 Task: Search one way flight ticket for 3 adults, 3 children in business from Mcallen: Mcallen Miller International Airport to Greensboro: Piedmont Triad International Airport on 5-1-2023. Choice of flights is Delta. Number of bags: 1 checked bag. Price is upto 108000. Outbound departure time preference is 20:15.
Action: Mouse moved to (253, 187)
Screenshot: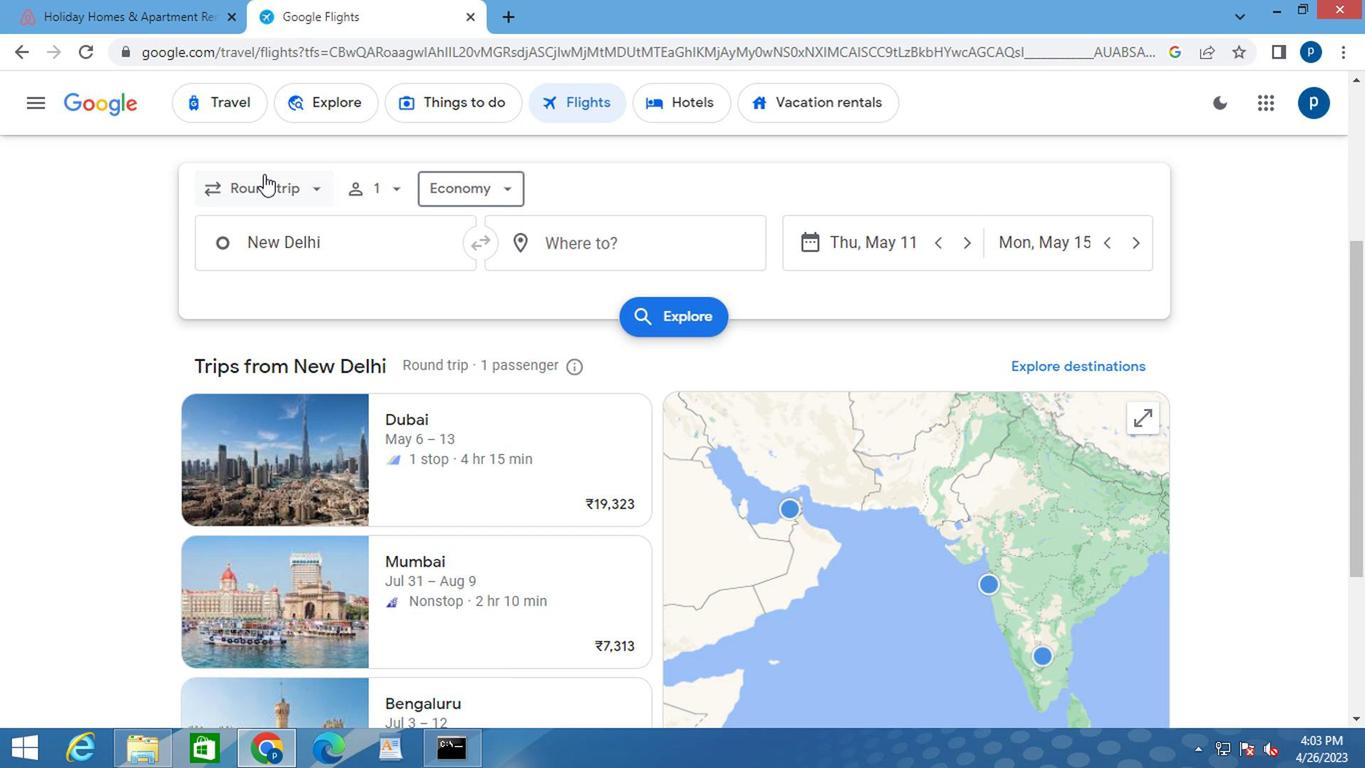 
Action: Mouse pressed left at (253, 187)
Screenshot: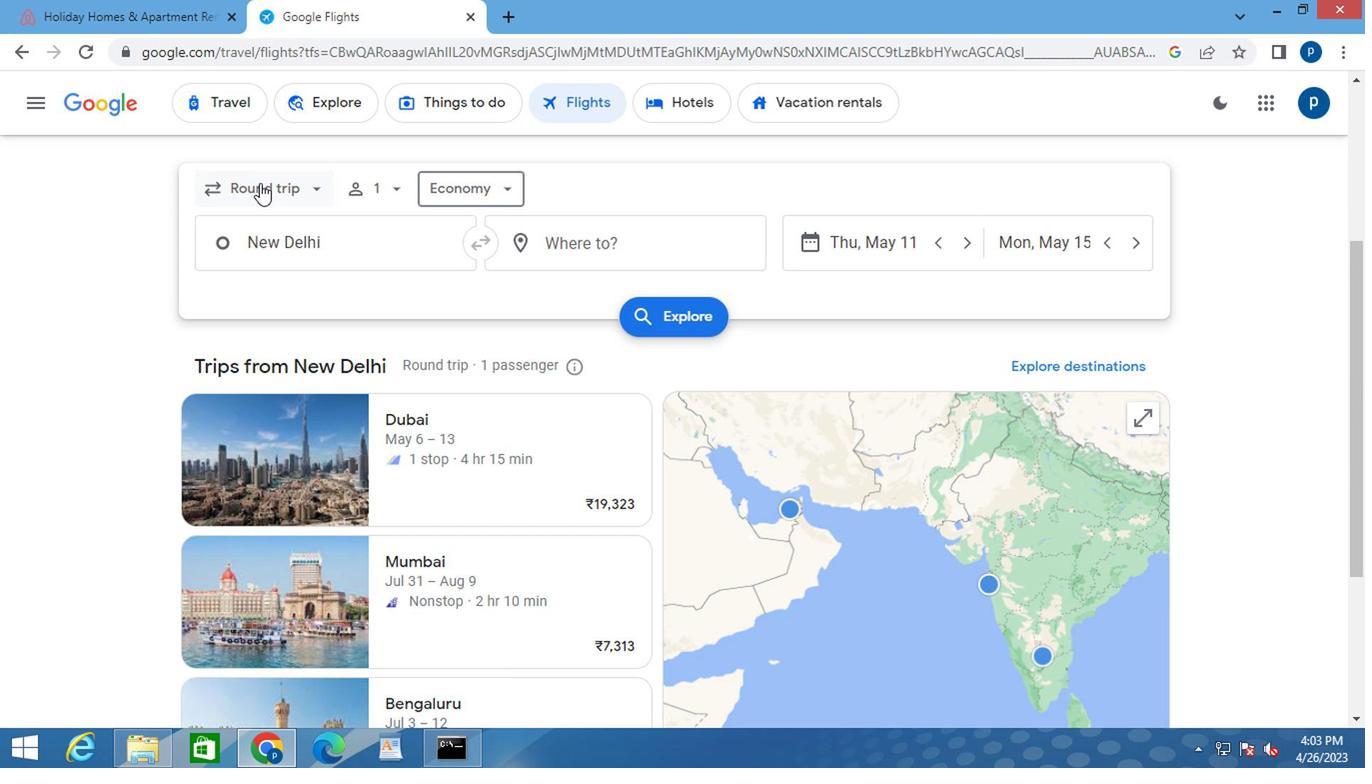 
Action: Mouse moved to (292, 281)
Screenshot: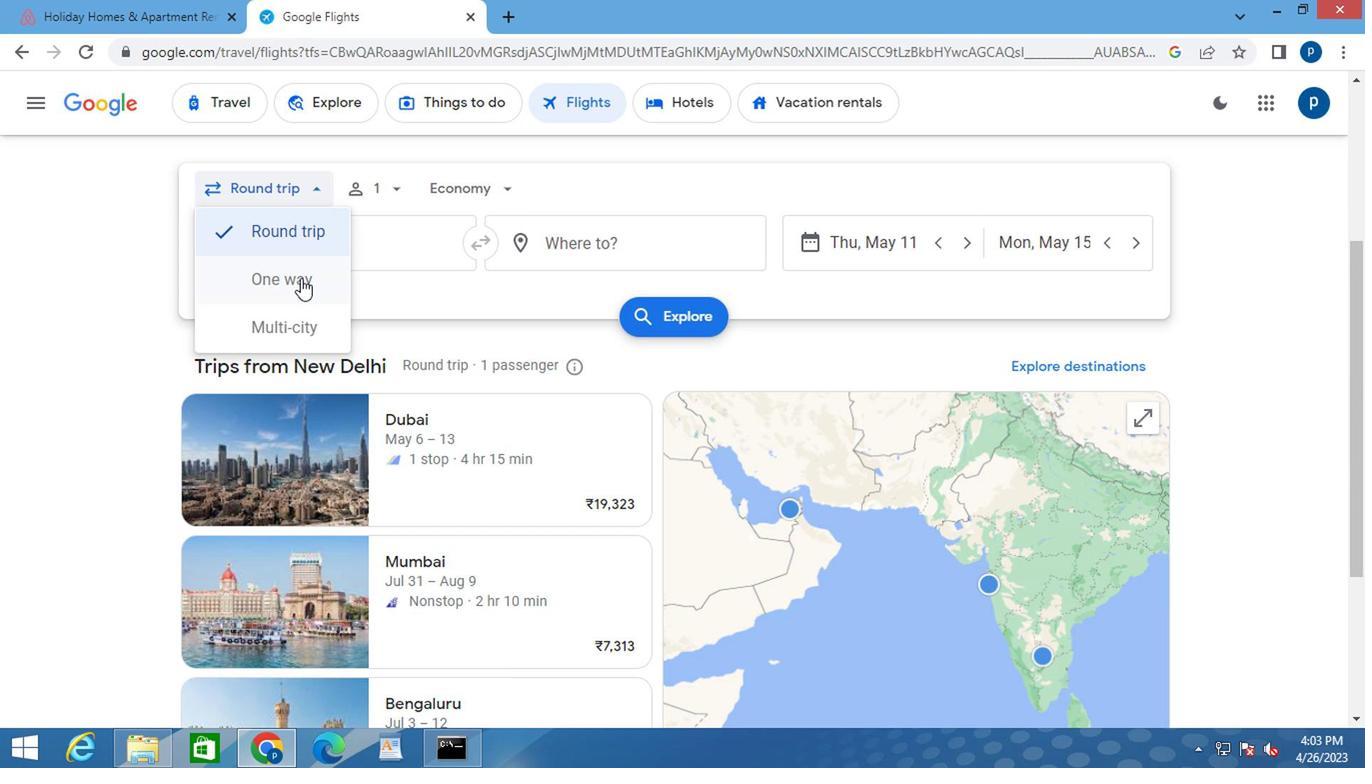 
Action: Mouse pressed left at (292, 281)
Screenshot: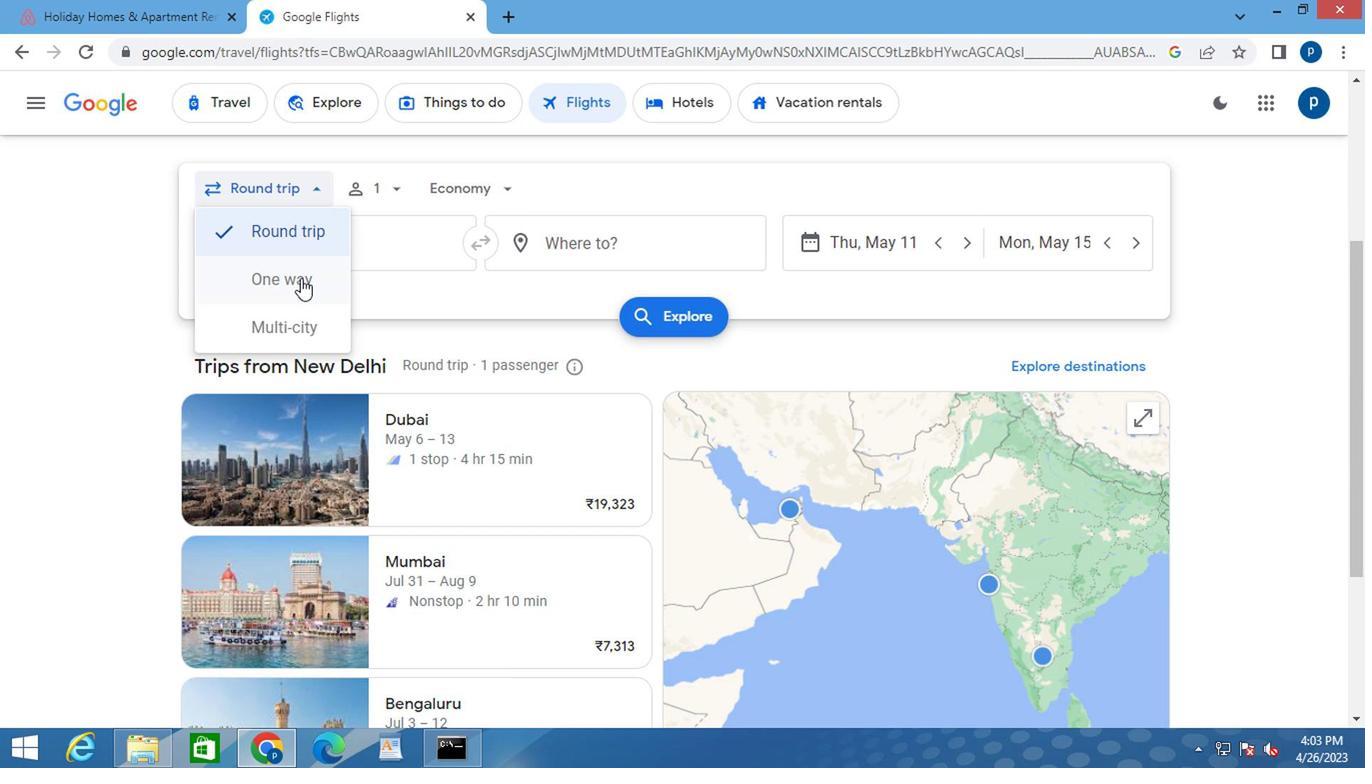 
Action: Mouse moved to (389, 187)
Screenshot: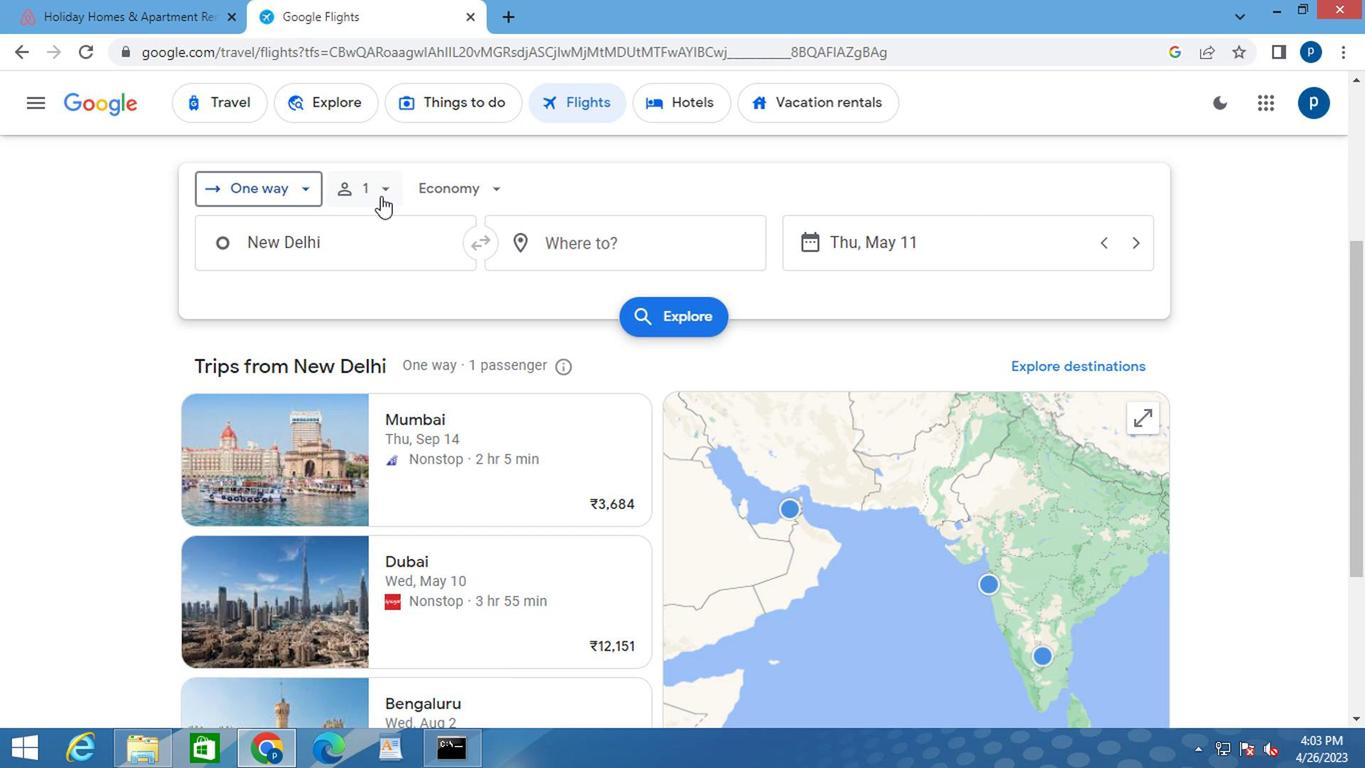 
Action: Mouse pressed left at (389, 187)
Screenshot: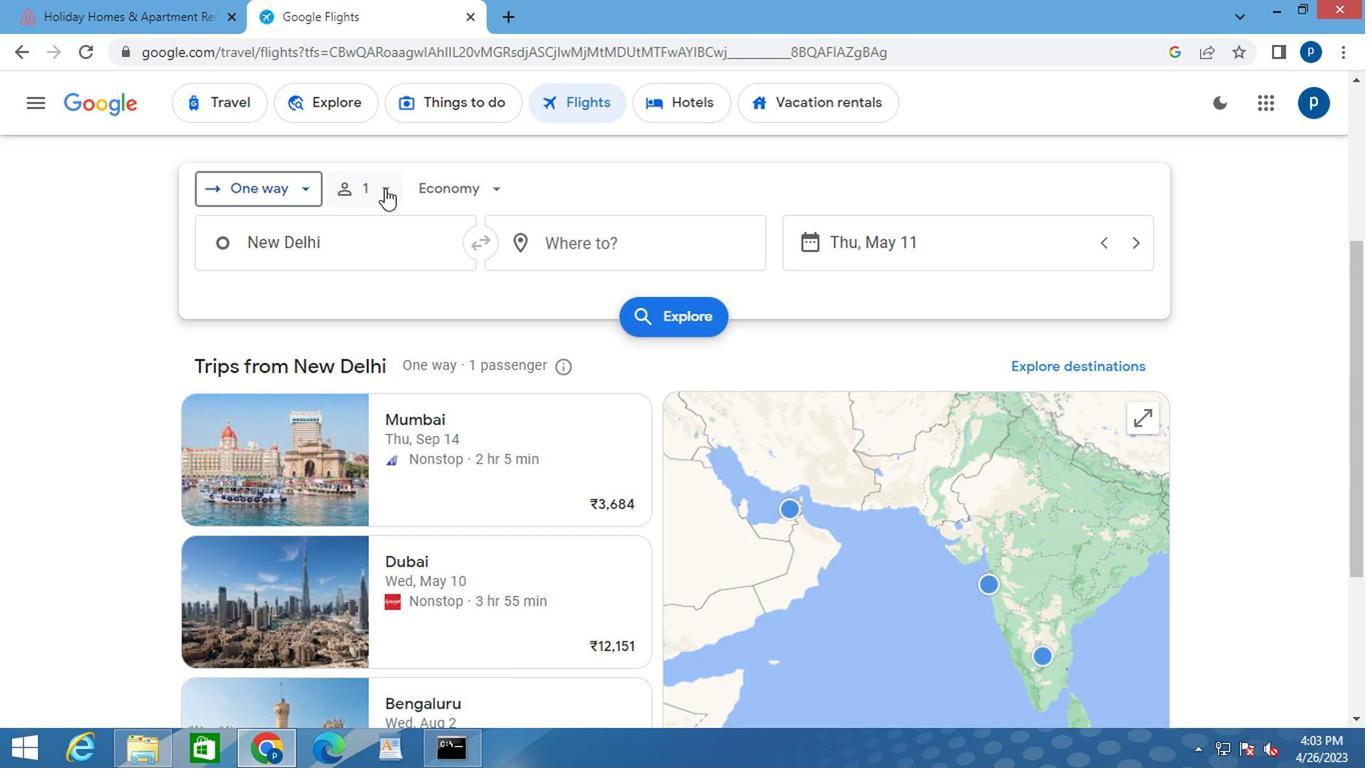 
Action: Mouse moved to (542, 248)
Screenshot: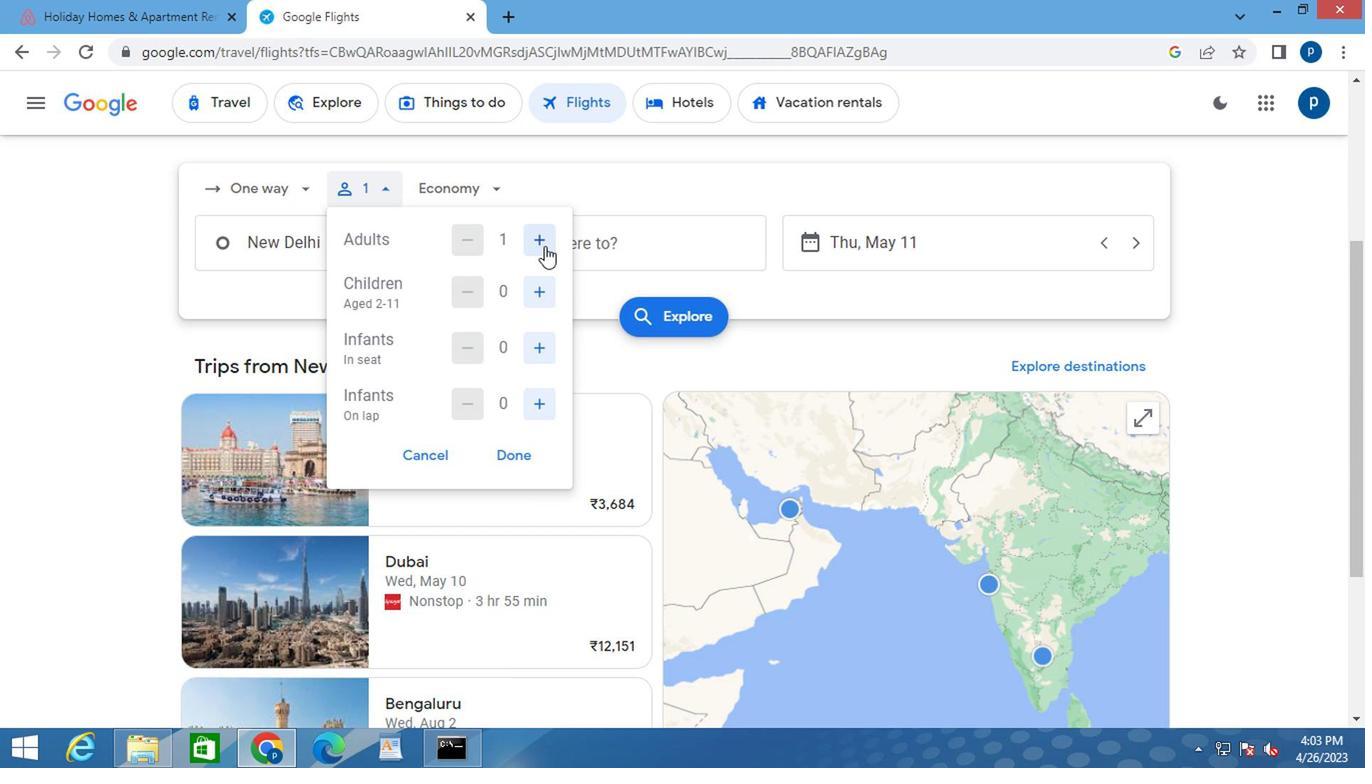 
Action: Mouse pressed left at (542, 248)
Screenshot: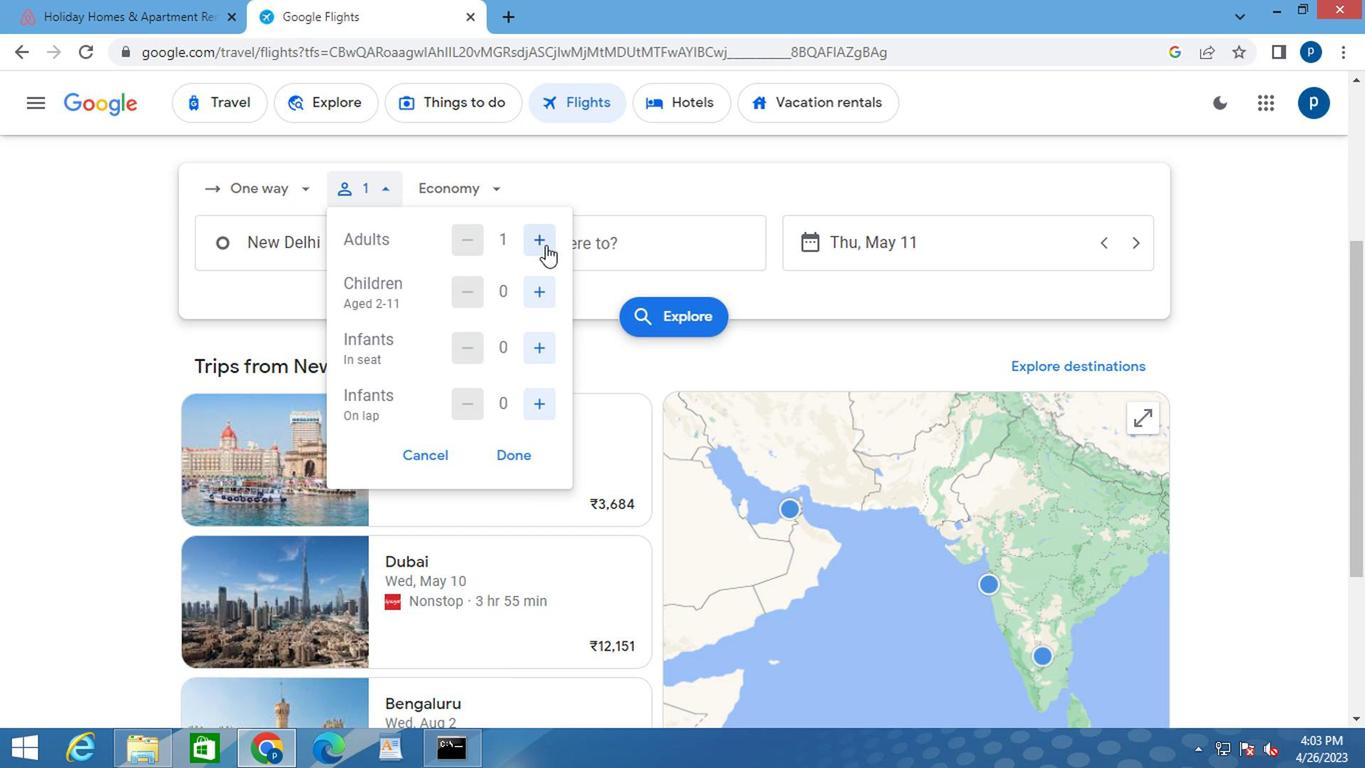 
Action: Mouse pressed left at (542, 248)
Screenshot: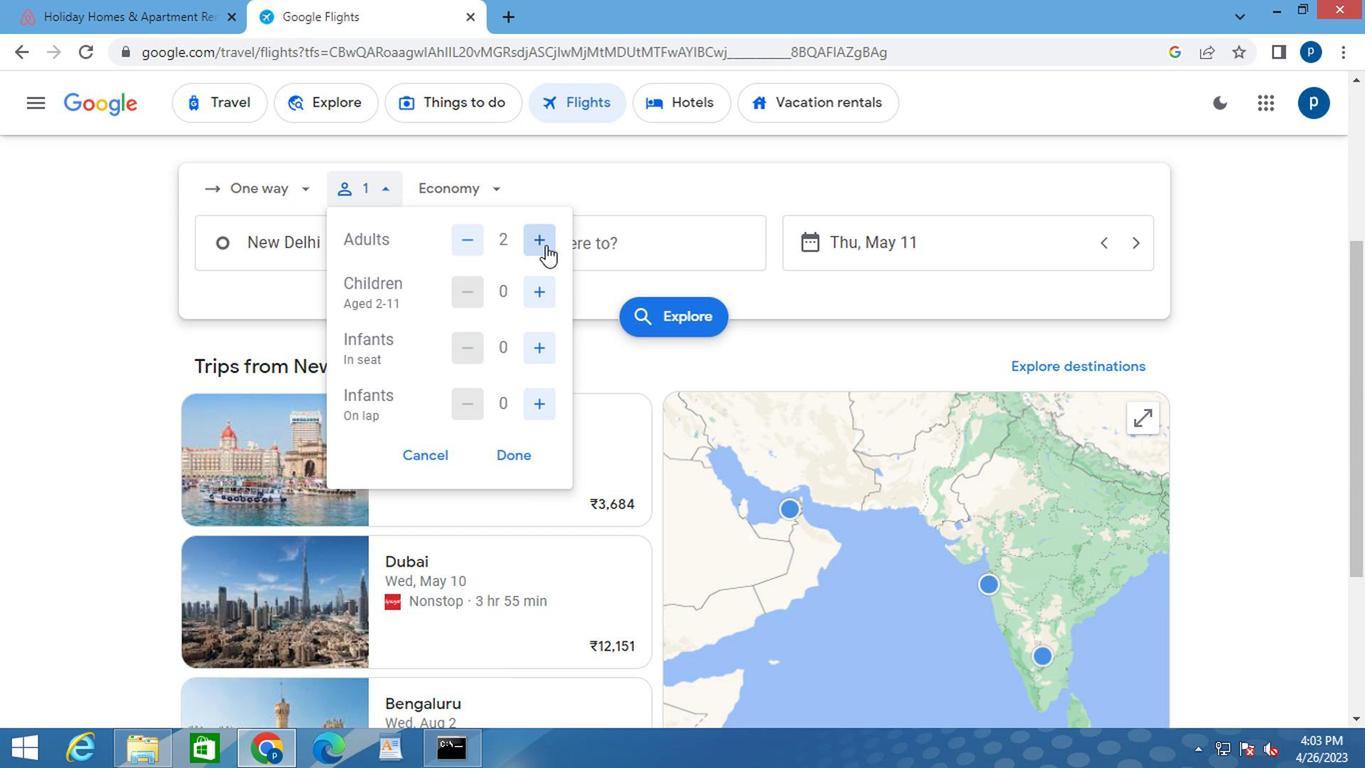 
Action: Mouse moved to (532, 290)
Screenshot: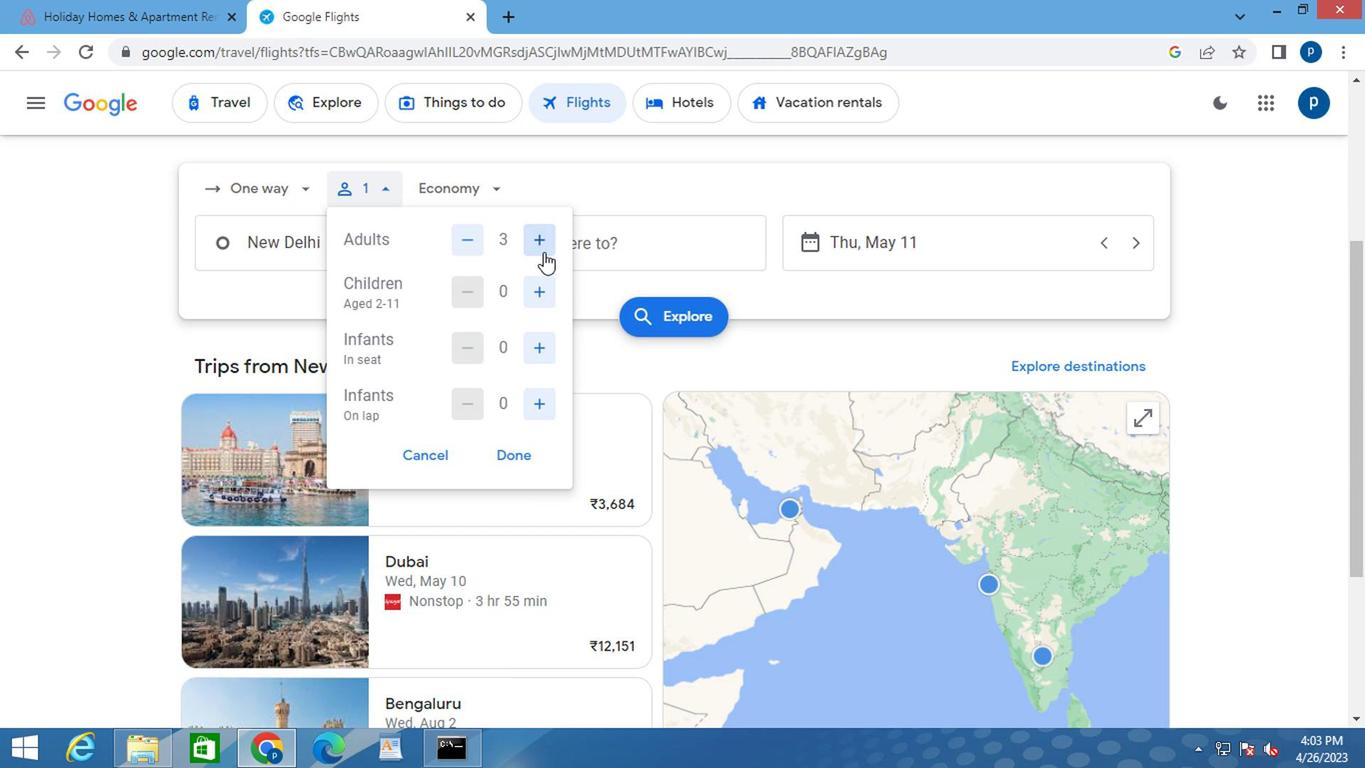
Action: Mouse pressed left at (532, 290)
Screenshot: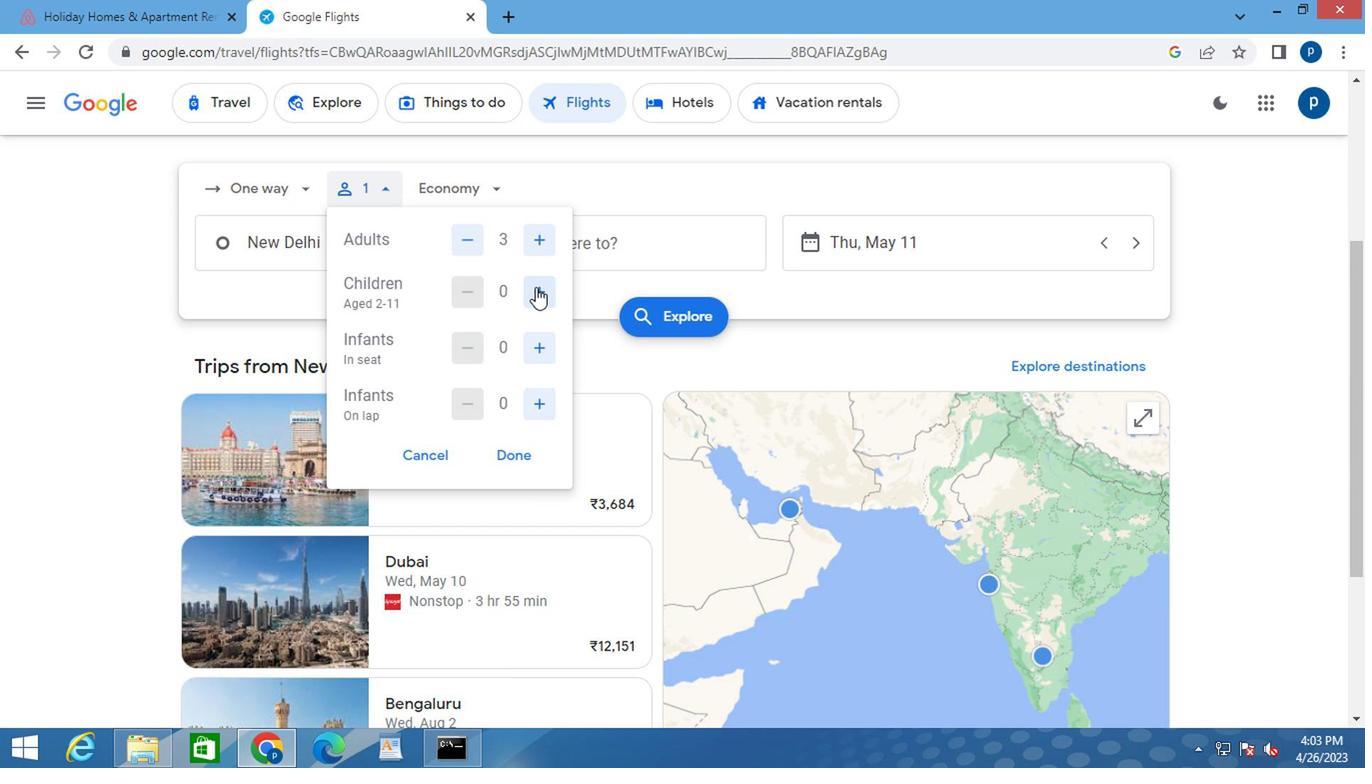 
Action: Mouse pressed left at (532, 290)
Screenshot: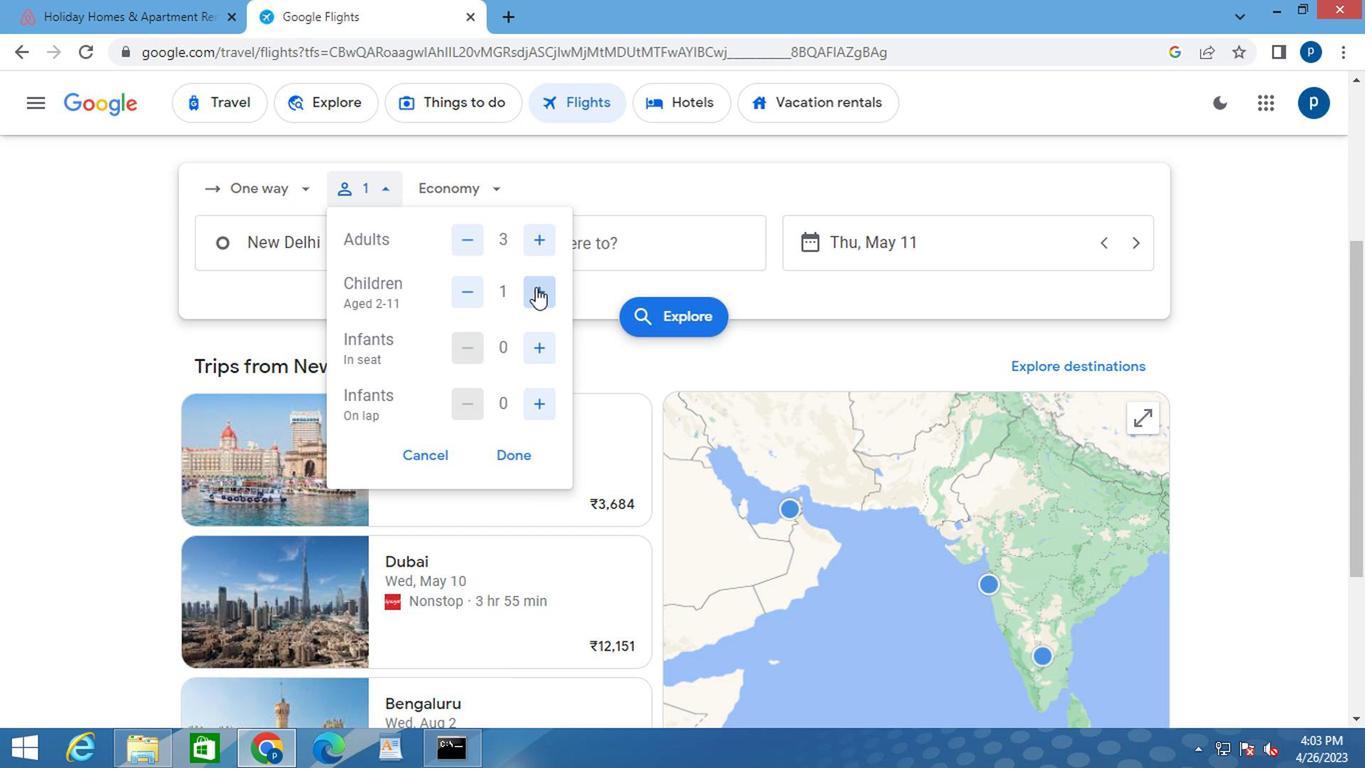
Action: Mouse pressed left at (532, 290)
Screenshot: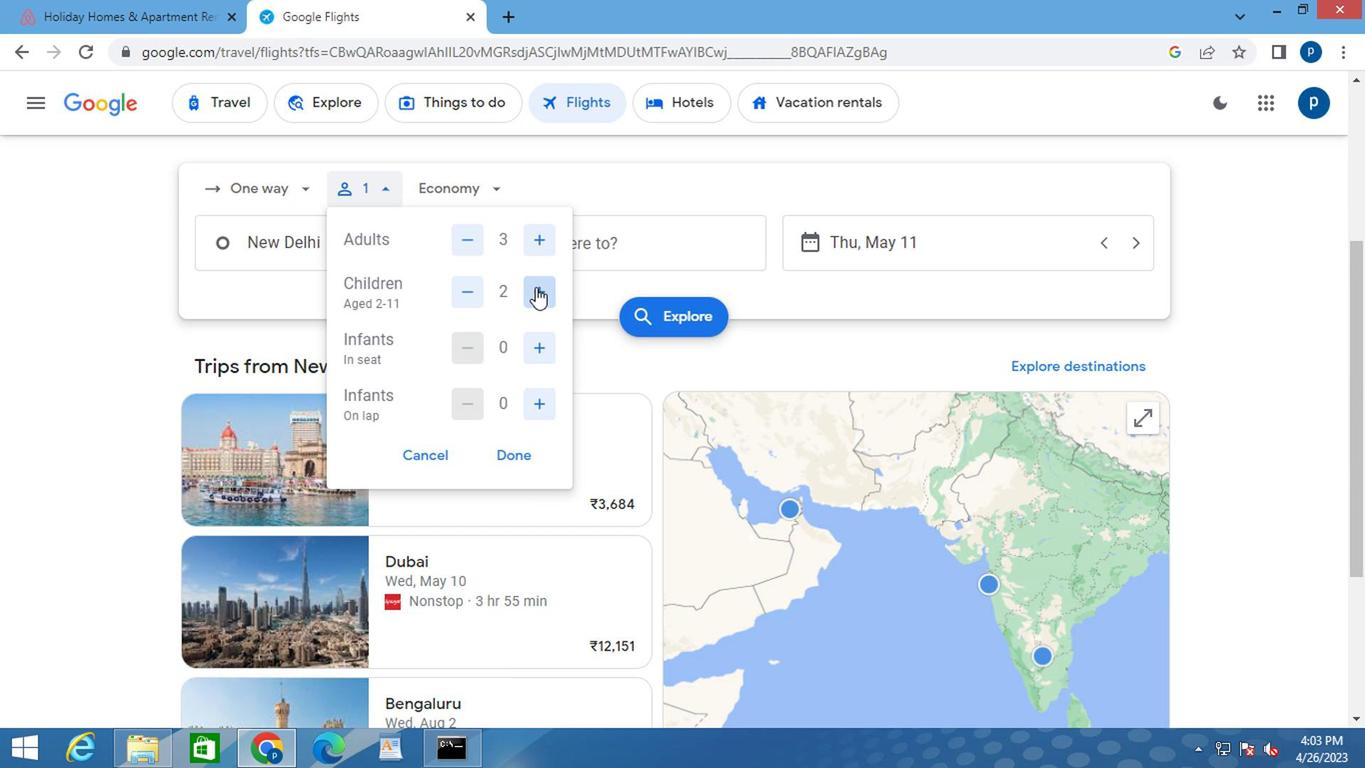 
Action: Mouse moved to (508, 456)
Screenshot: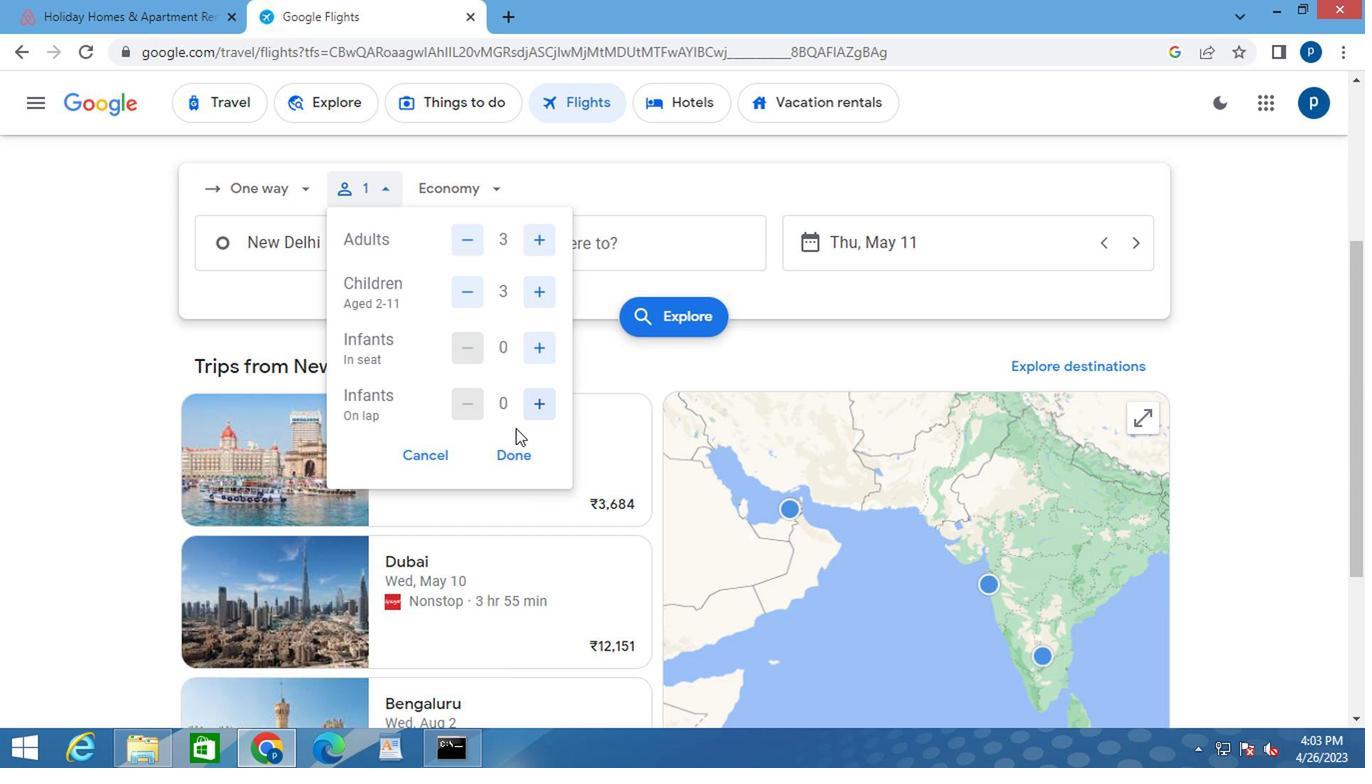 
Action: Mouse pressed left at (508, 456)
Screenshot: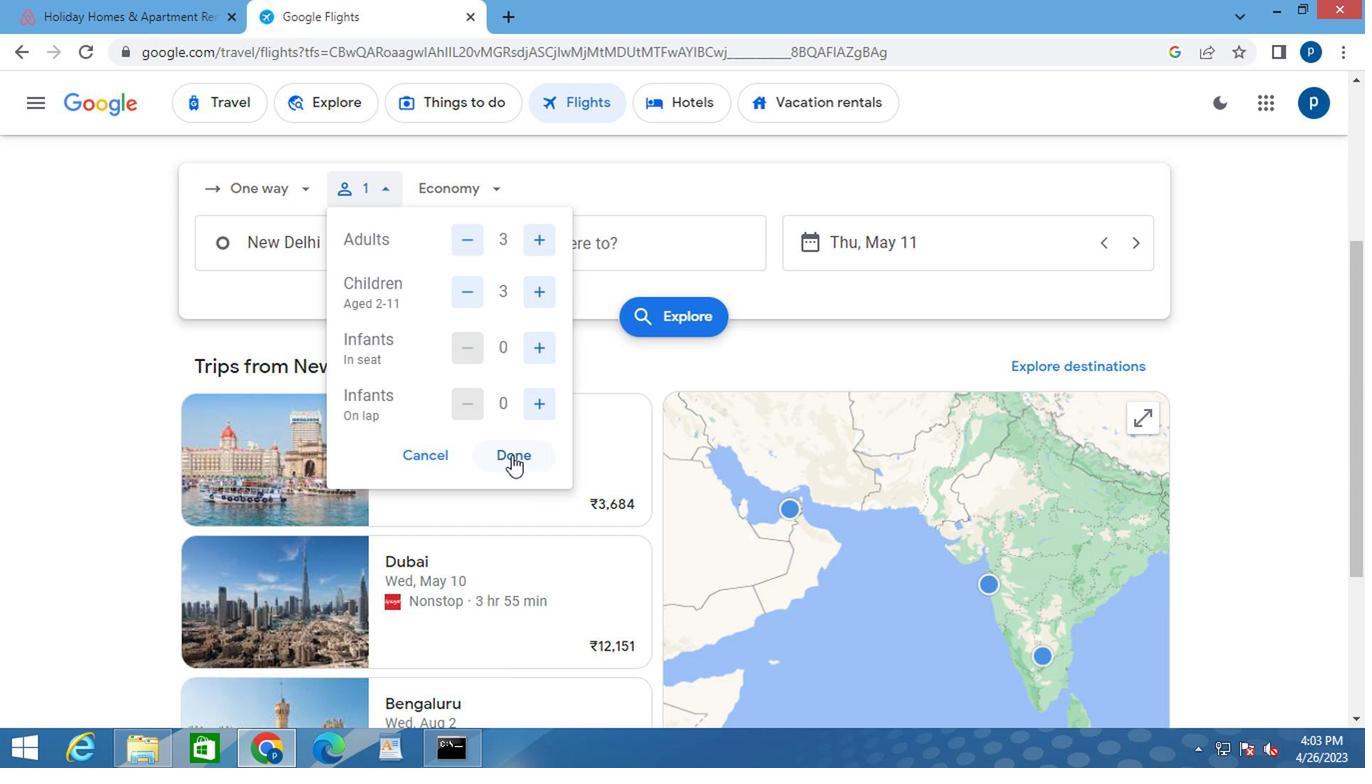 
Action: Mouse moved to (445, 192)
Screenshot: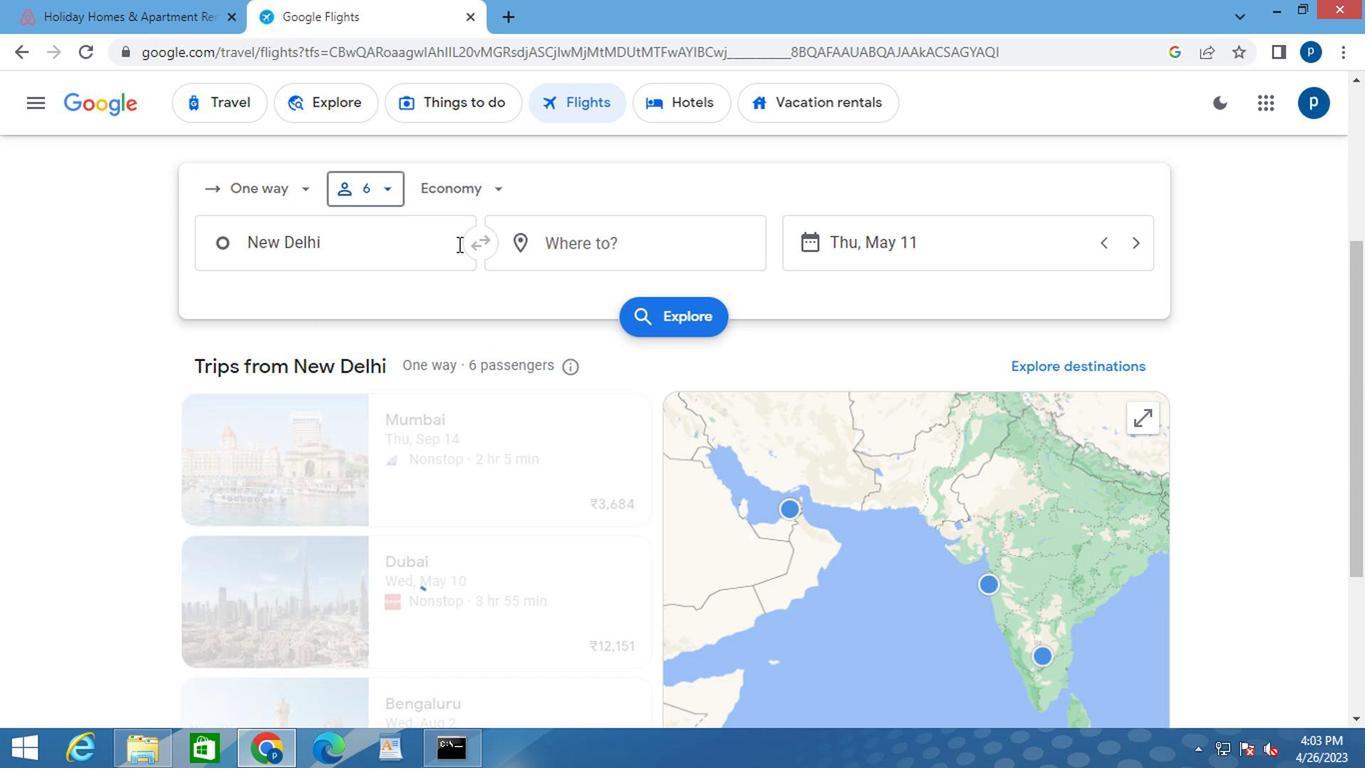 
Action: Mouse pressed left at (445, 192)
Screenshot: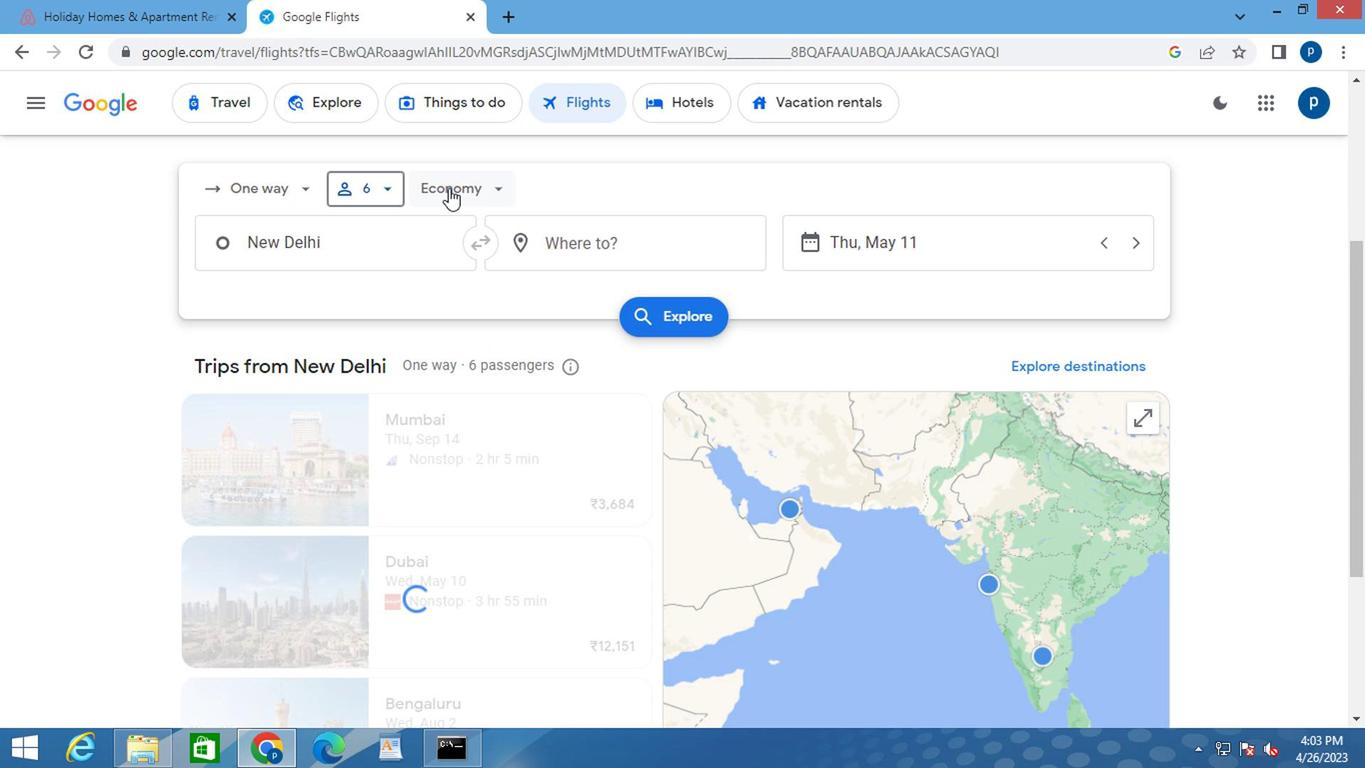 
Action: Mouse moved to (492, 332)
Screenshot: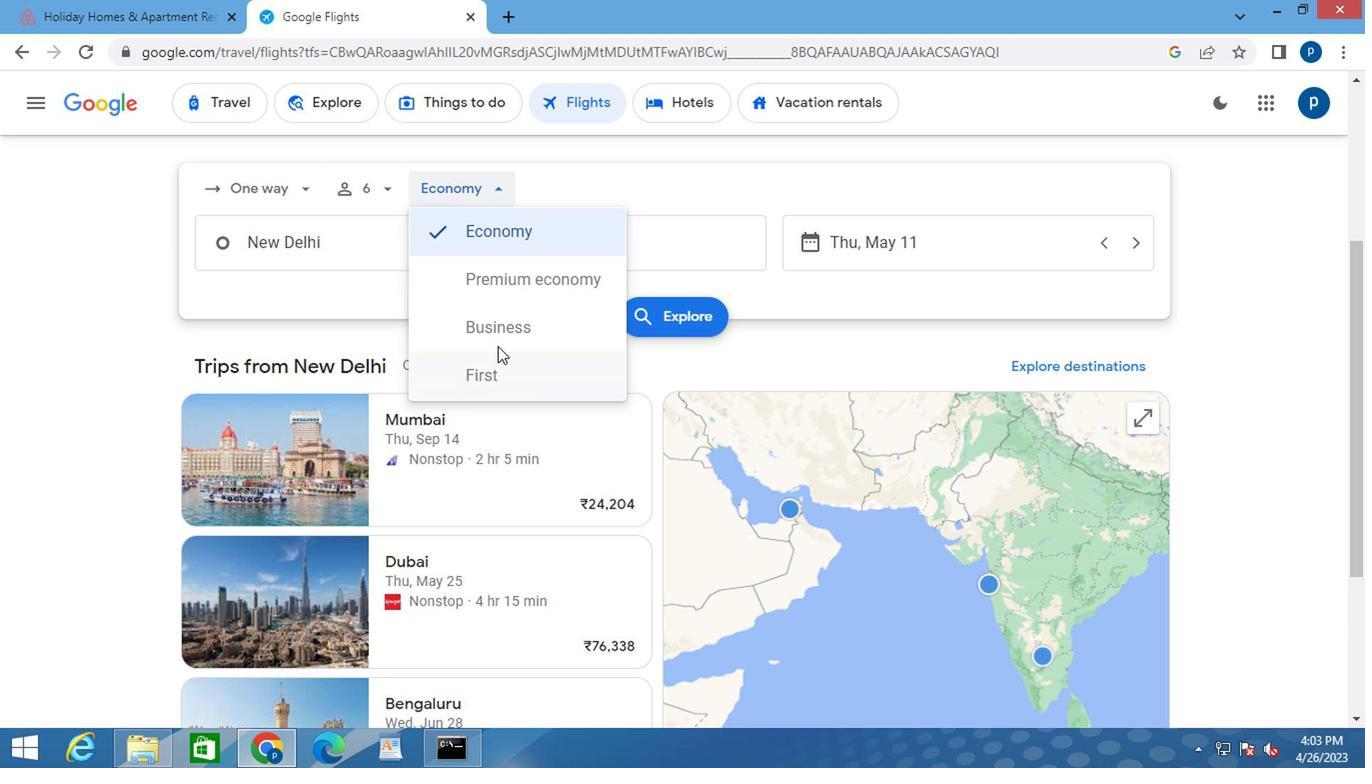 
Action: Mouse pressed left at (492, 332)
Screenshot: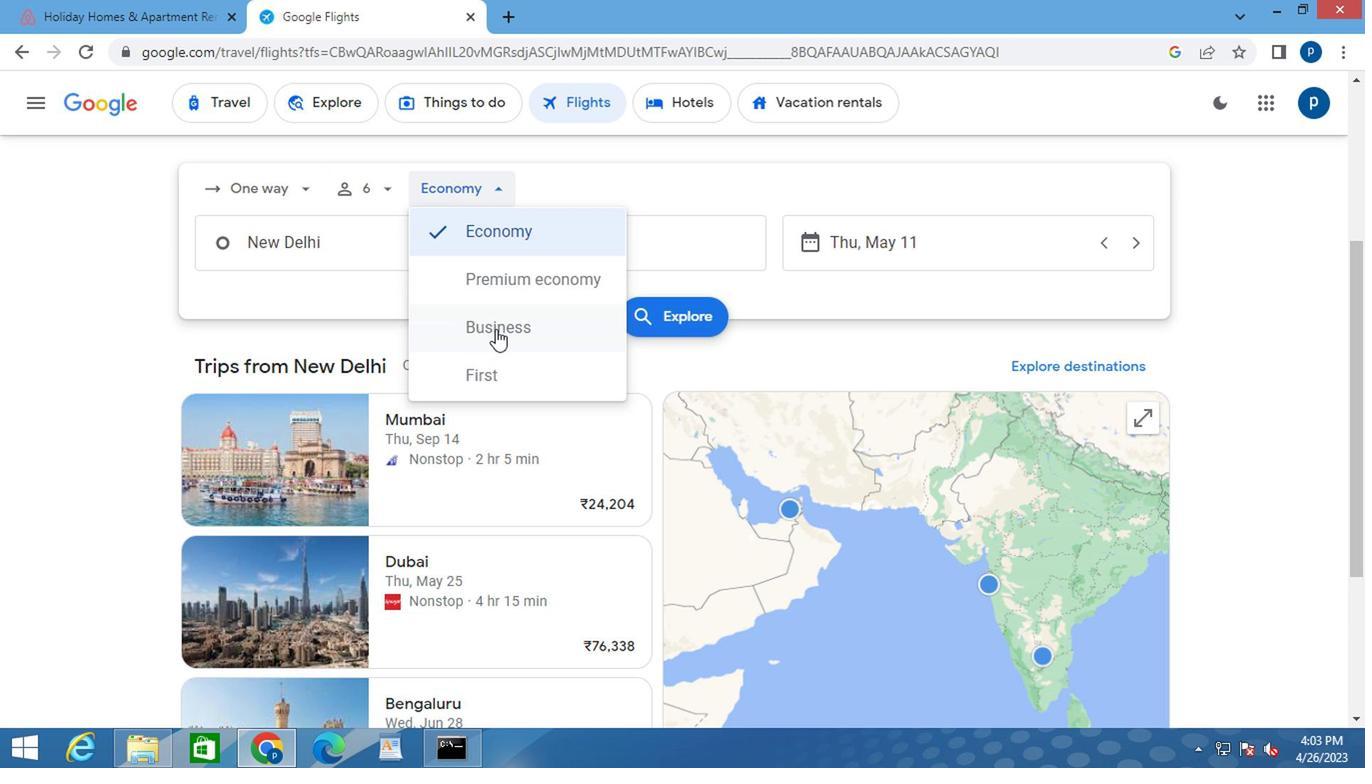 
Action: Mouse moved to (273, 234)
Screenshot: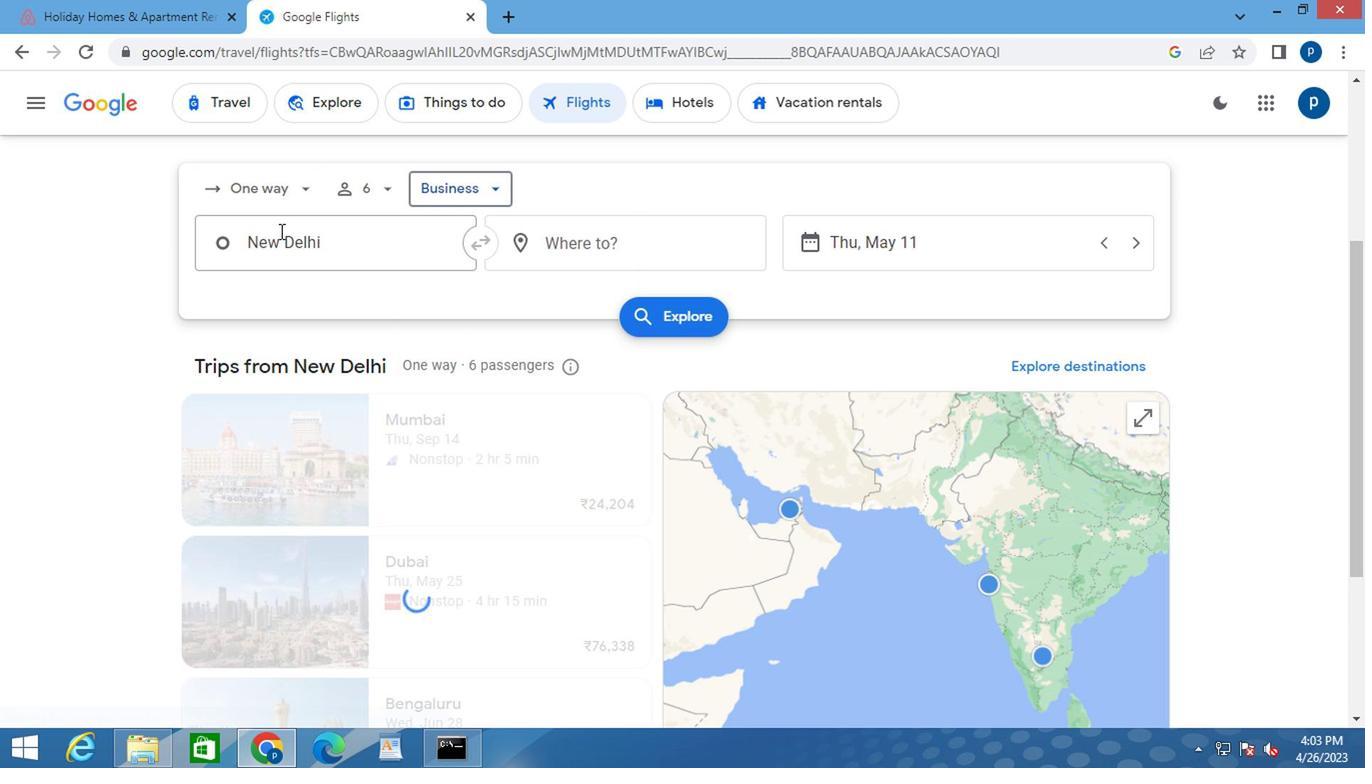 
Action: Mouse pressed left at (273, 234)
Screenshot: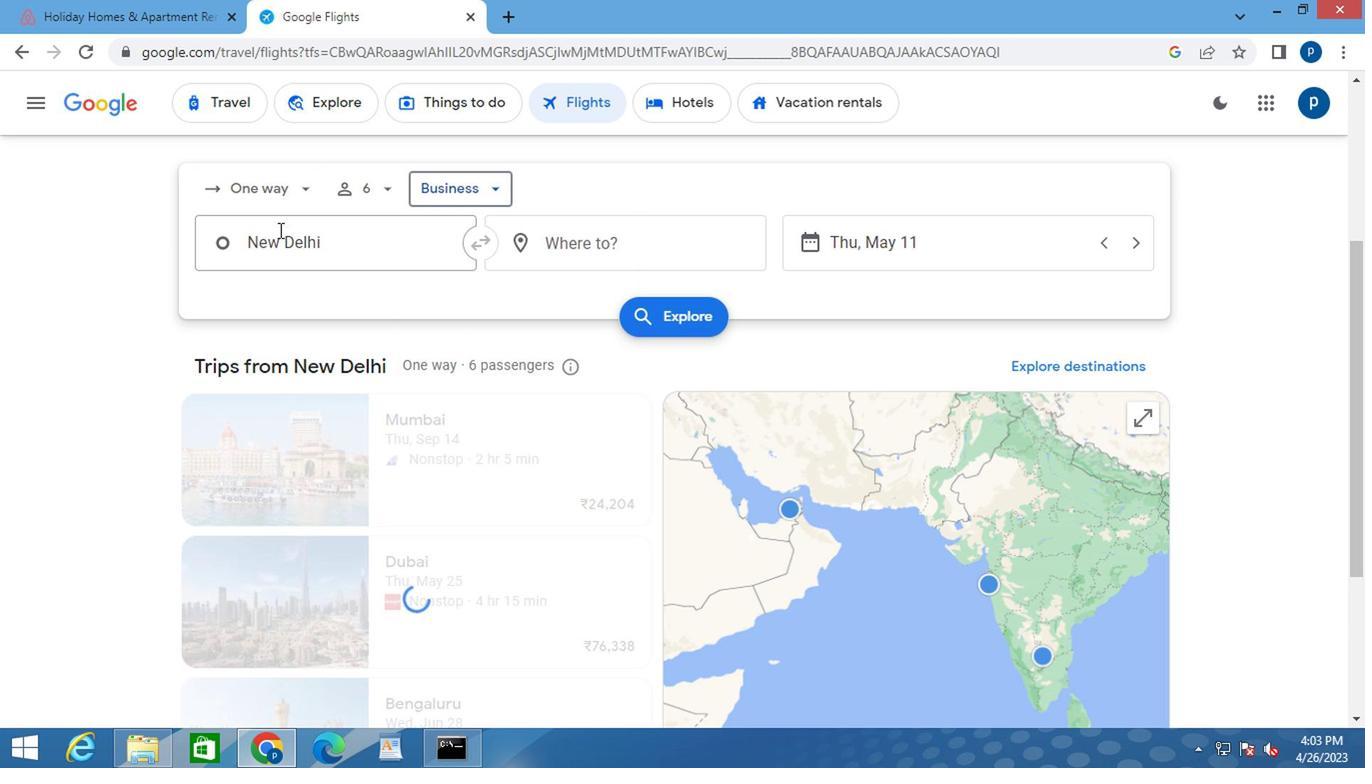 
Action: Key pressed <Key.delete>m<Key.caps_lock>called<Key.backspace>n<Key.space><Key.backspace><Key.backspace>n<Key.space><Key.caps_lock>m<Key.caps_lock><Key.backspace>
Screenshot: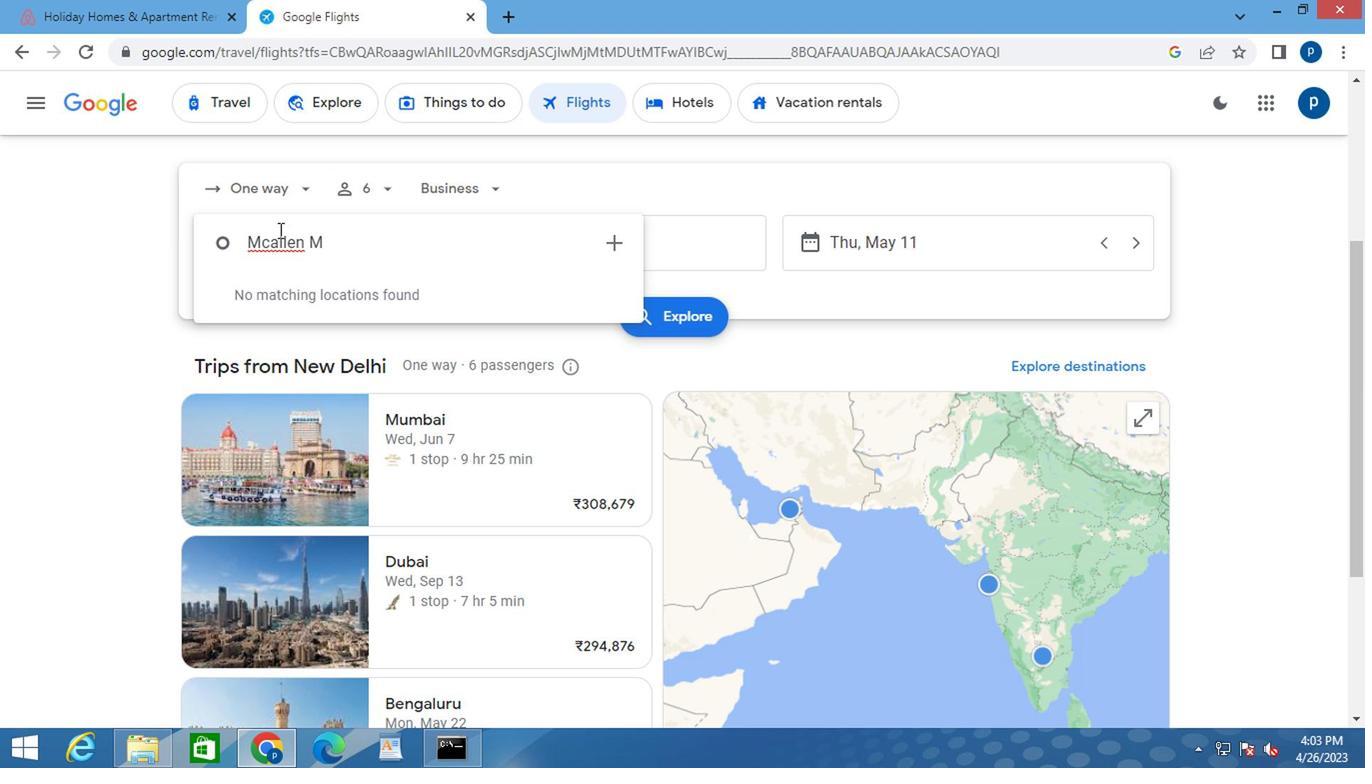 
Action: Mouse moved to (342, 352)
Screenshot: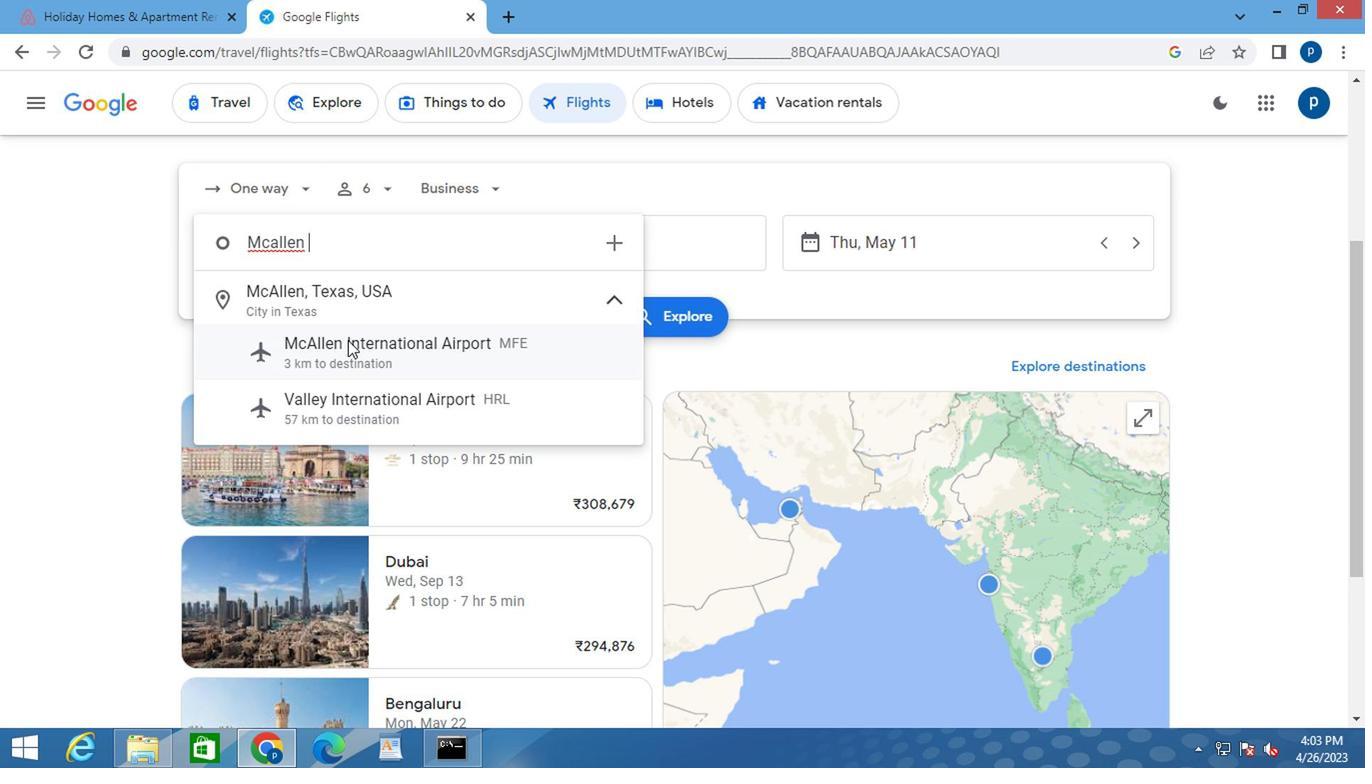 
Action: Mouse pressed left at (342, 352)
Screenshot: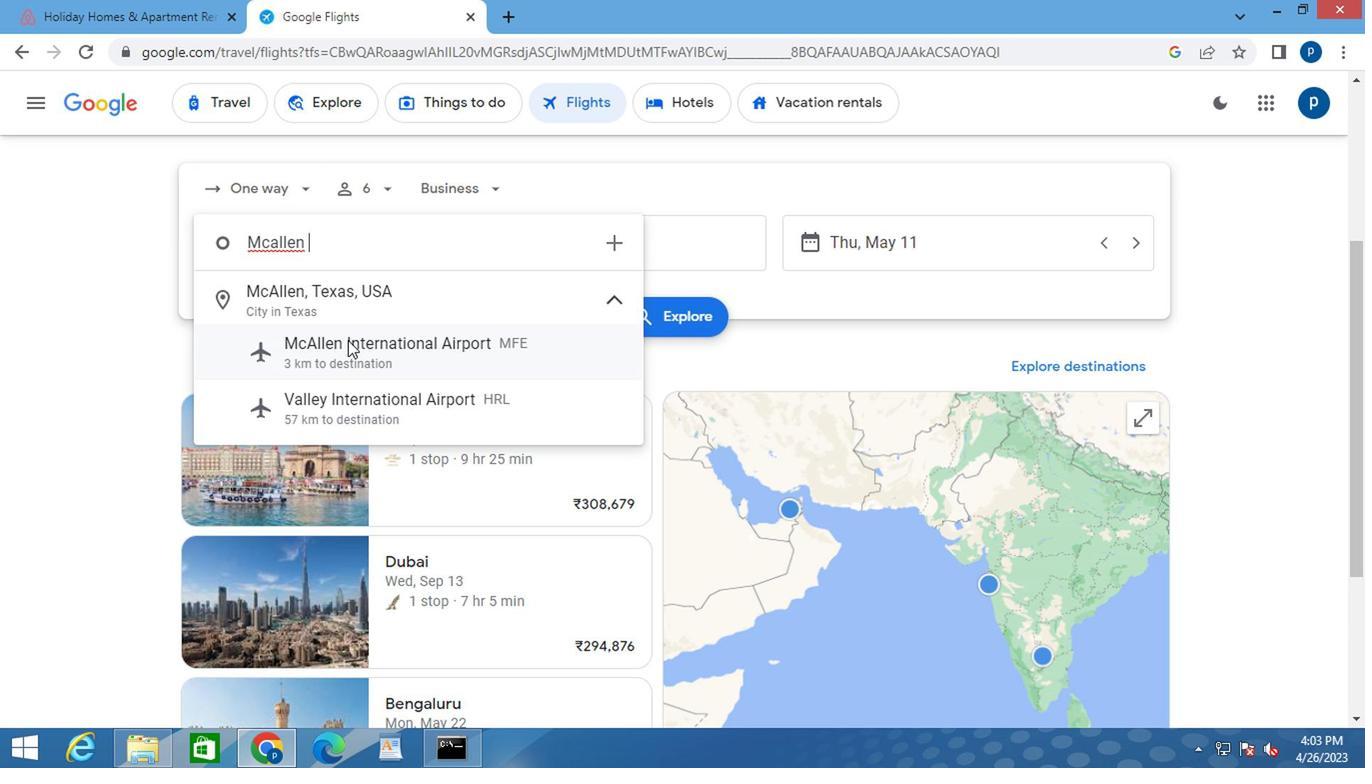 
Action: Mouse moved to (590, 253)
Screenshot: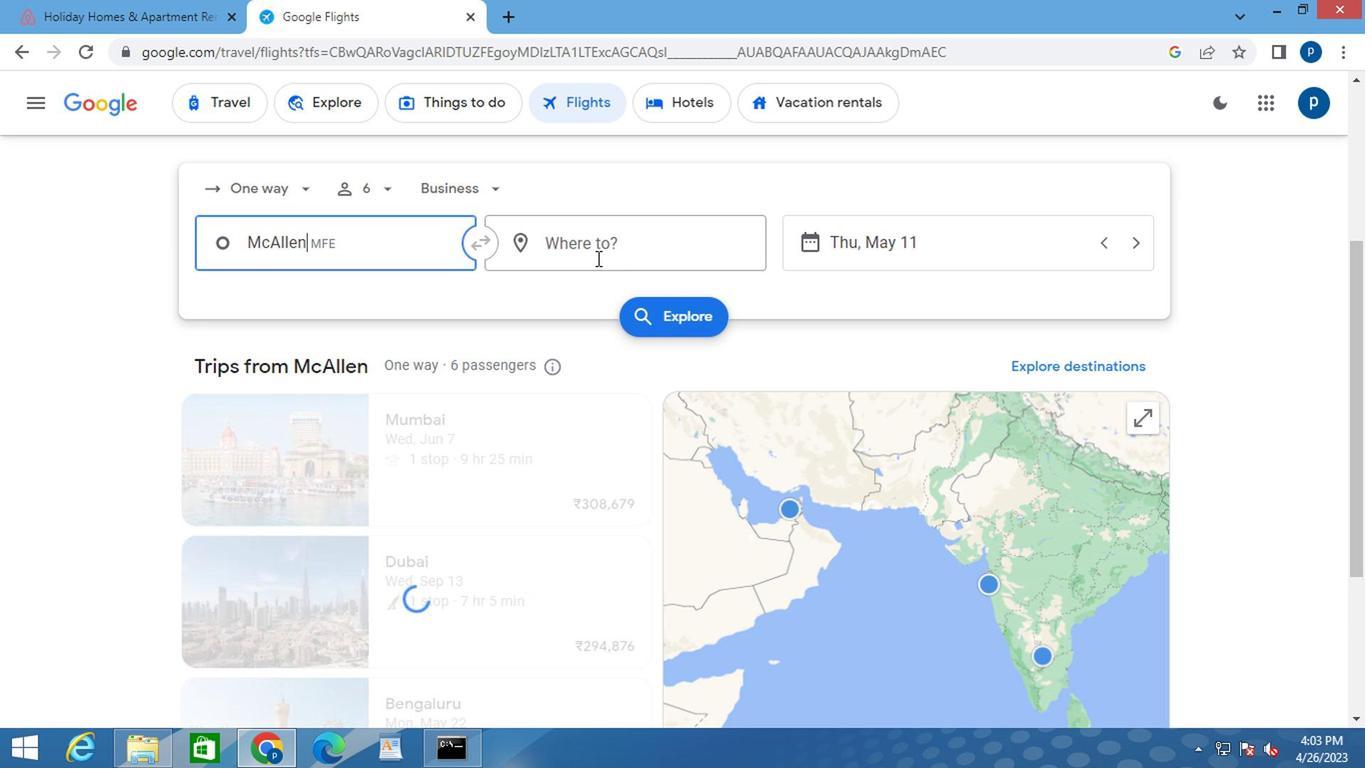 
Action: Mouse pressed left at (590, 253)
Screenshot: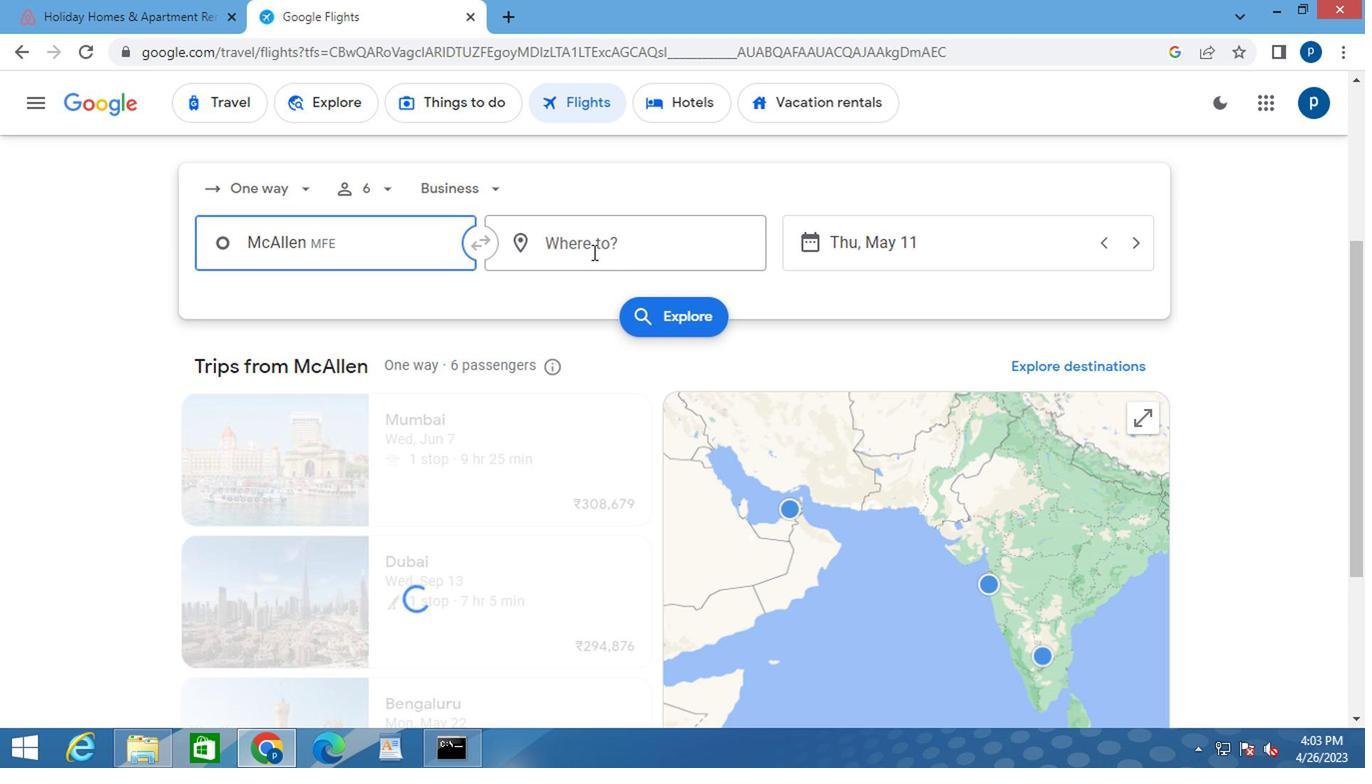 
Action: Key pressed <Key.caps_lock>p<Key.caps_lock>i
Screenshot: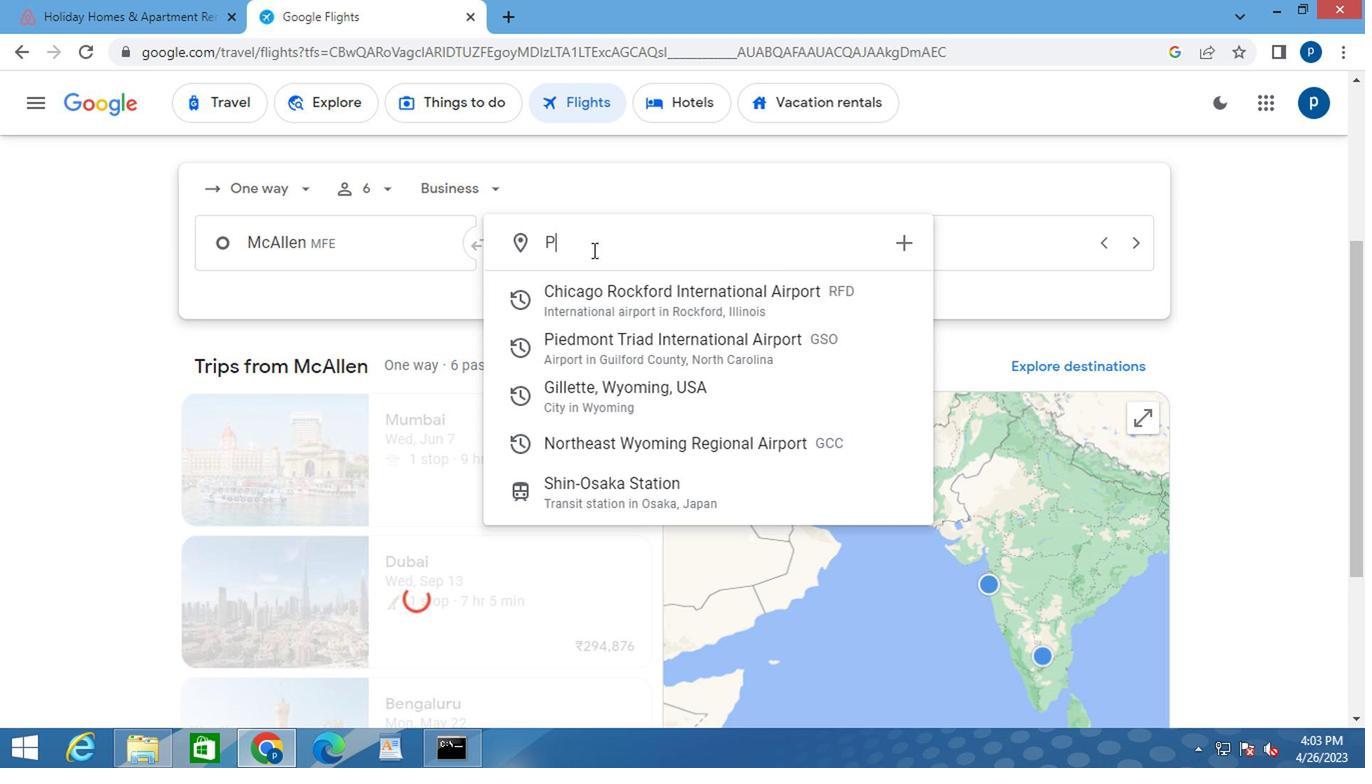 
Action: Mouse moved to (589, 252)
Screenshot: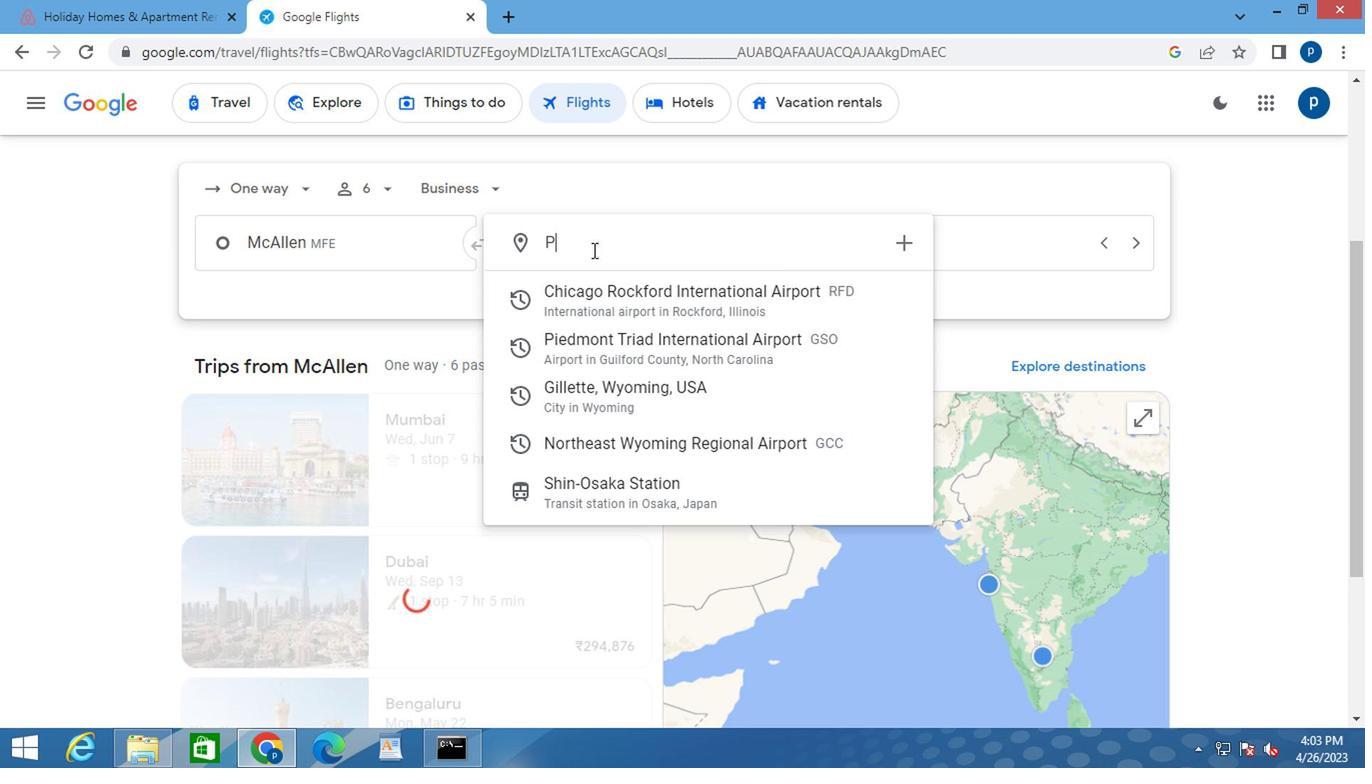 
Action: Key pressed ed
Screenshot: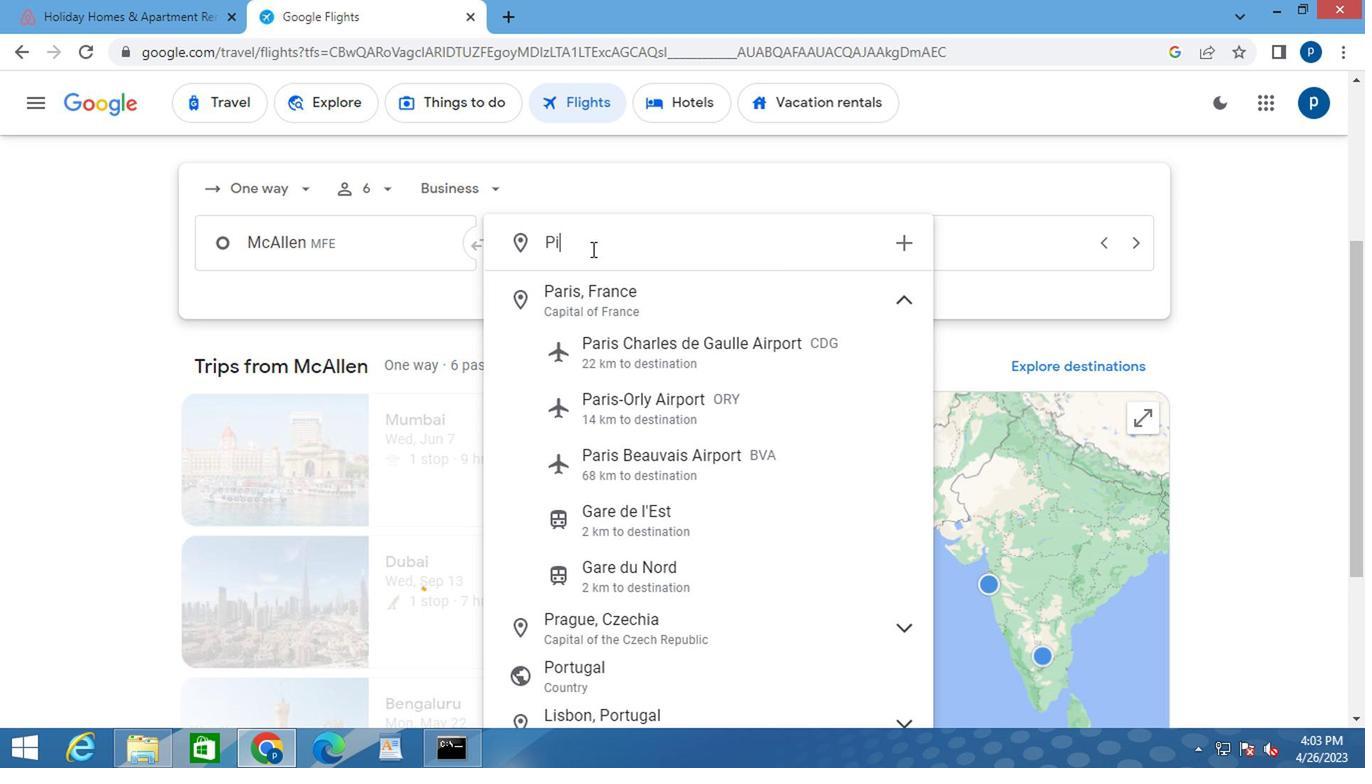 
Action: Mouse moved to (630, 447)
Screenshot: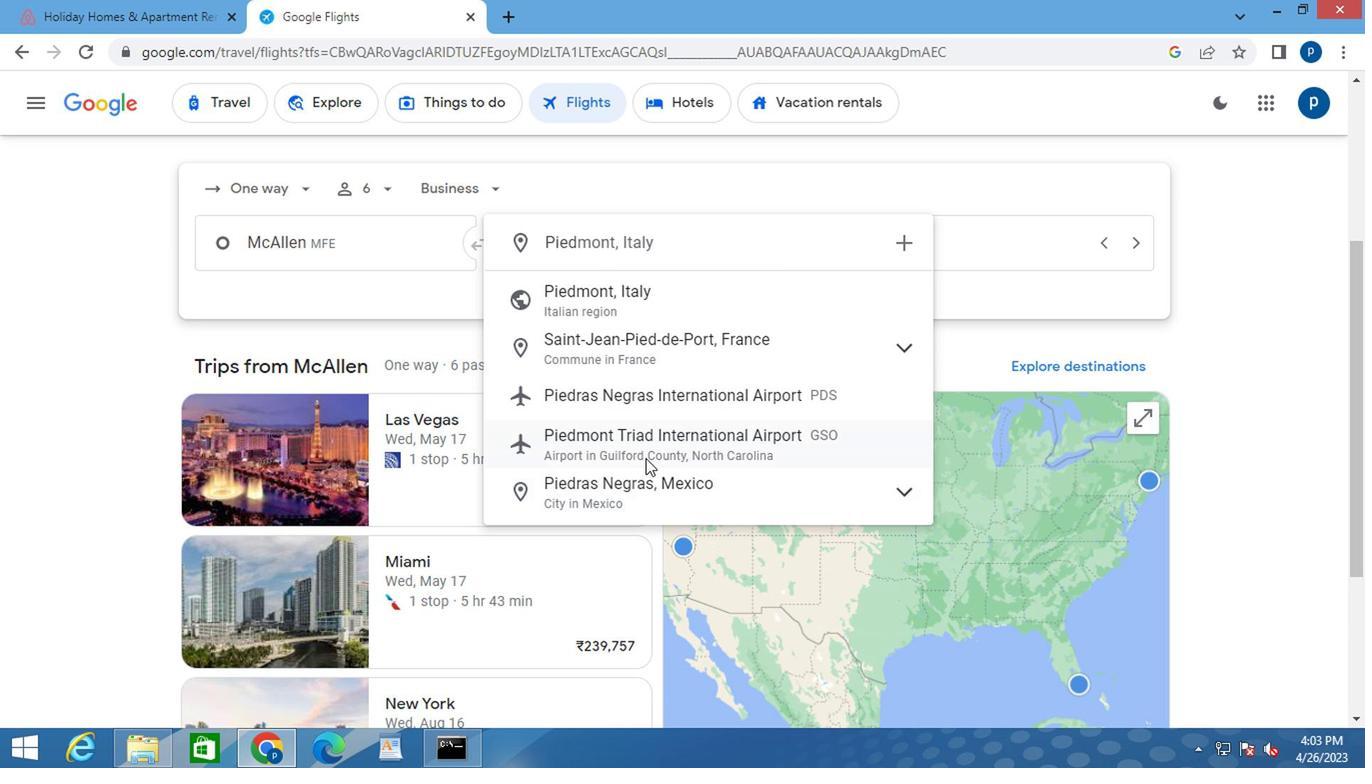 
Action: Mouse pressed left at (630, 447)
Screenshot: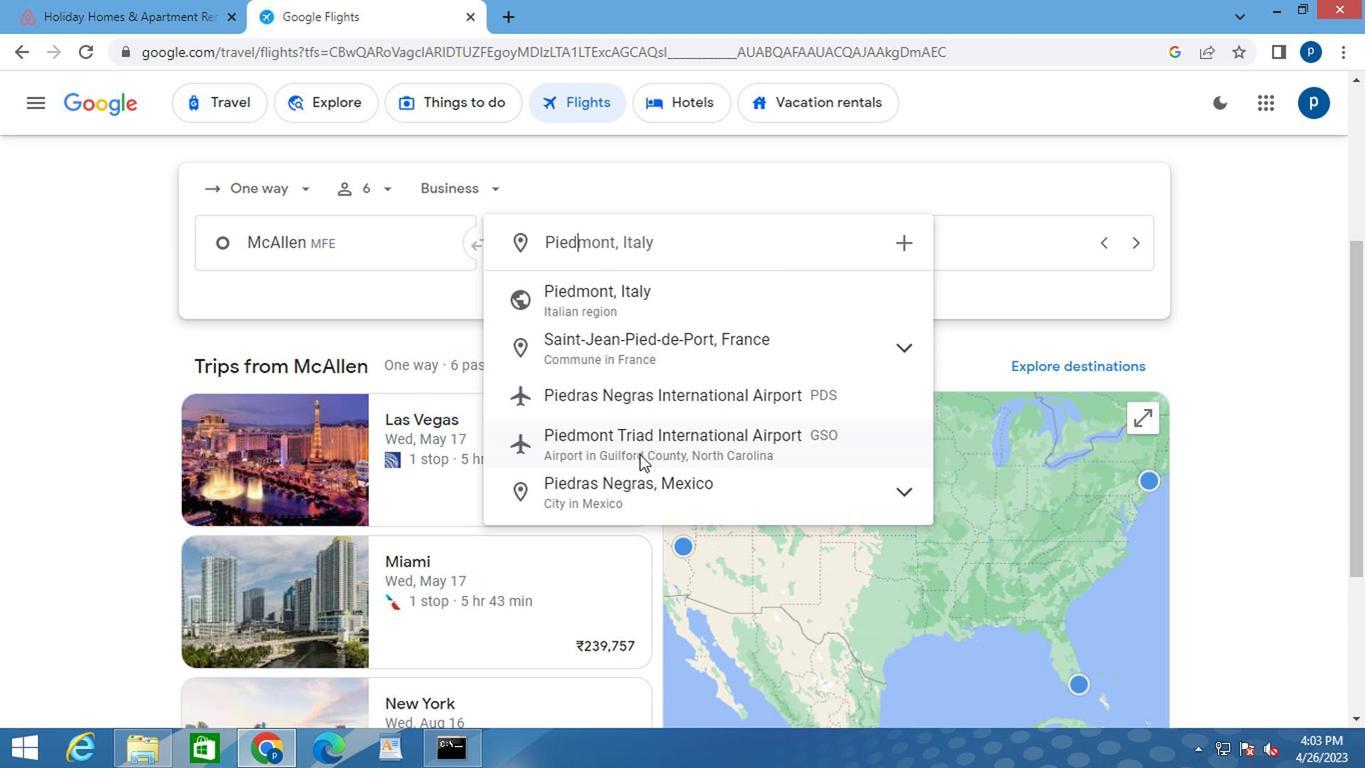 
Action: Mouse moved to (809, 248)
Screenshot: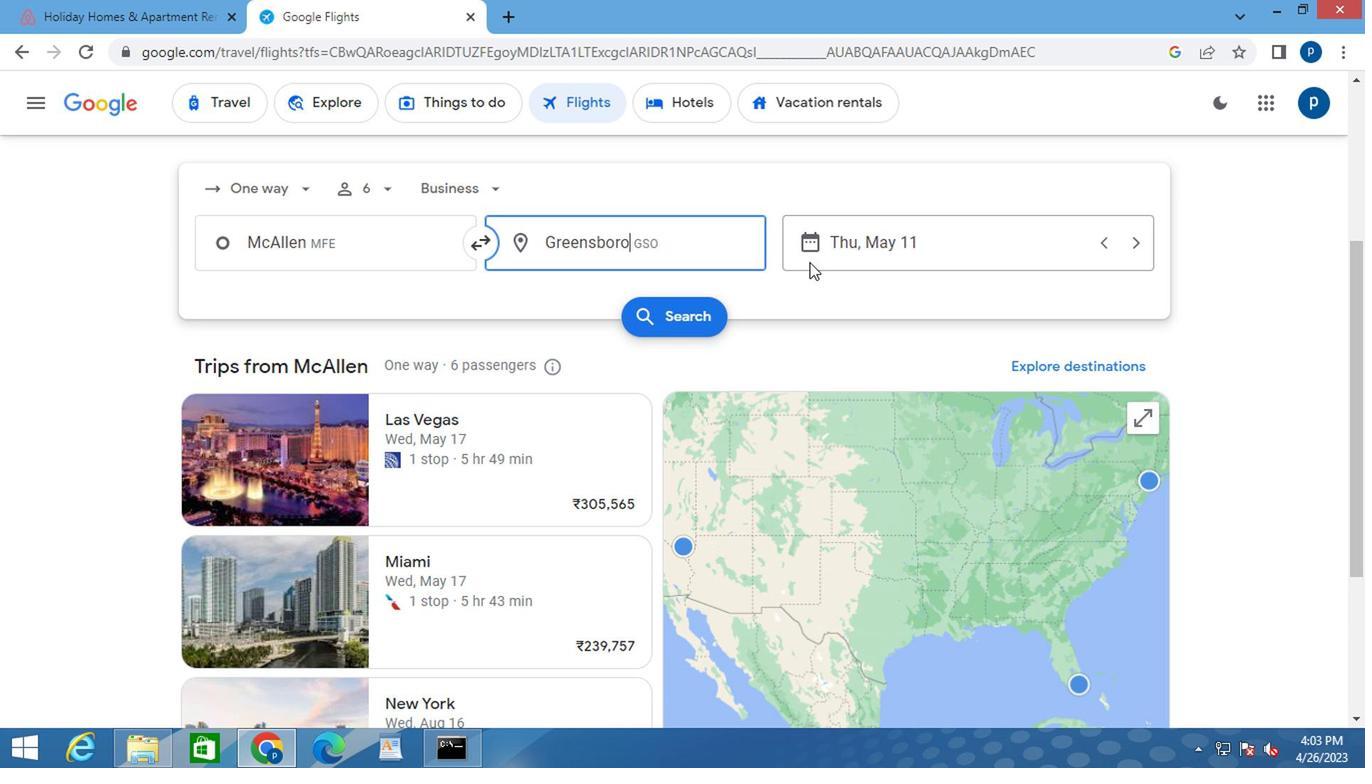 
Action: Mouse pressed left at (809, 248)
Screenshot: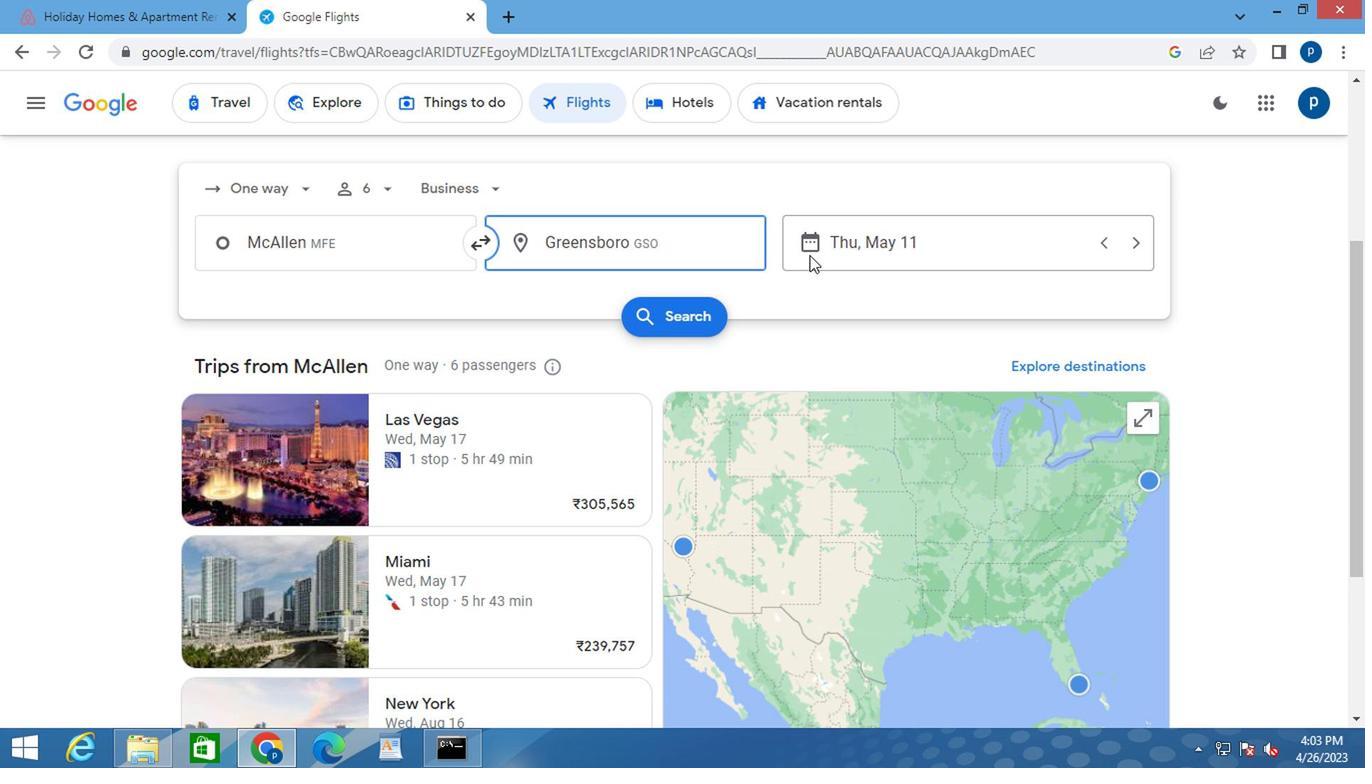 
Action: Mouse moved to (870, 340)
Screenshot: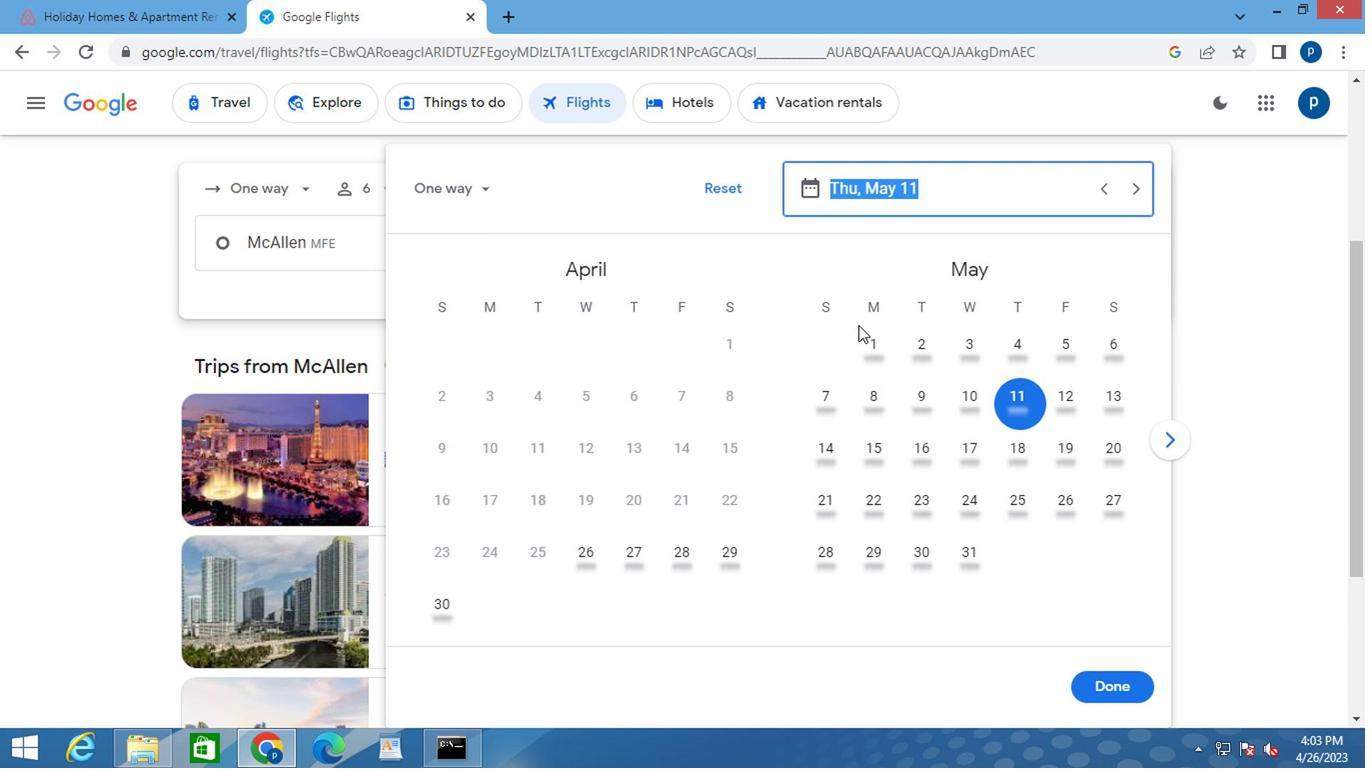 
Action: Mouse pressed left at (870, 340)
Screenshot: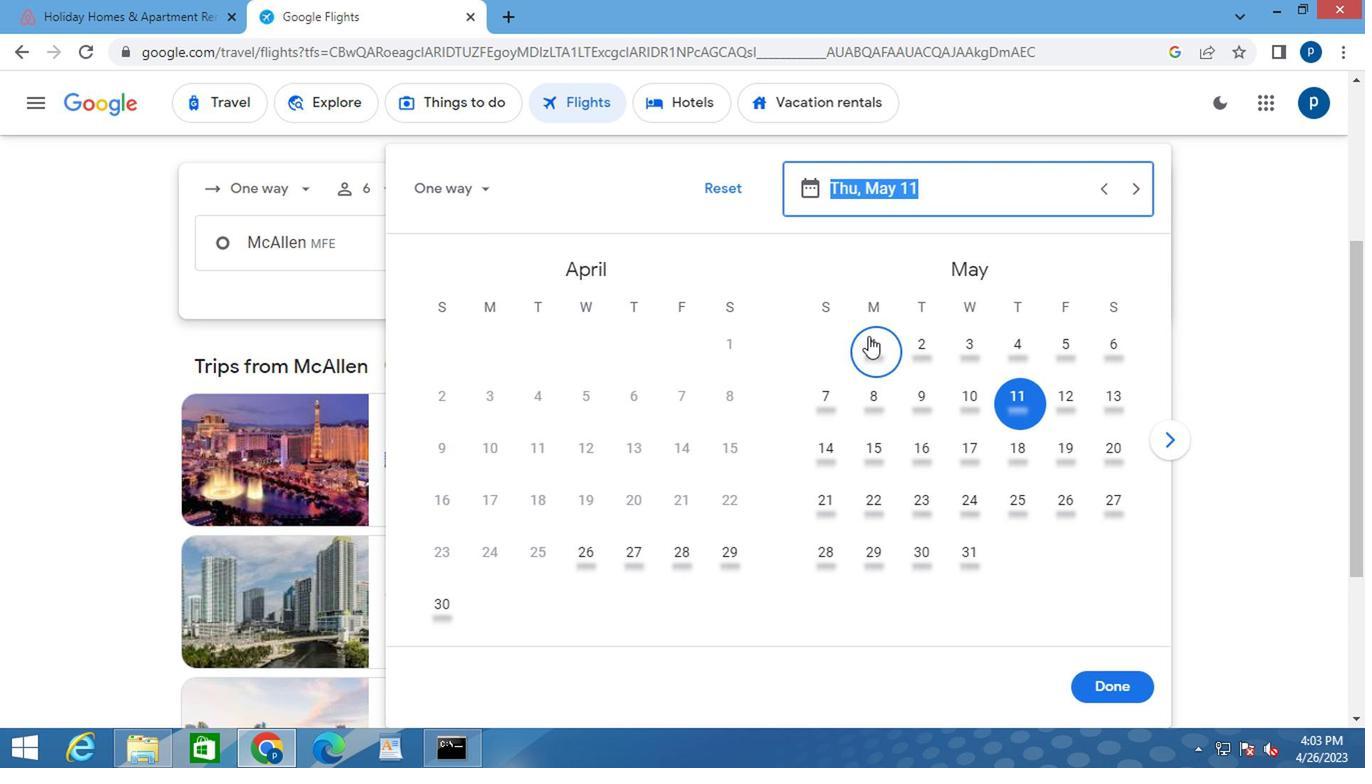 
Action: Mouse moved to (1103, 682)
Screenshot: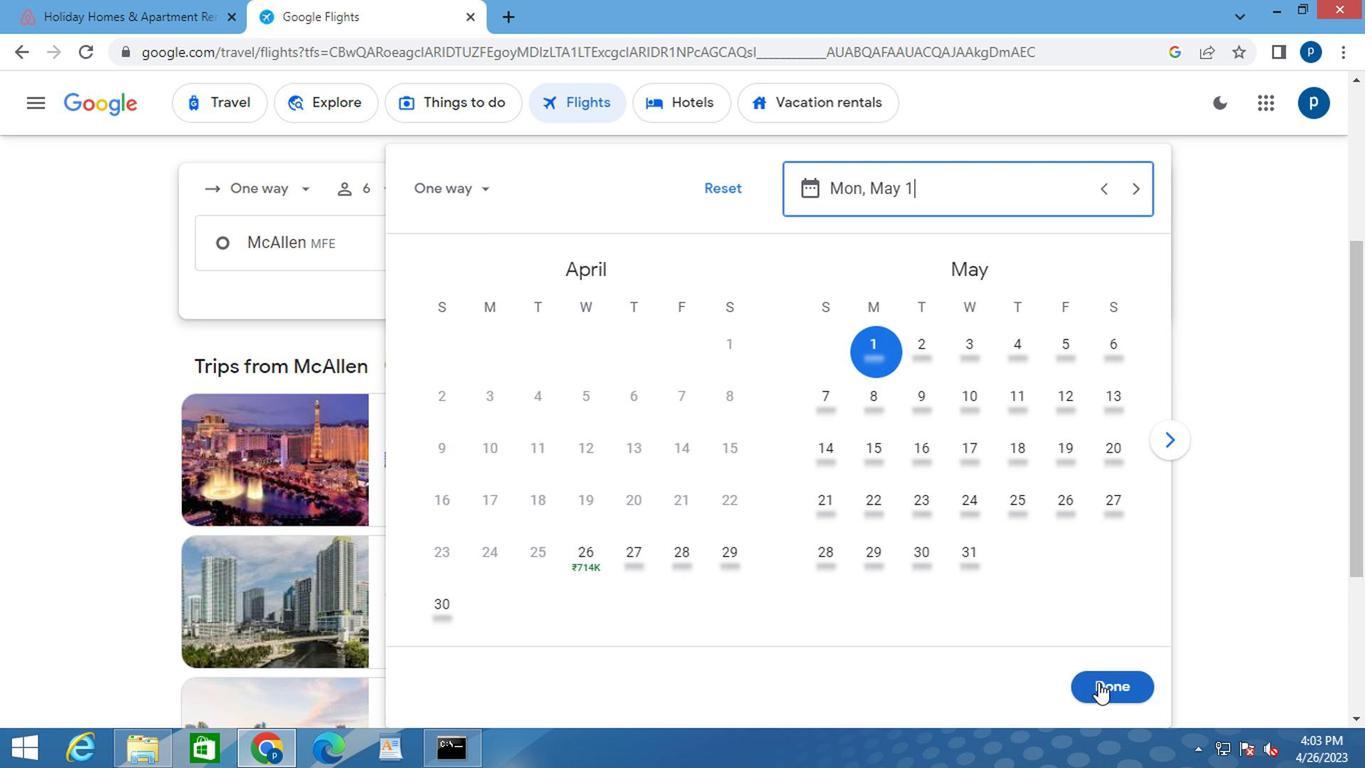 
Action: Mouse pressed left at (1103, 682)
Screenshot: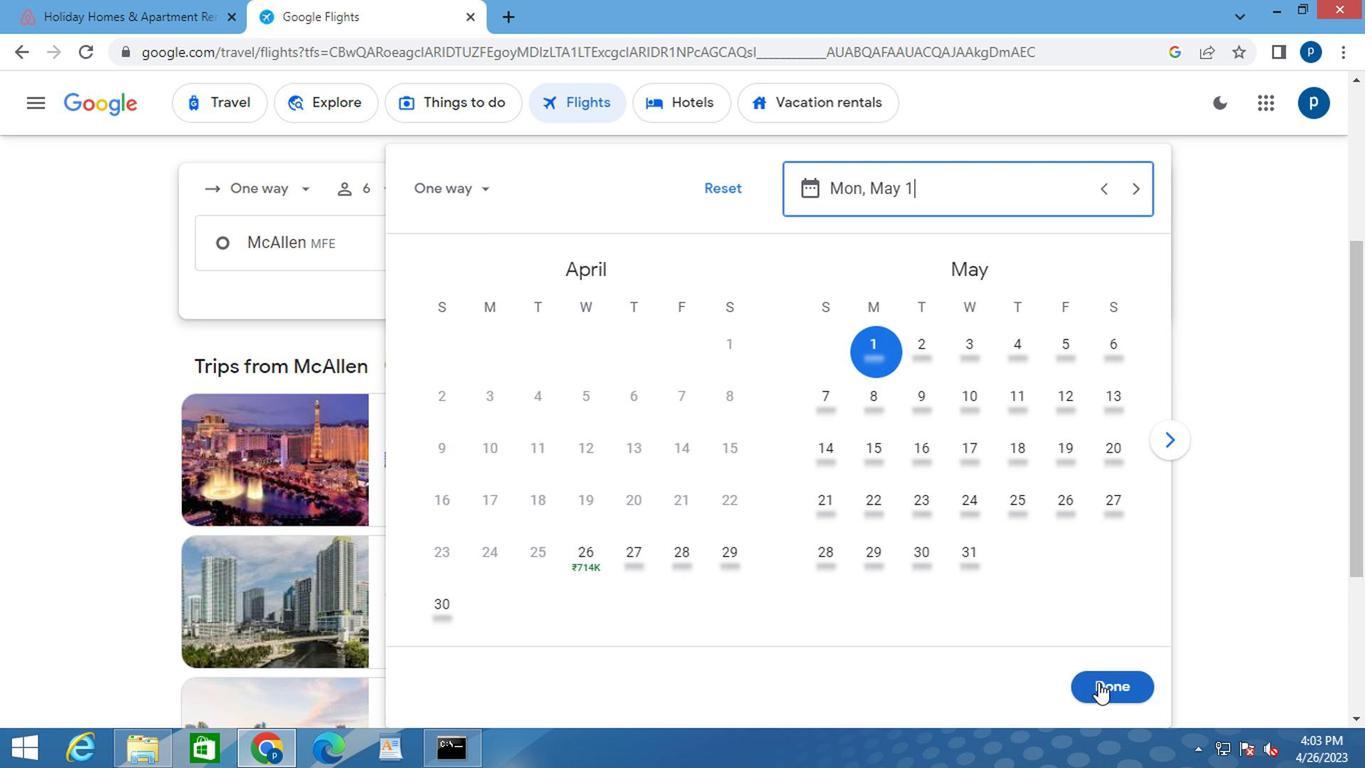 
Action: Mouse moved to (645, 318)
Screenshot: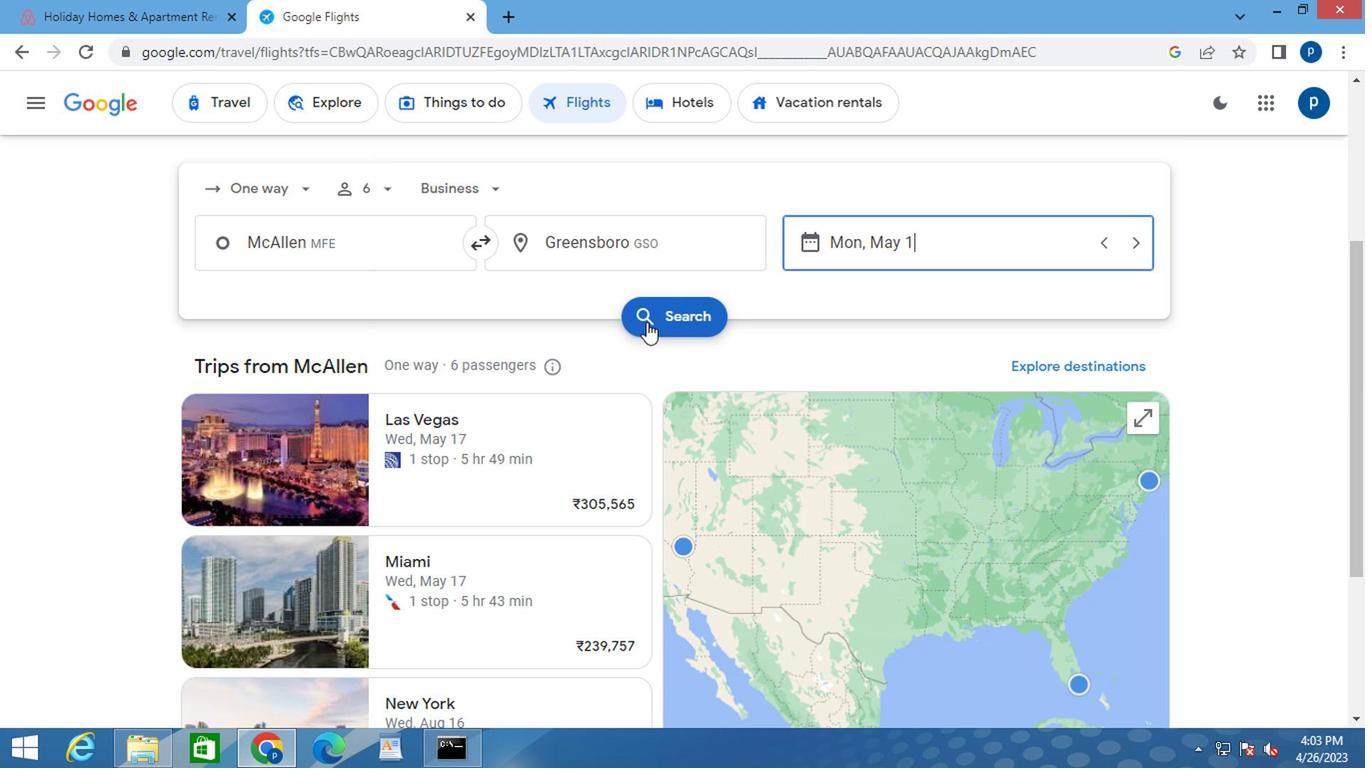 
Action: Mouse pressed left at (645, 318)
Screenshot: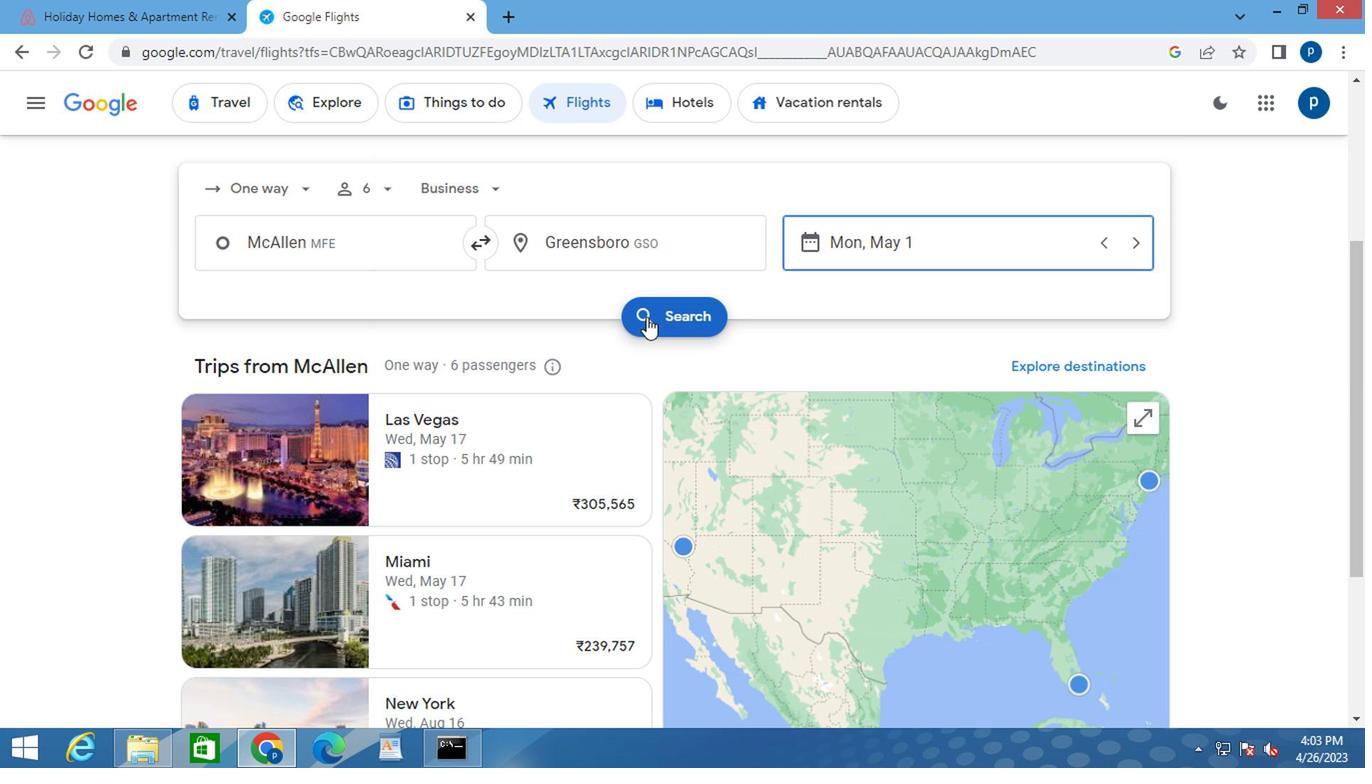 
Action: Mouse moved to (199, 286)
Screenshot: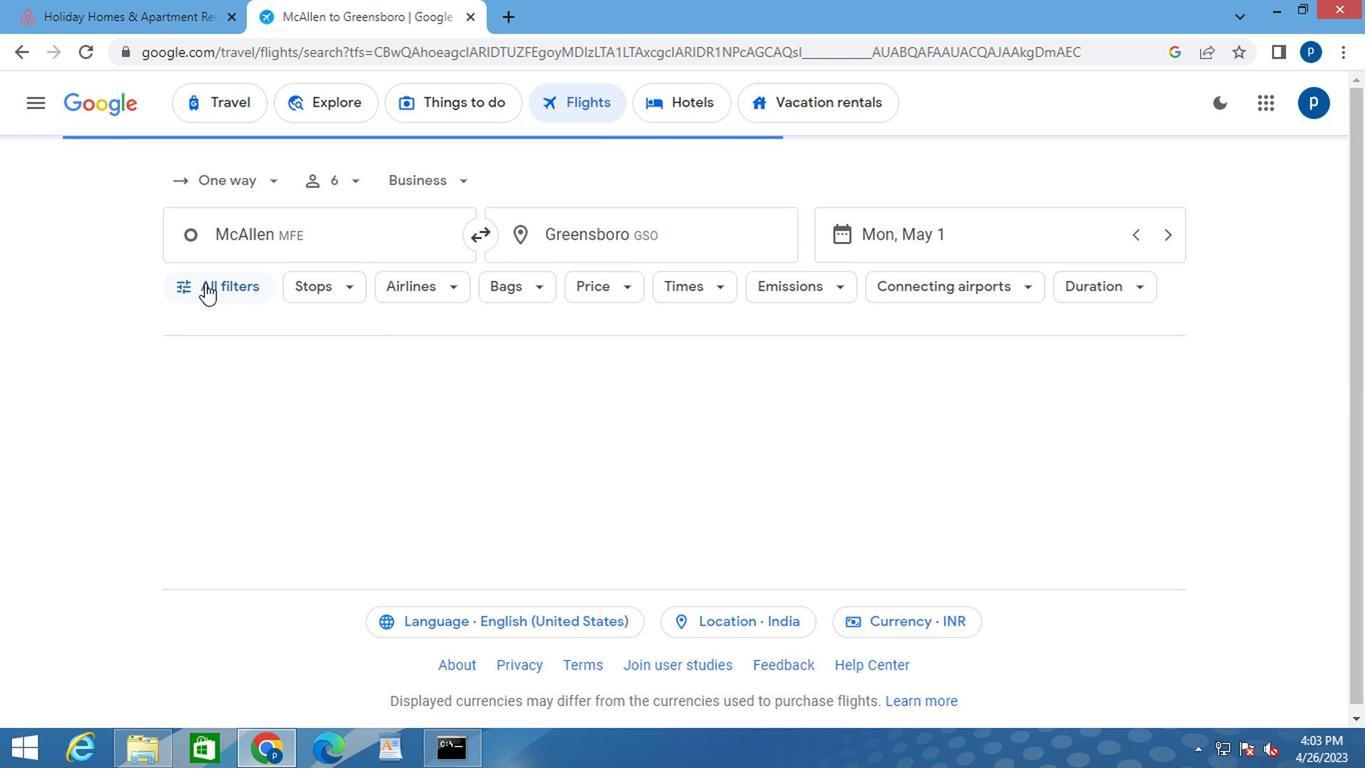 
Action: Mouse pressed left at (199, 286)
Screenshot: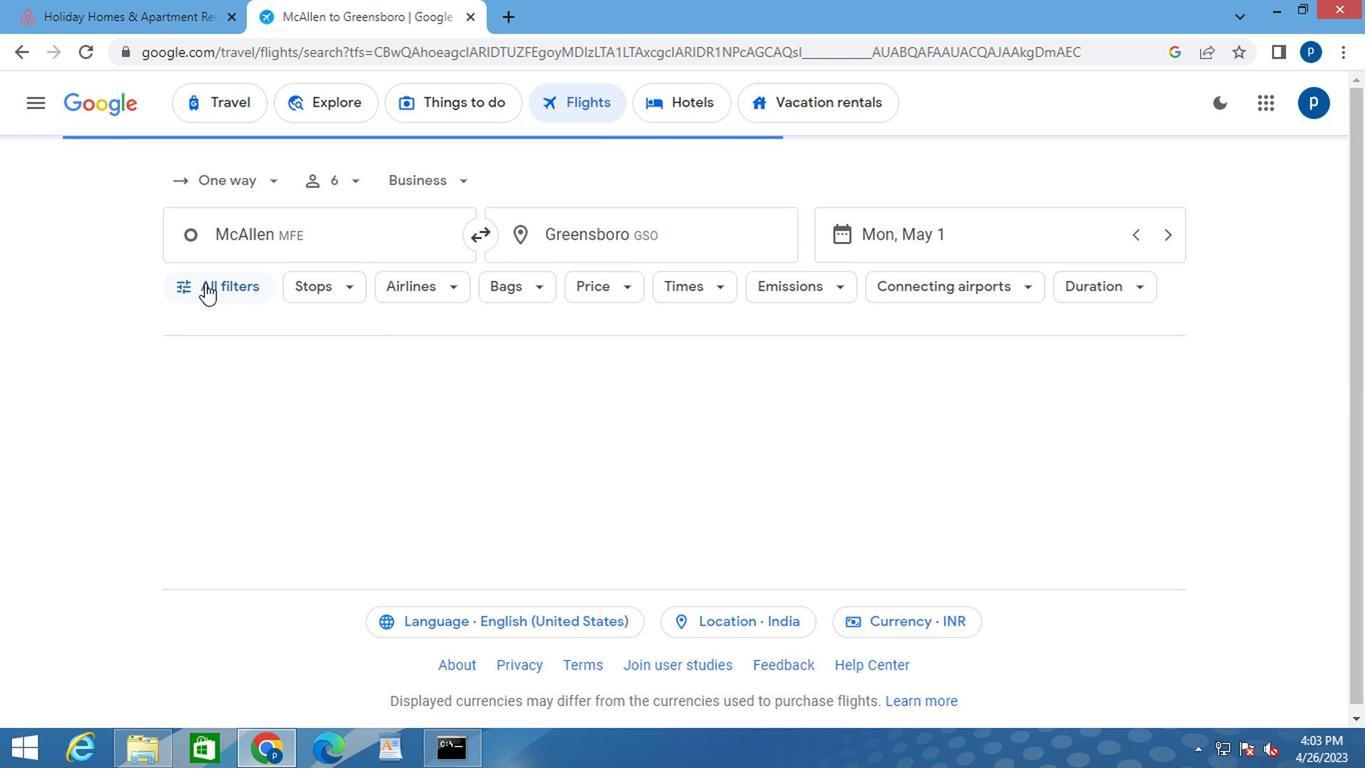 
Action: Mouse moved to (253, 467)
Screenshot: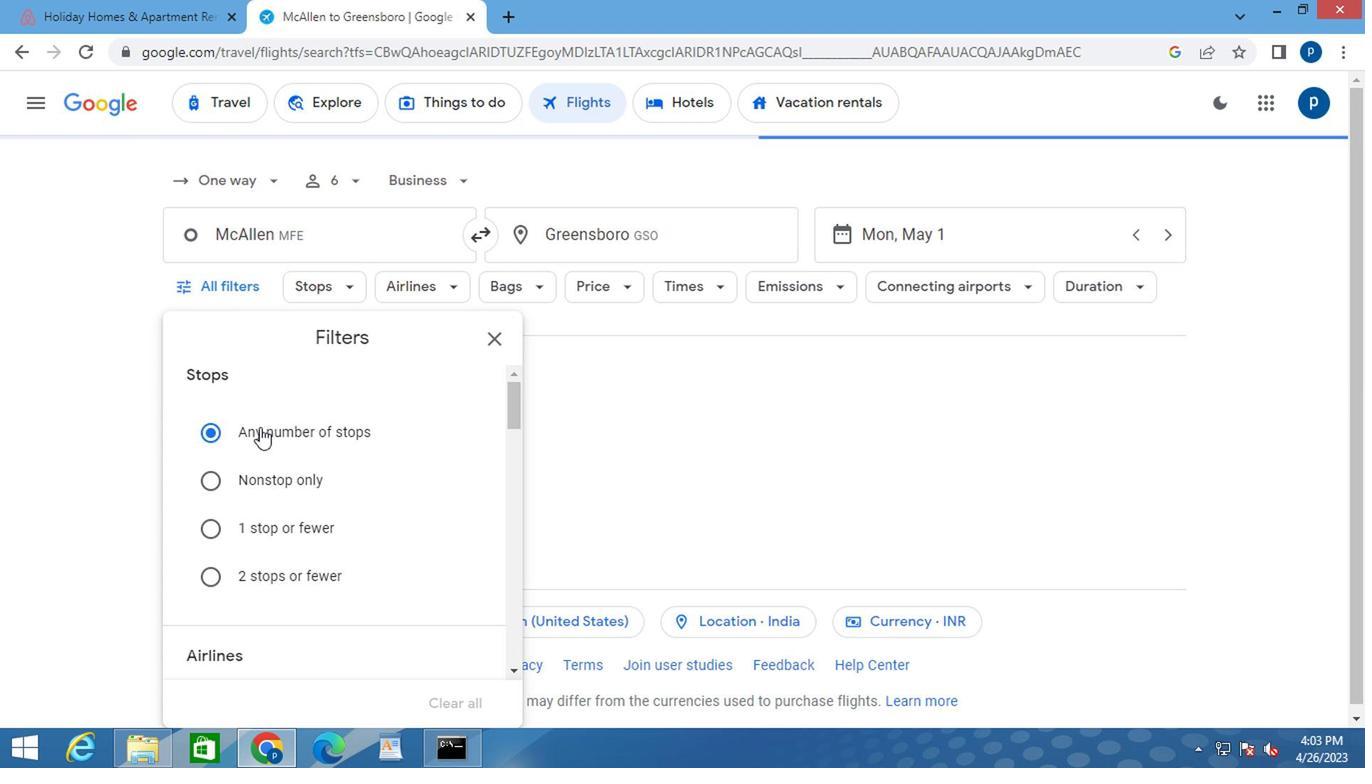 
Action: Mouse scrolled (253, 466) with delta (0, 0)
Screenshot: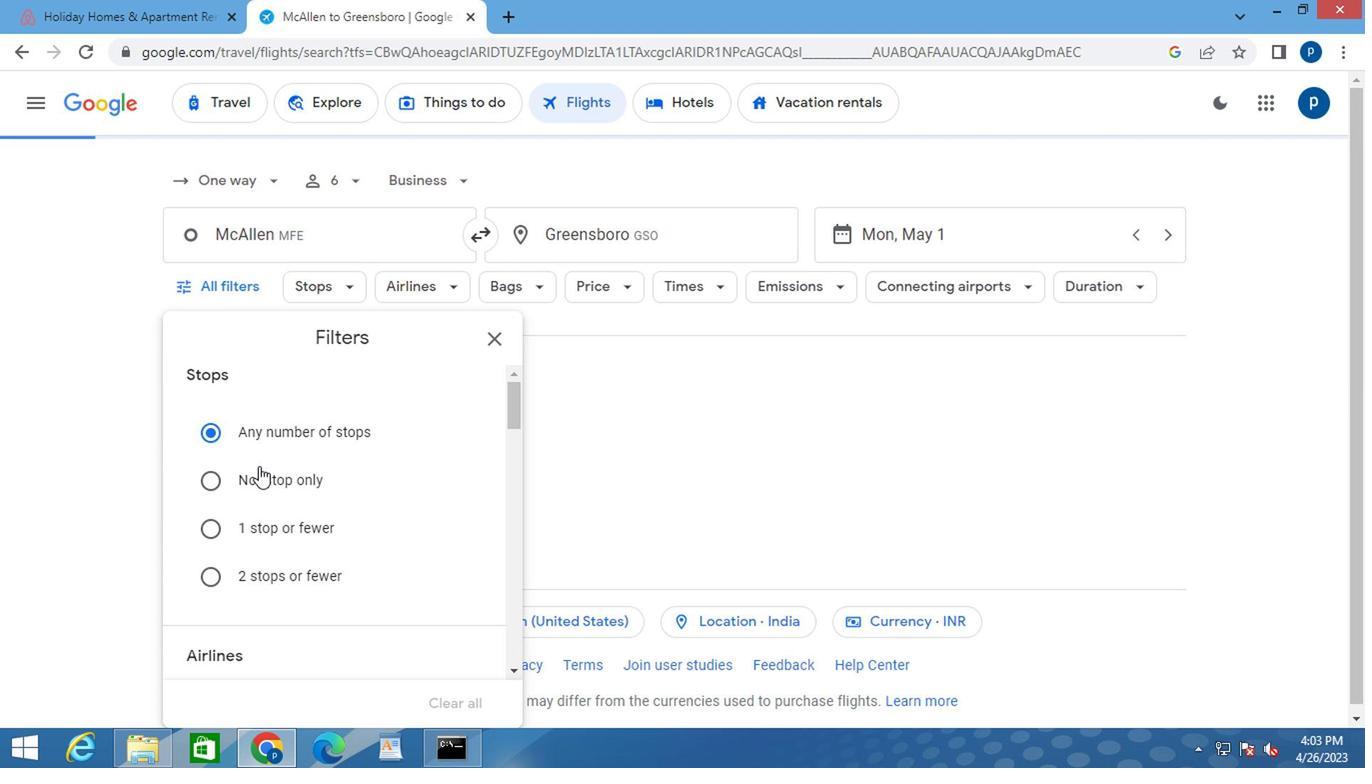 
Action: Mouse scrolled (253, 466) with delta (0, 0)
Screenshot: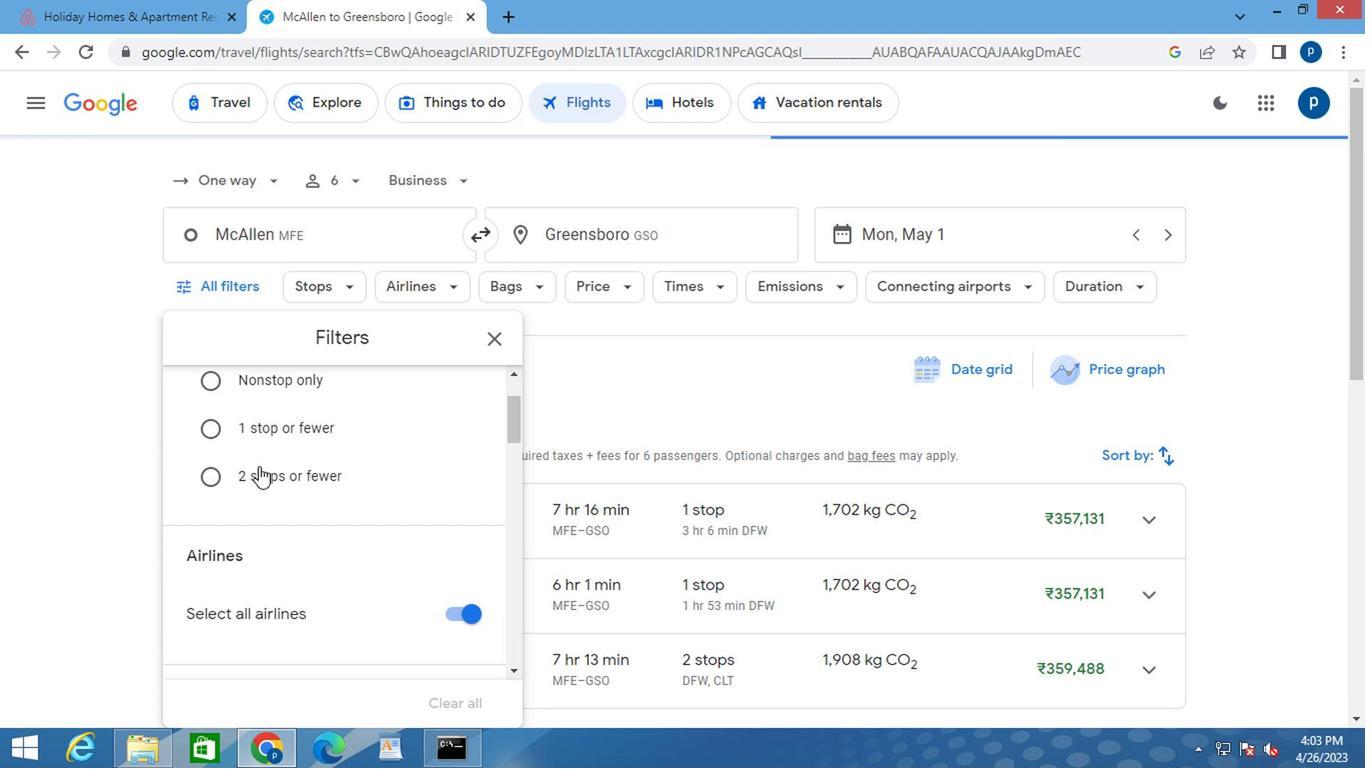 
Action: Mouse moved to (308, 477)
Screenshot: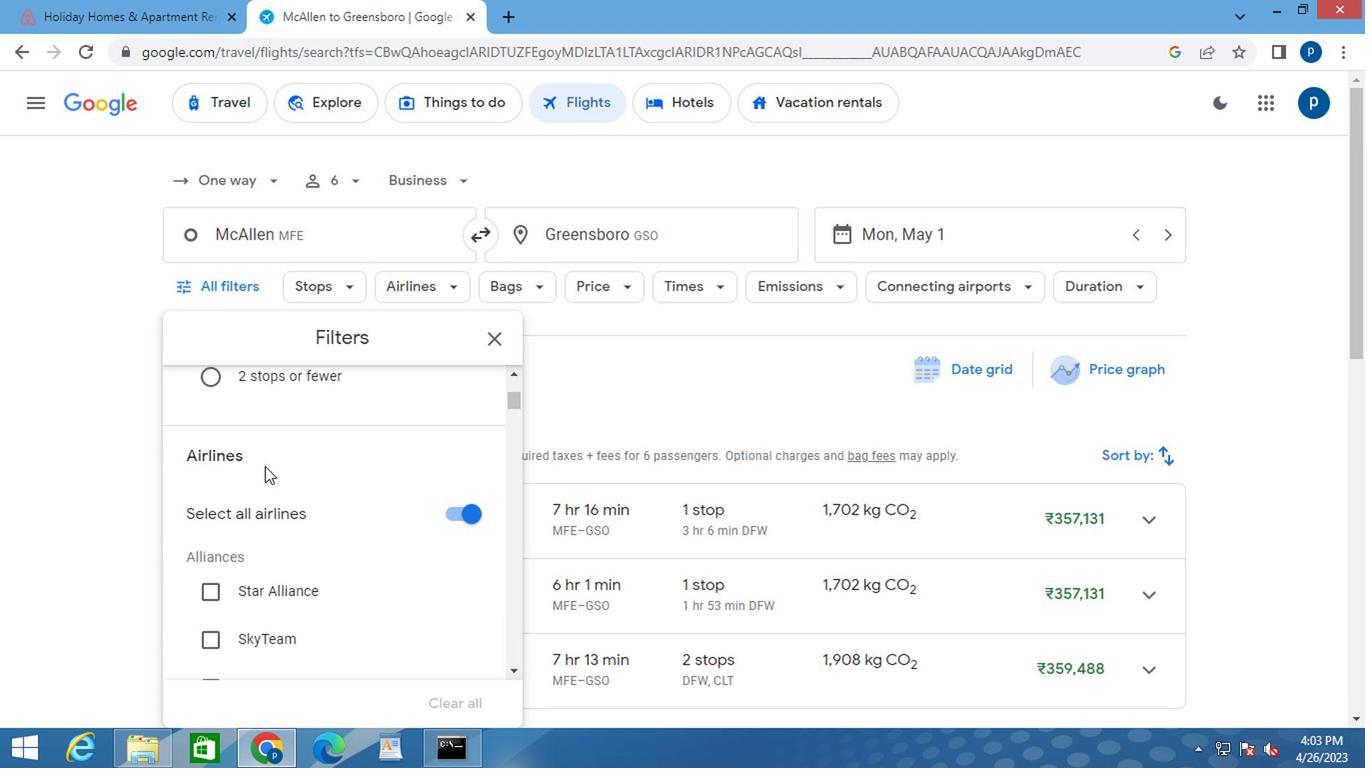
Action: Mouse scrolled (308, 476) with delta (0, 0)
Screenshot: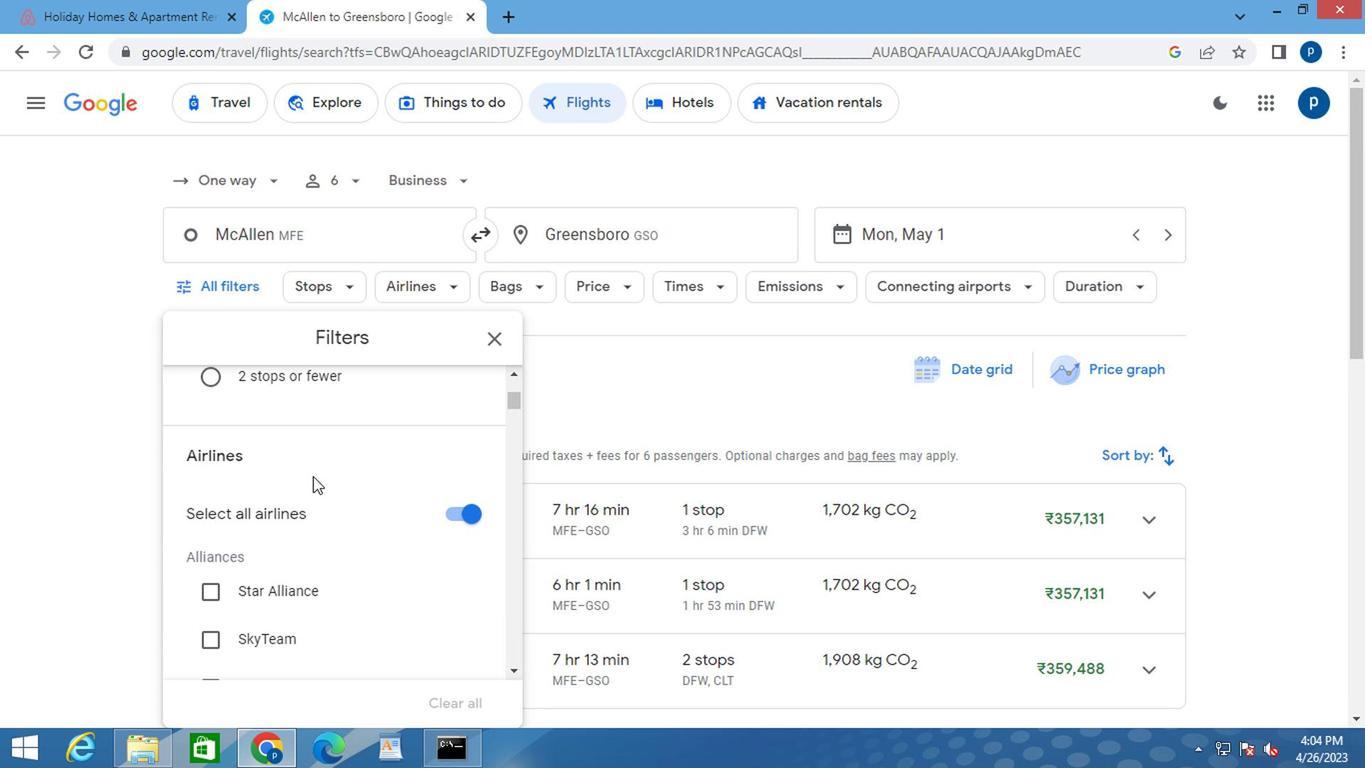 
Action: Mouse scrolled (308, 478) with delta (0, 1)
Screenshot: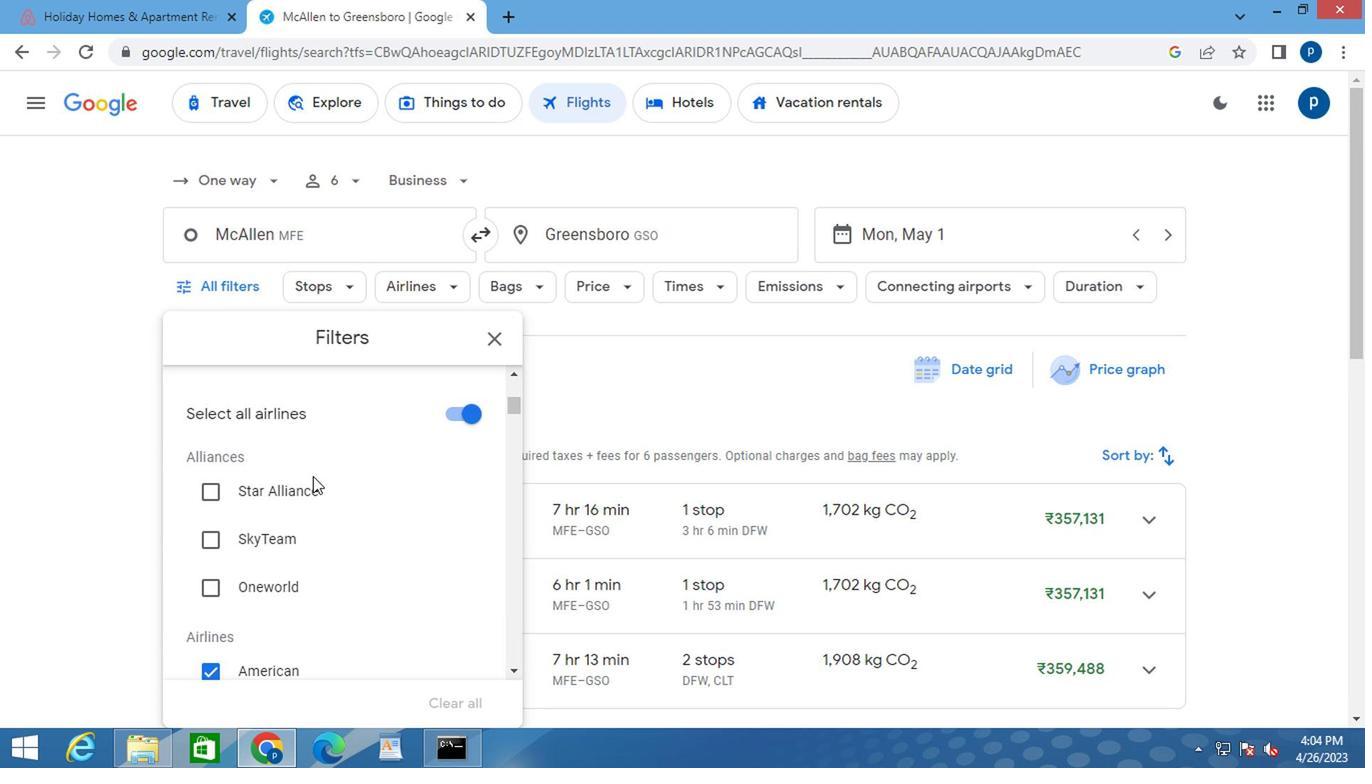
Action: Mouse scrolled (308, 478) with delta (0, 1)
Screenshot: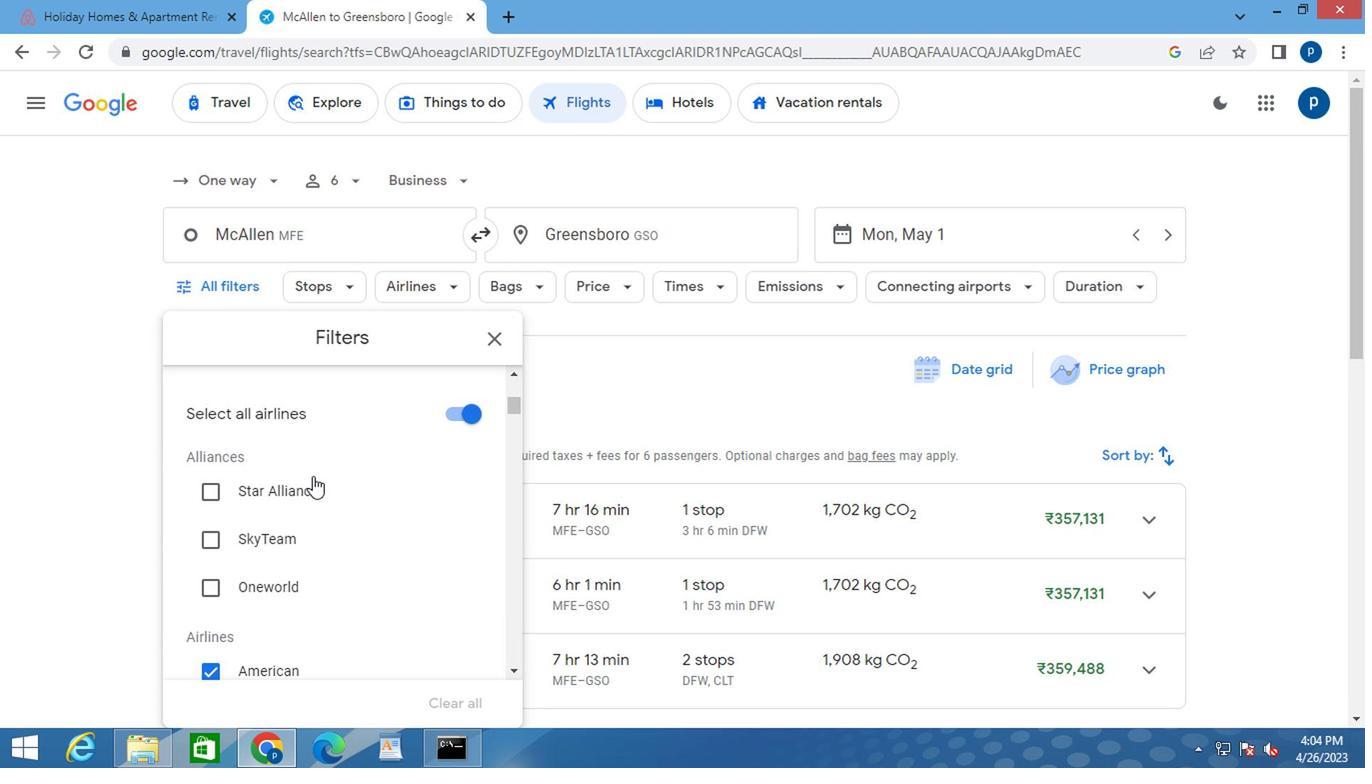 
Action: Mouse moved to (308, 479)
Screenshot: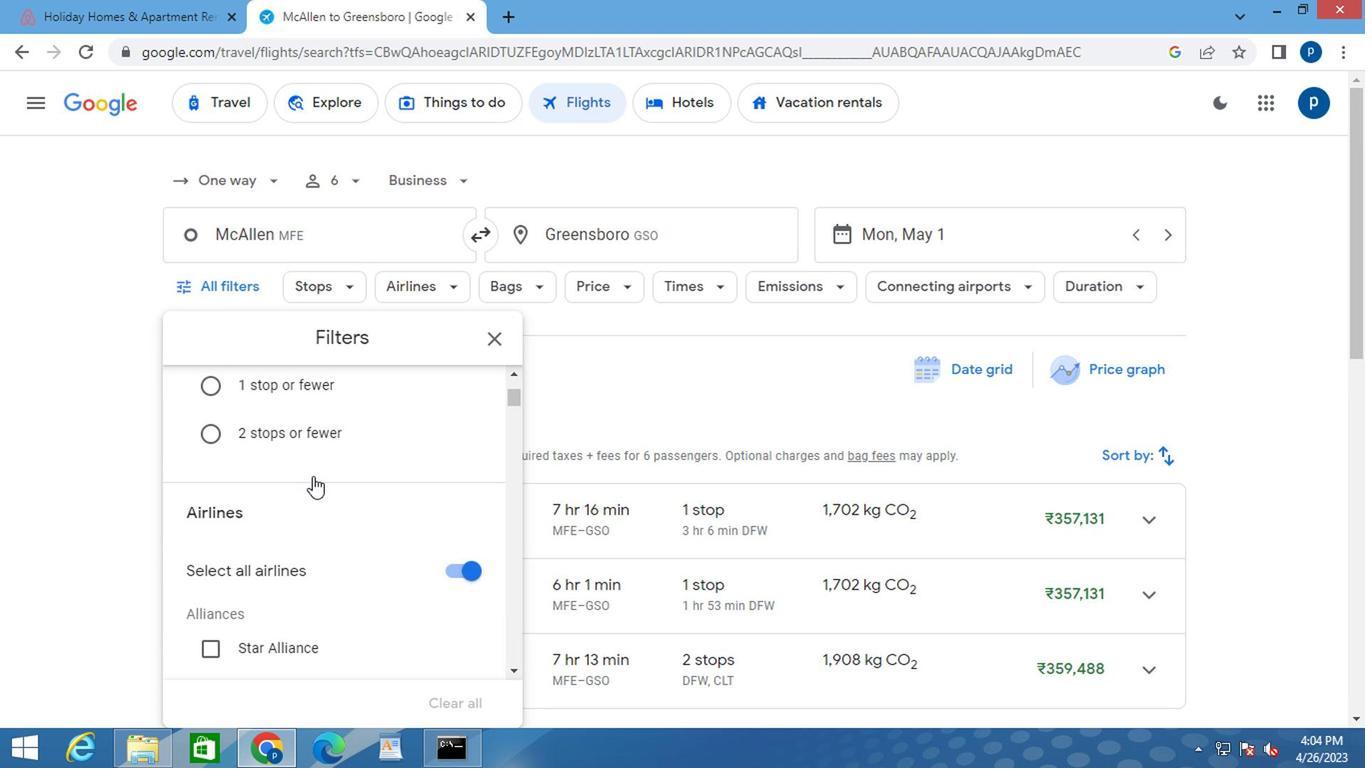 
Action: Mouse scrolled (308, 478) with delta (0, 0)
Screenshot: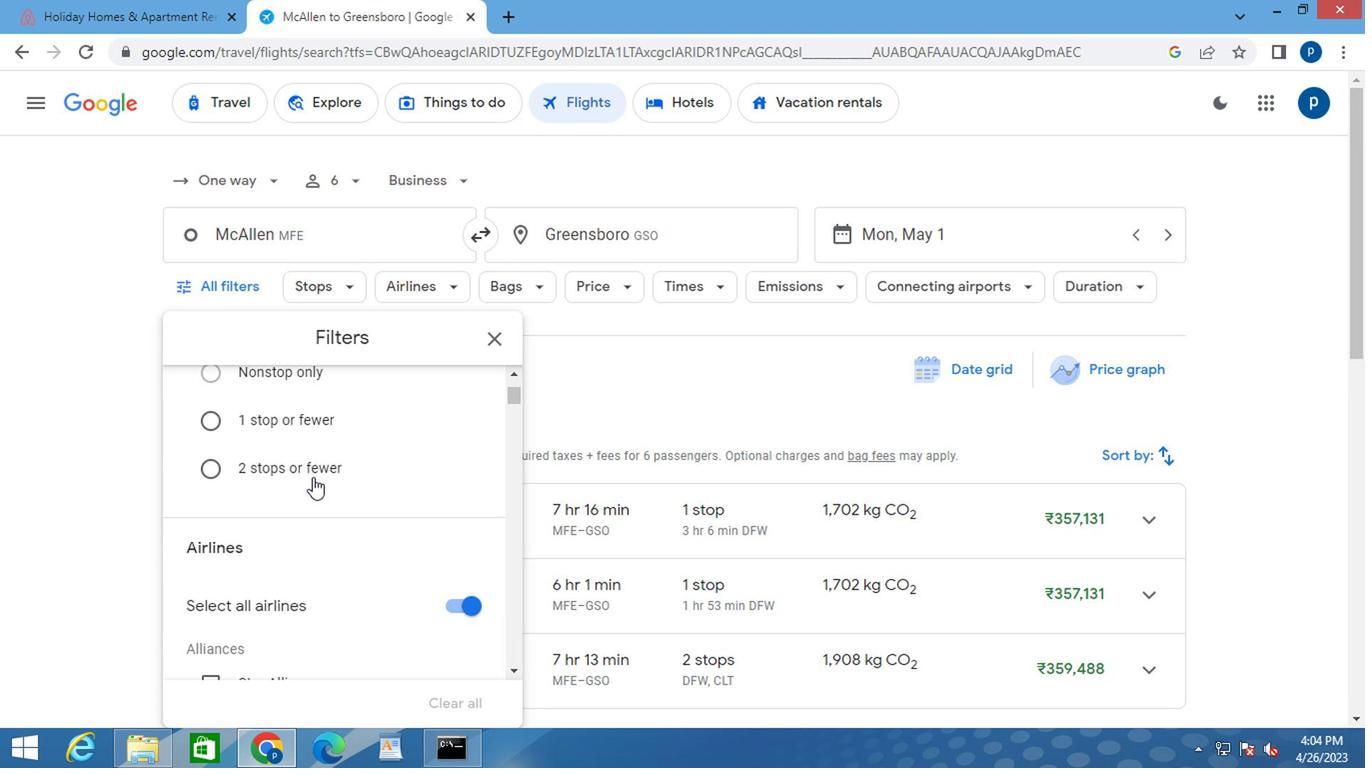 
Action: Mouse moved to (308, 480)
Screenshot: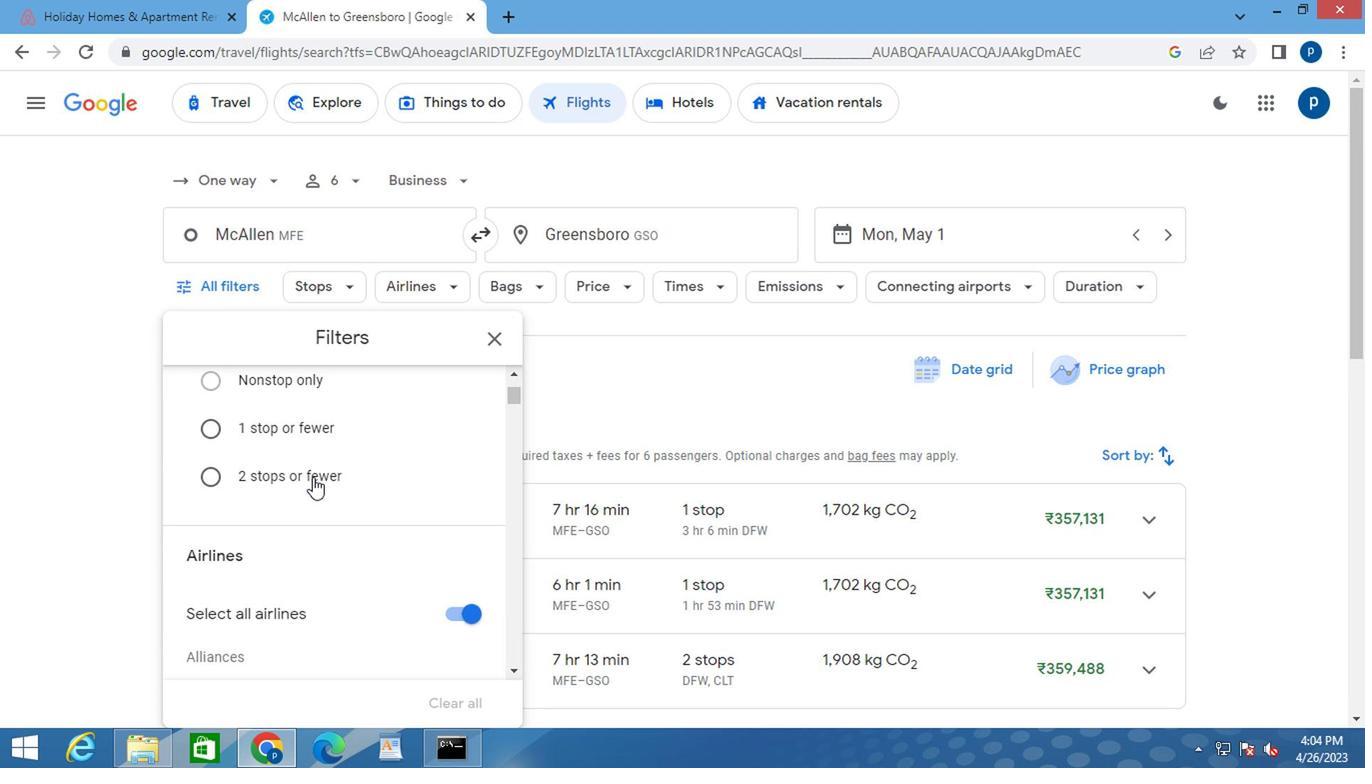 
Action: Mouse scrolled (308, 479) with delta (0, 0)
Screenshot: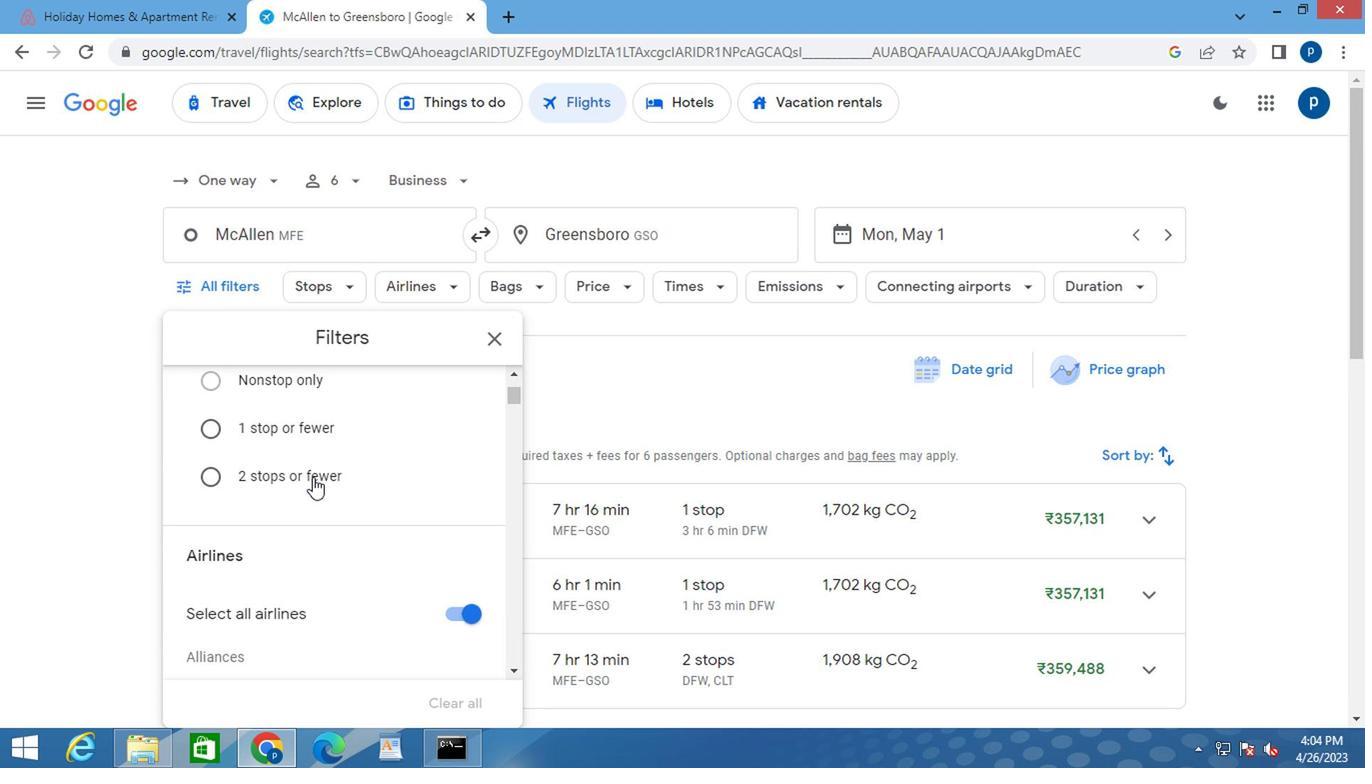 
Action: Mouse moved to (308, 481)
Screenshot: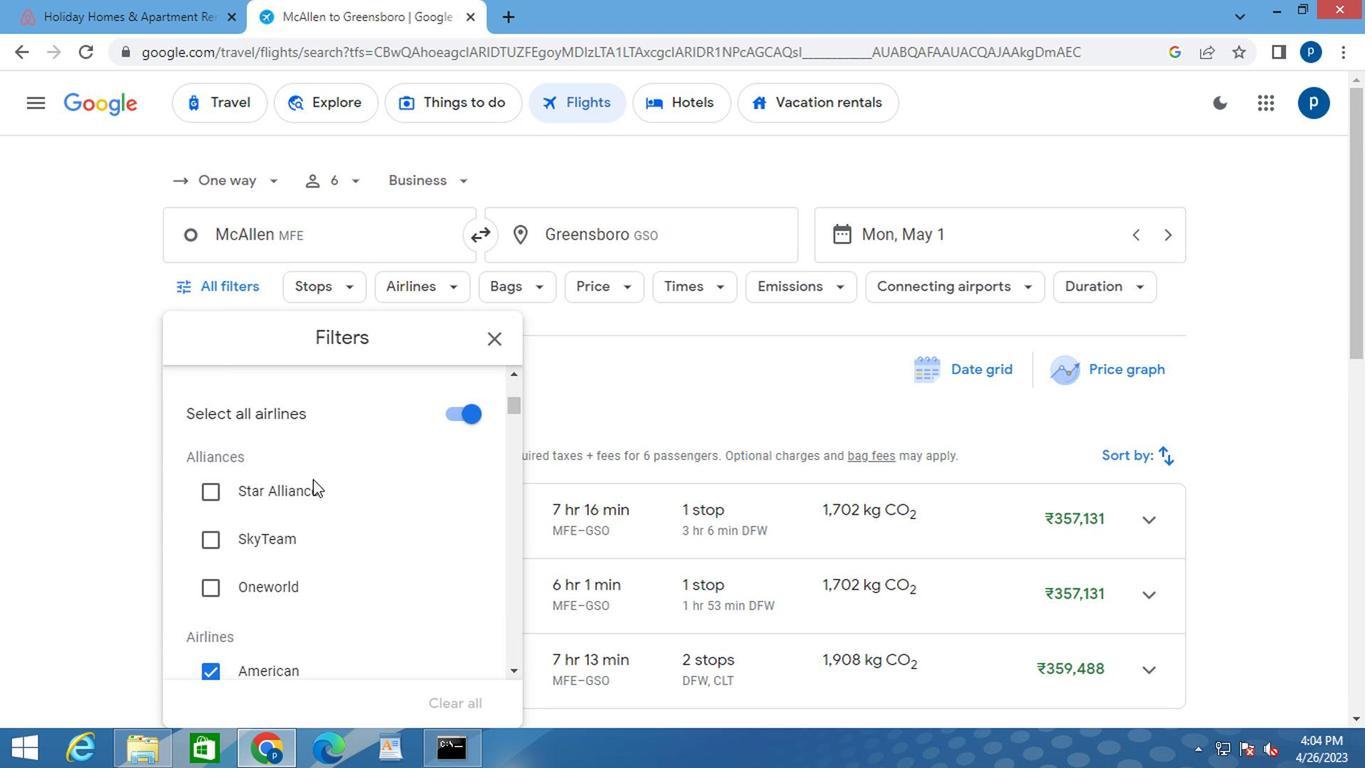 
Action: Mouse scrolled (308, 480) with delta (0, -1)
Screenshot: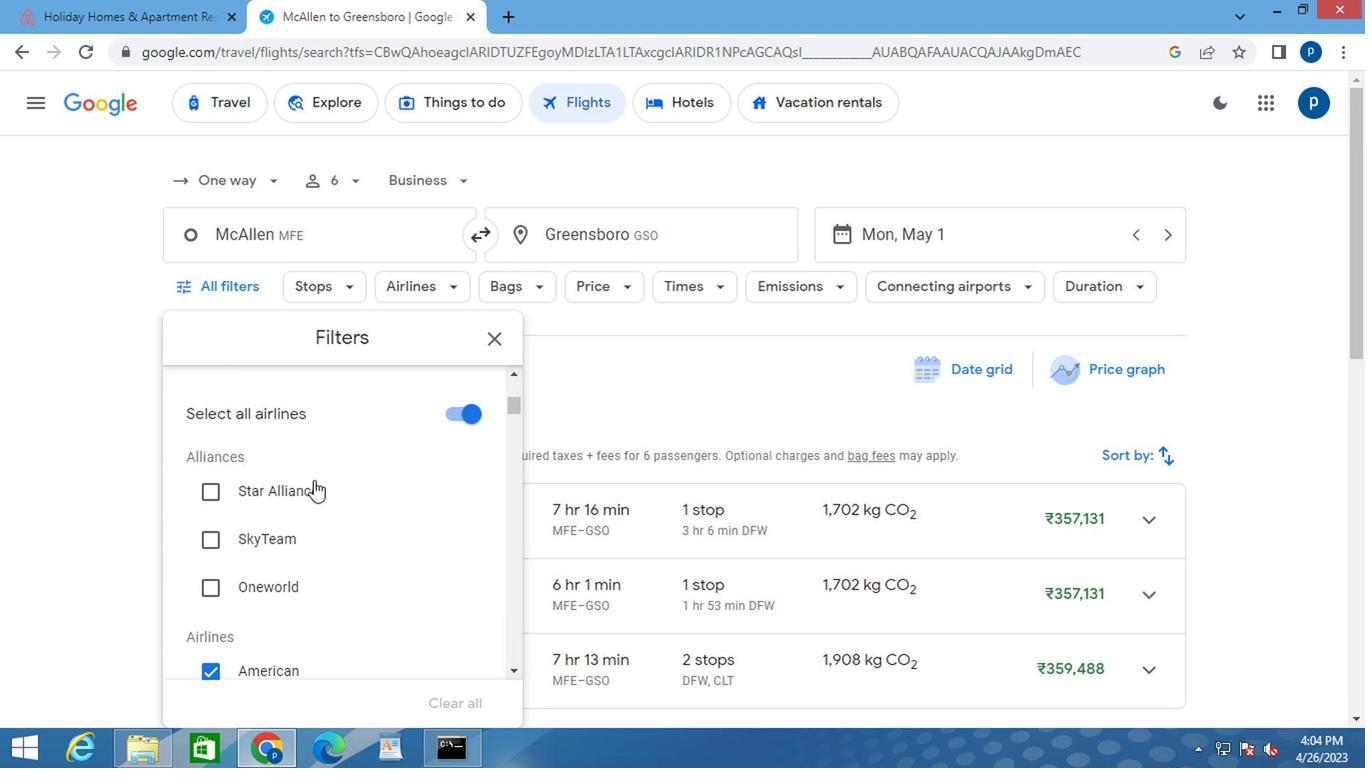 
Action: Mouse scrolled (308, 480) with delta (0, -1)
Screenshot: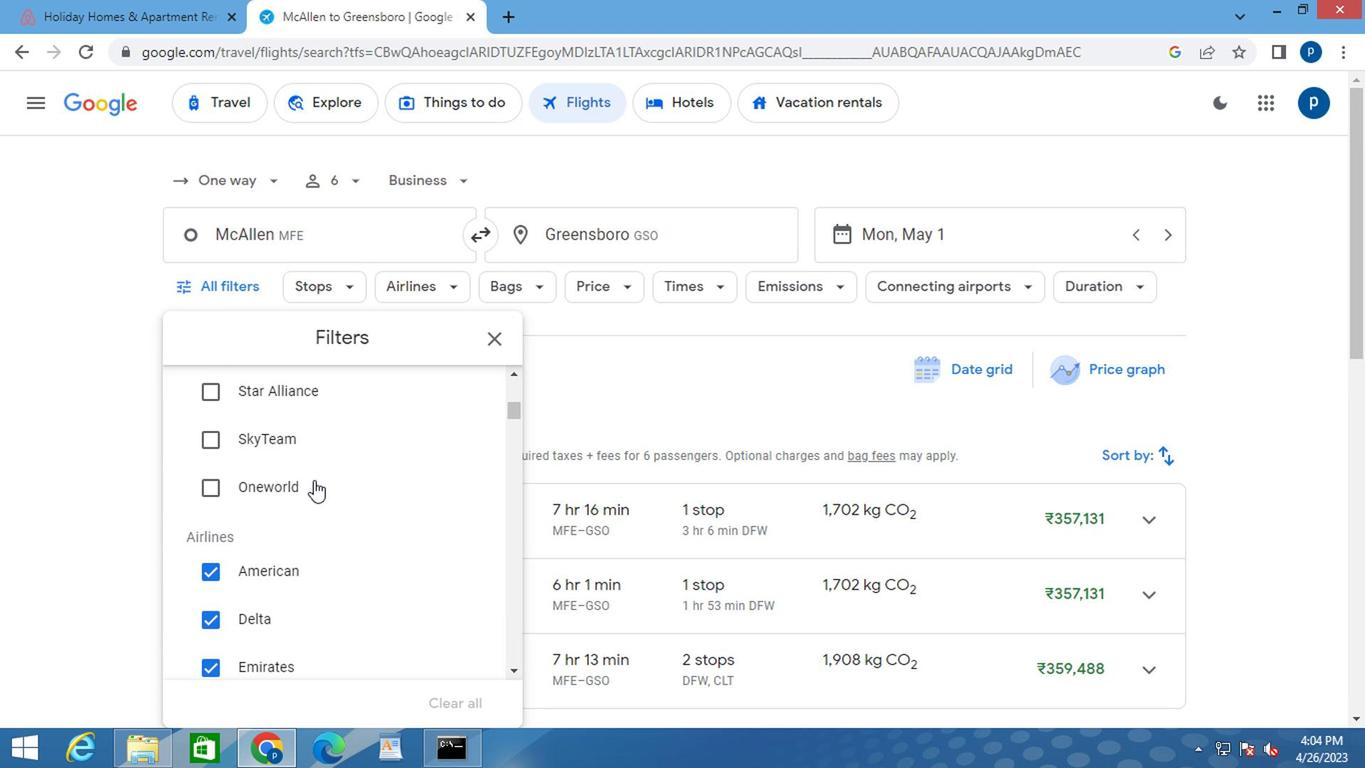 
Action: Mouse moved to (448, 520)
Screenshot: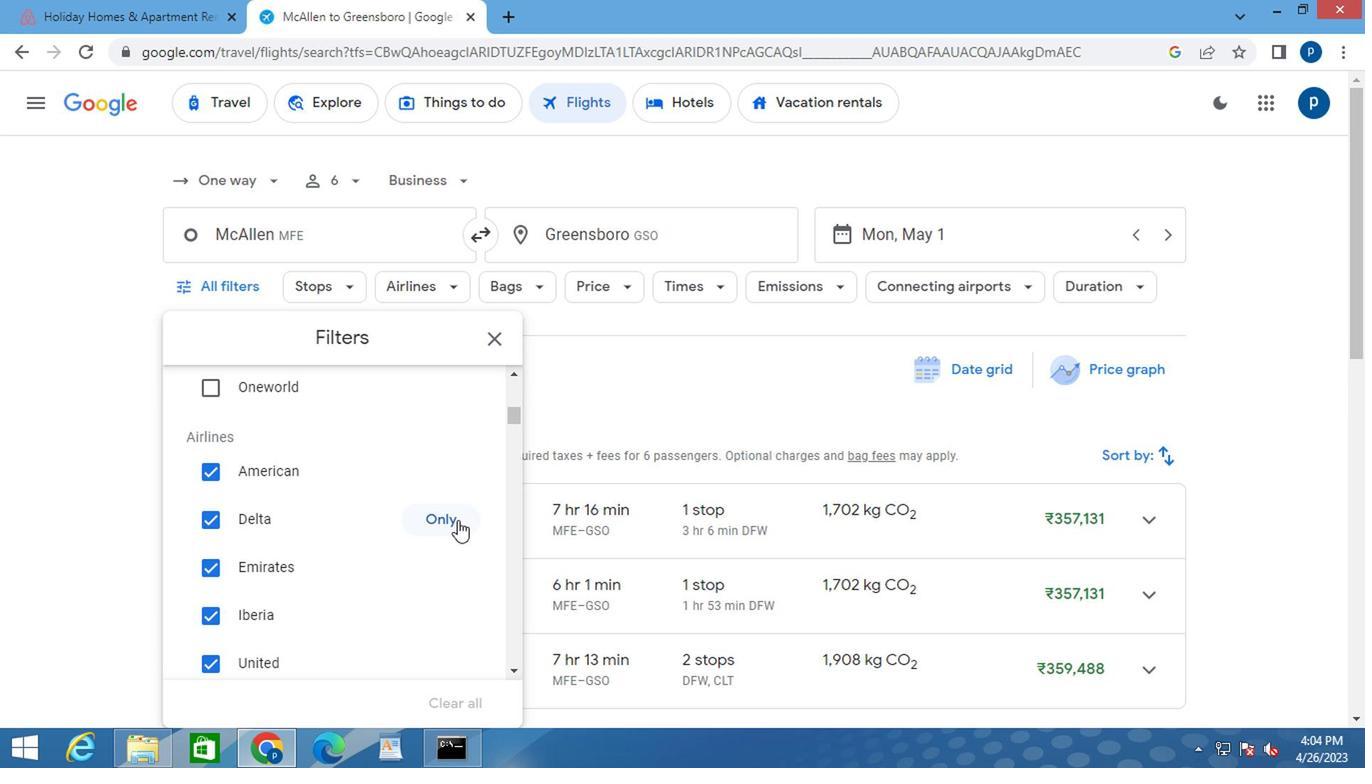 
Action: Mouse pressed left at (448, 520)
Screenshot: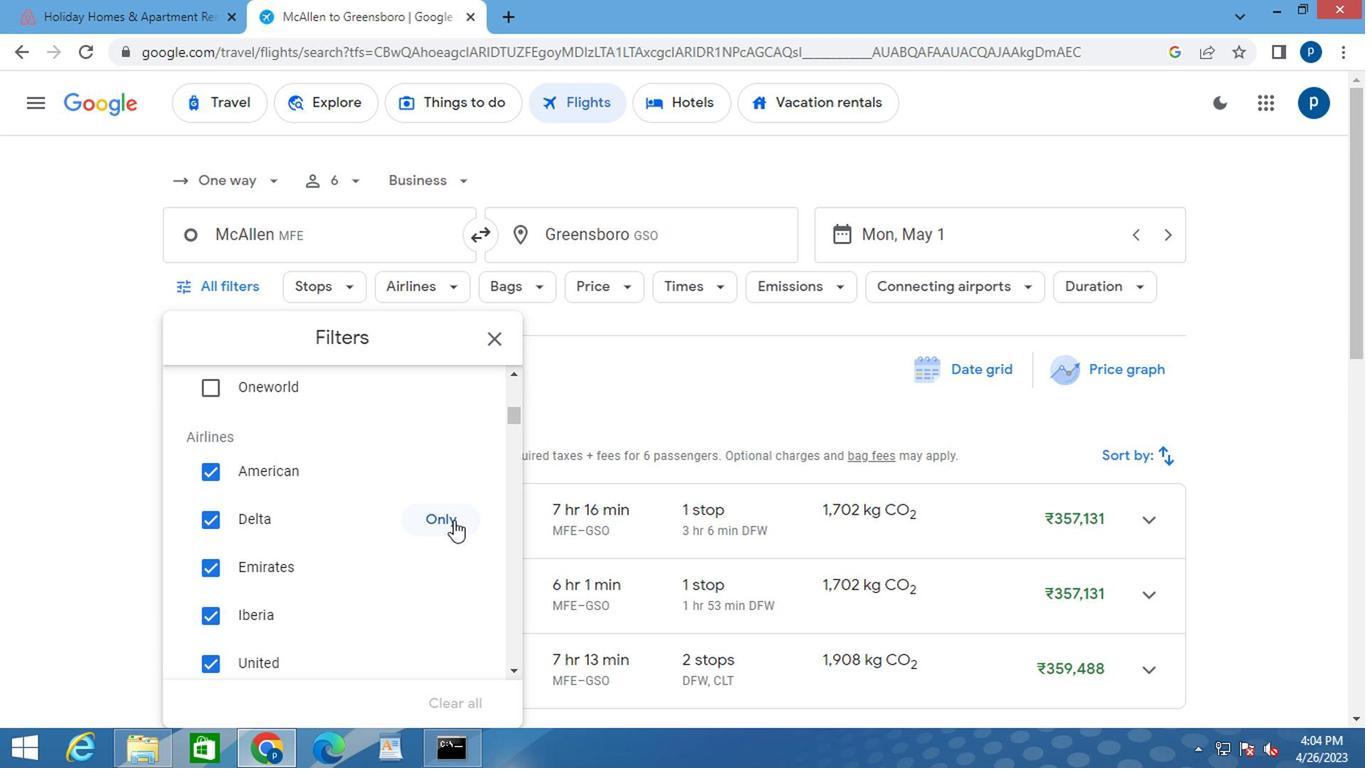 
Action: Mouse moved to (389, 532)
Screenshot: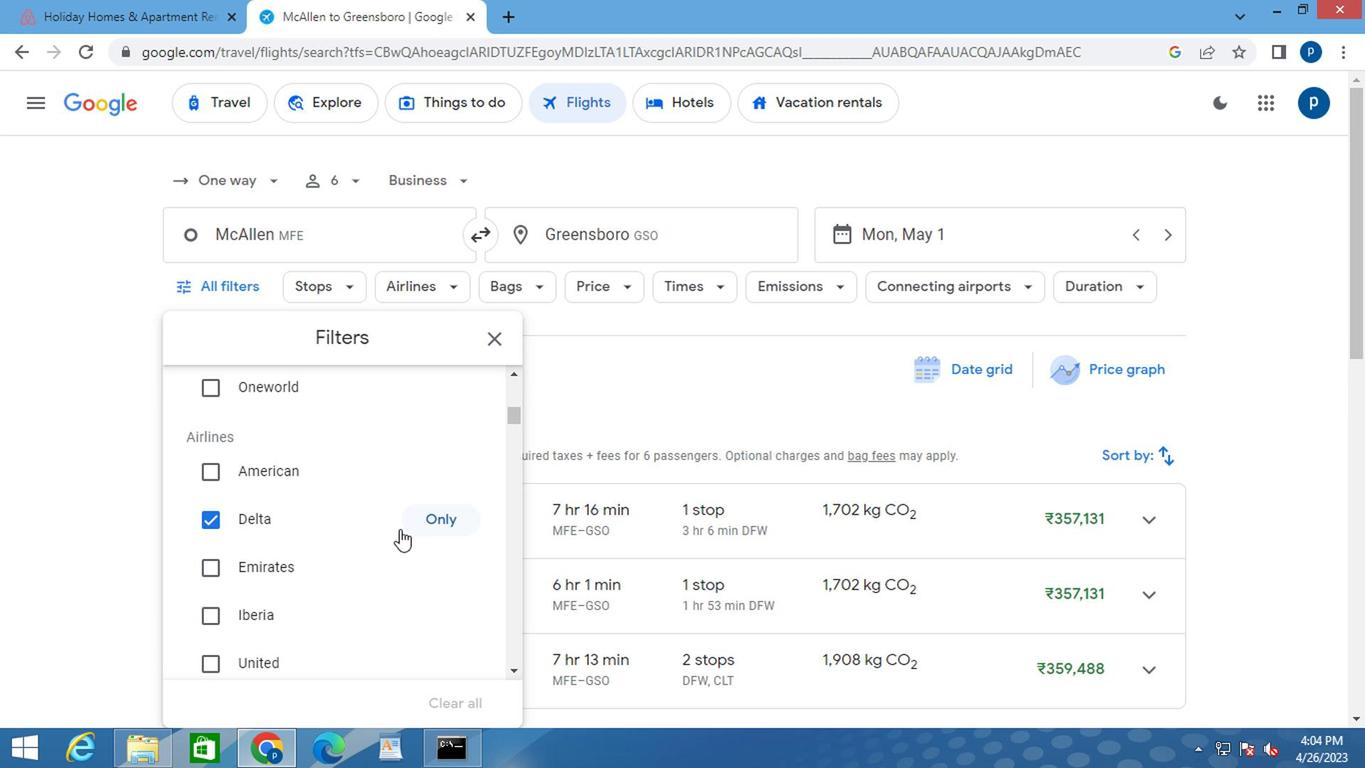 
Action: Mouse scrolled (389, 530) with delta (0, -1)
Screenshot: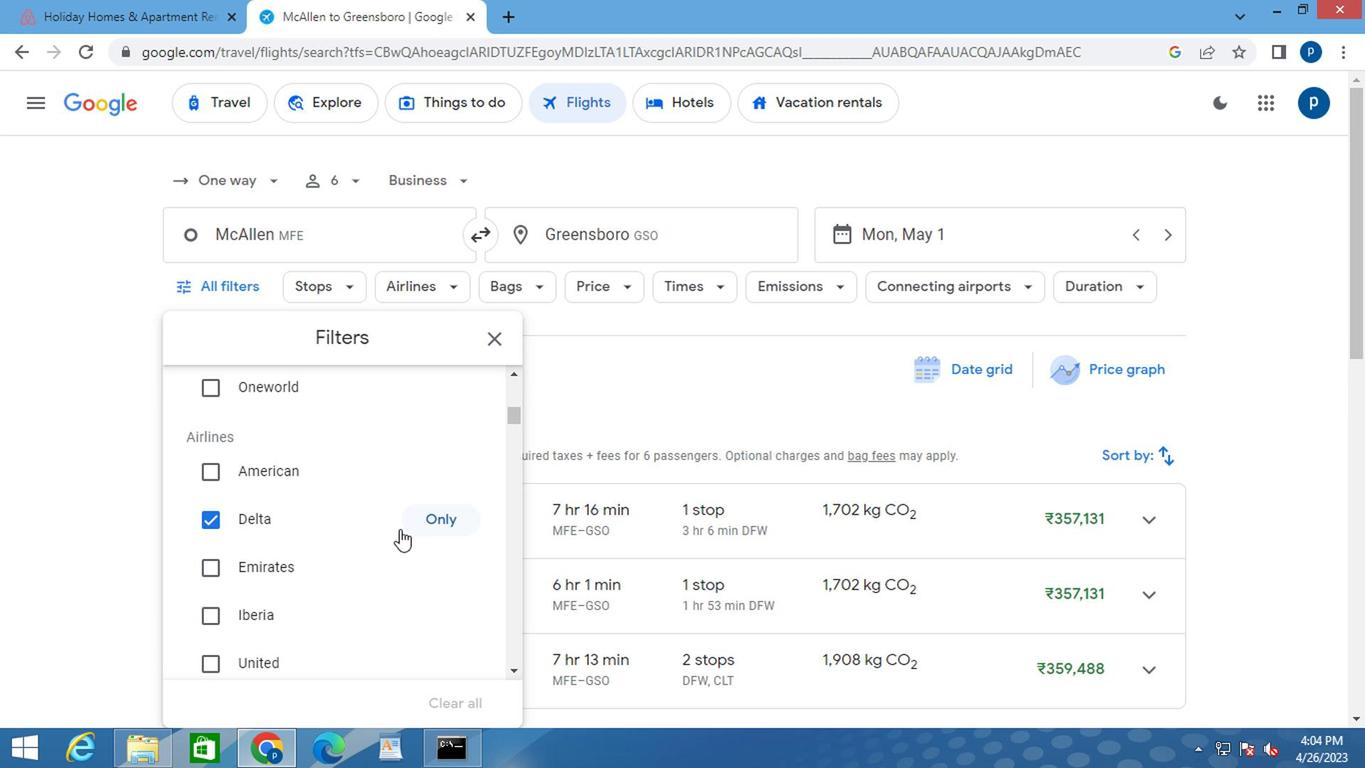 
Action: Mouse scrolled (389, 530) with delta (0, -1)
Screenshot: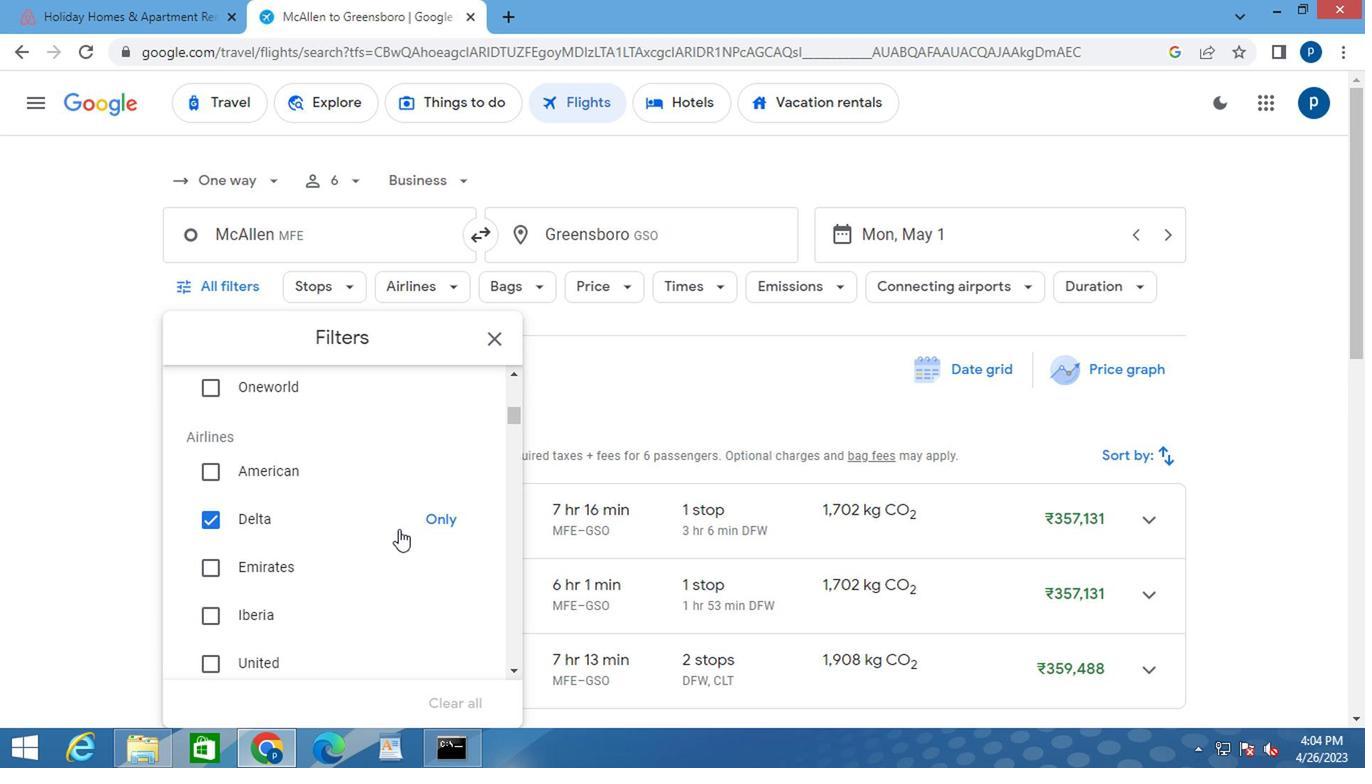 
Action: Mouse scrolled (389, 530) with delta (0, -1)
Screenshot: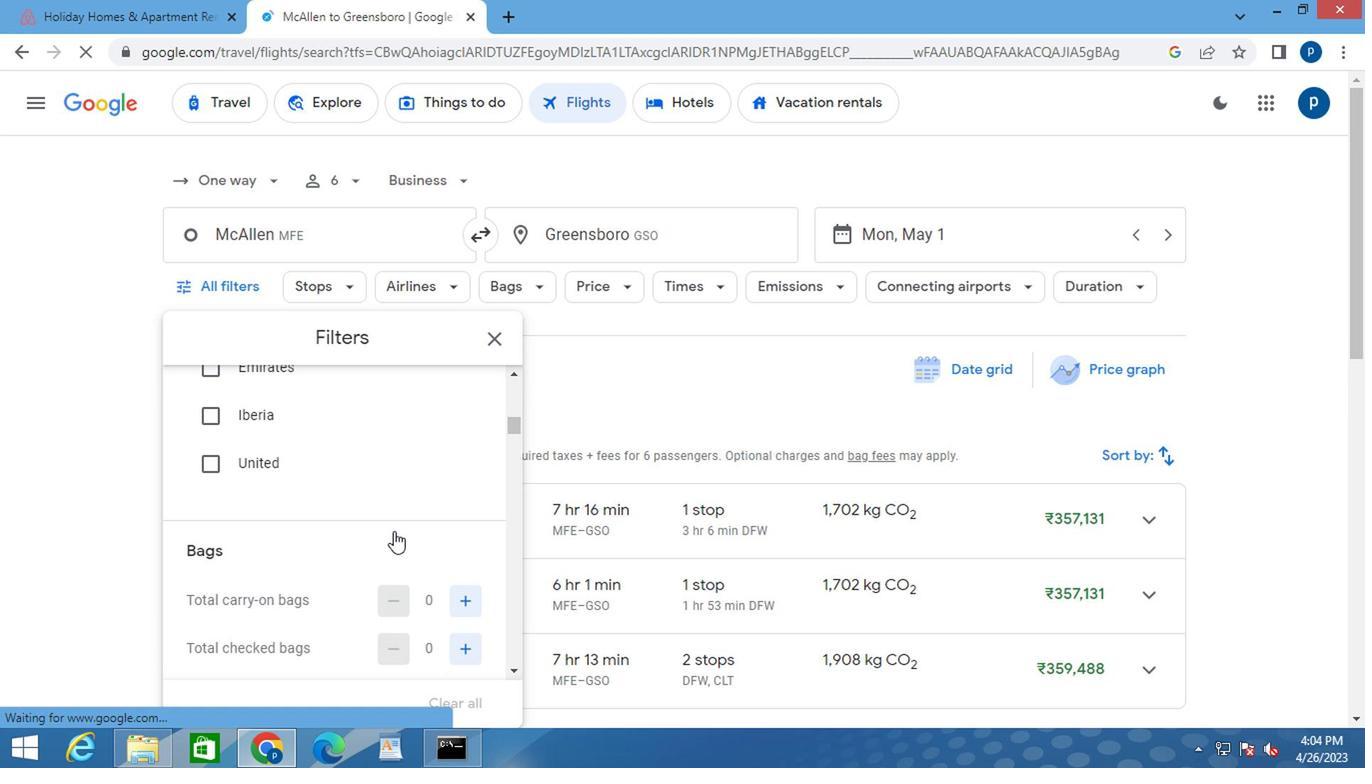 
Action: Mouse moved to (464, 505)
Screenshot: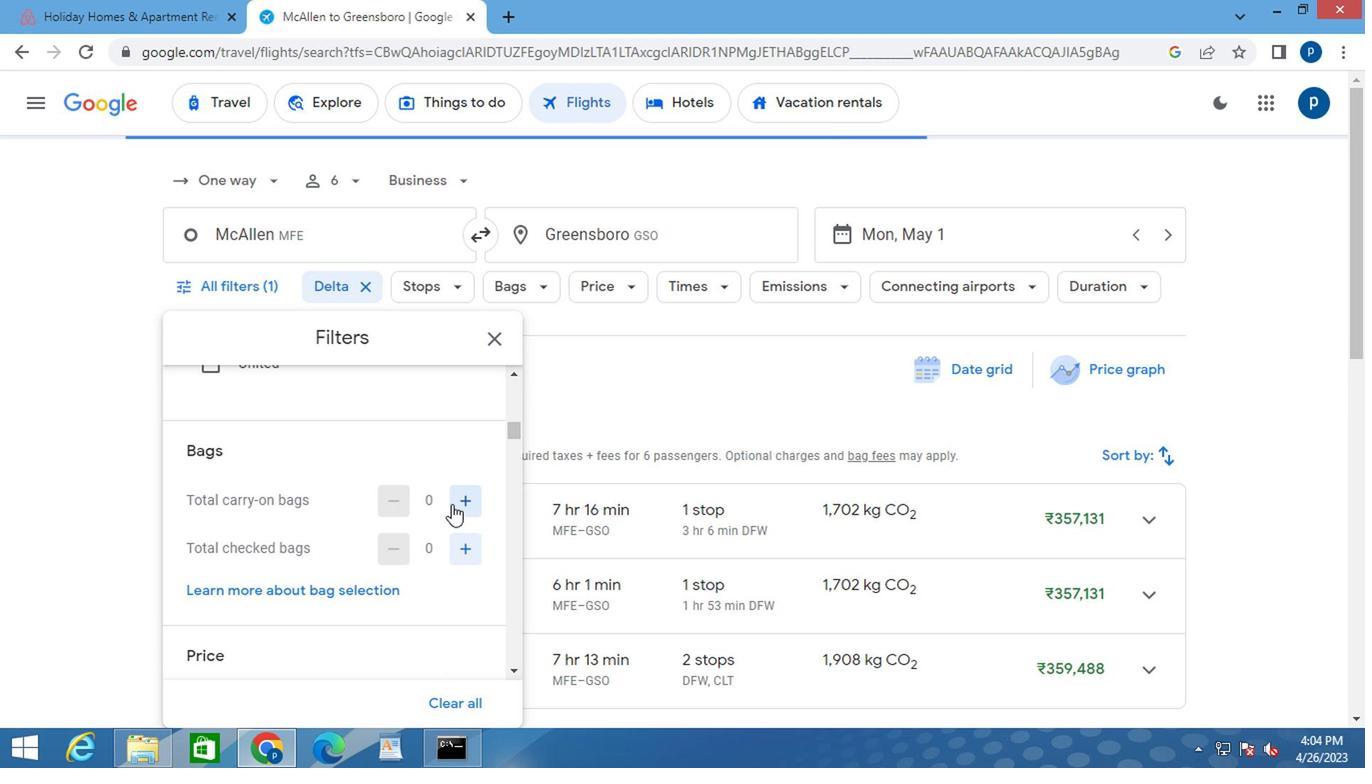 
Action: Mouse pressed left at (464, 505)
Screenshot: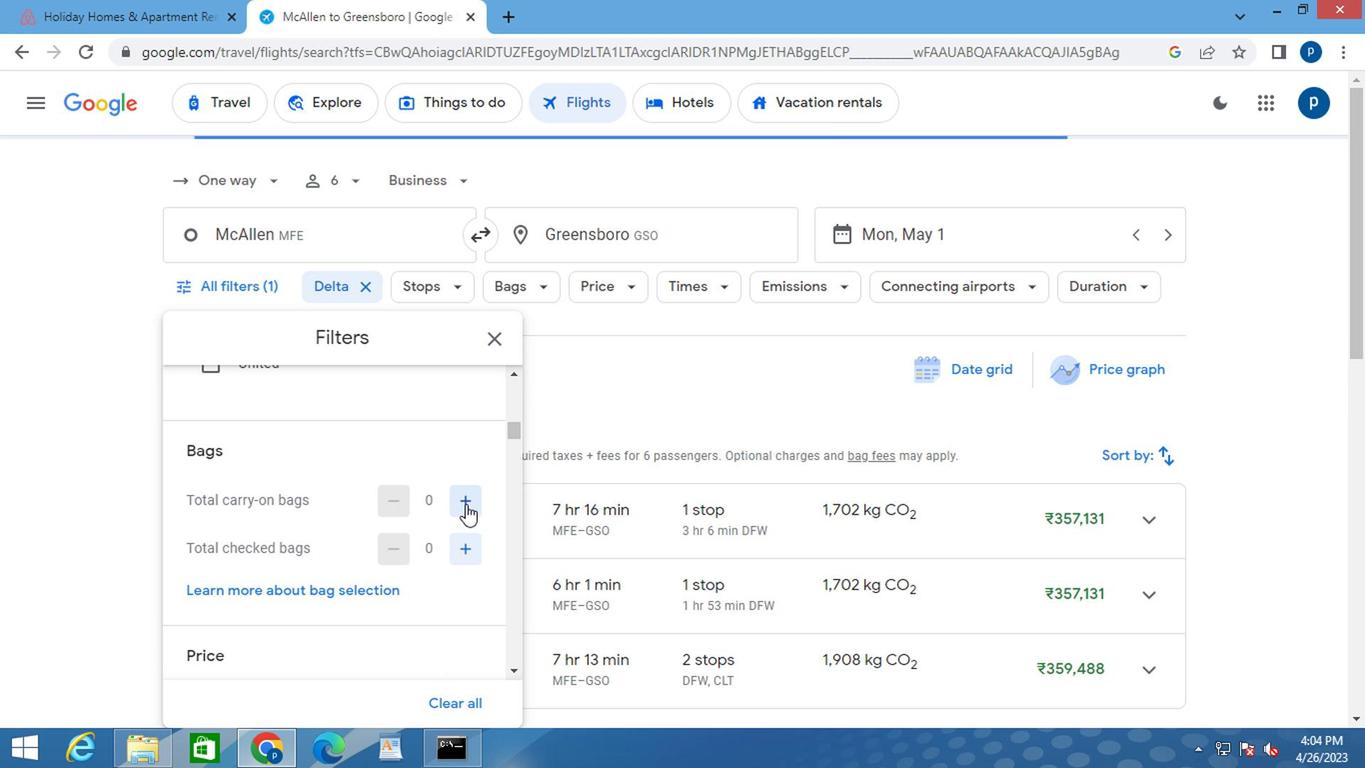 
Action: Mouse moved to (378, 534)
Screenshot: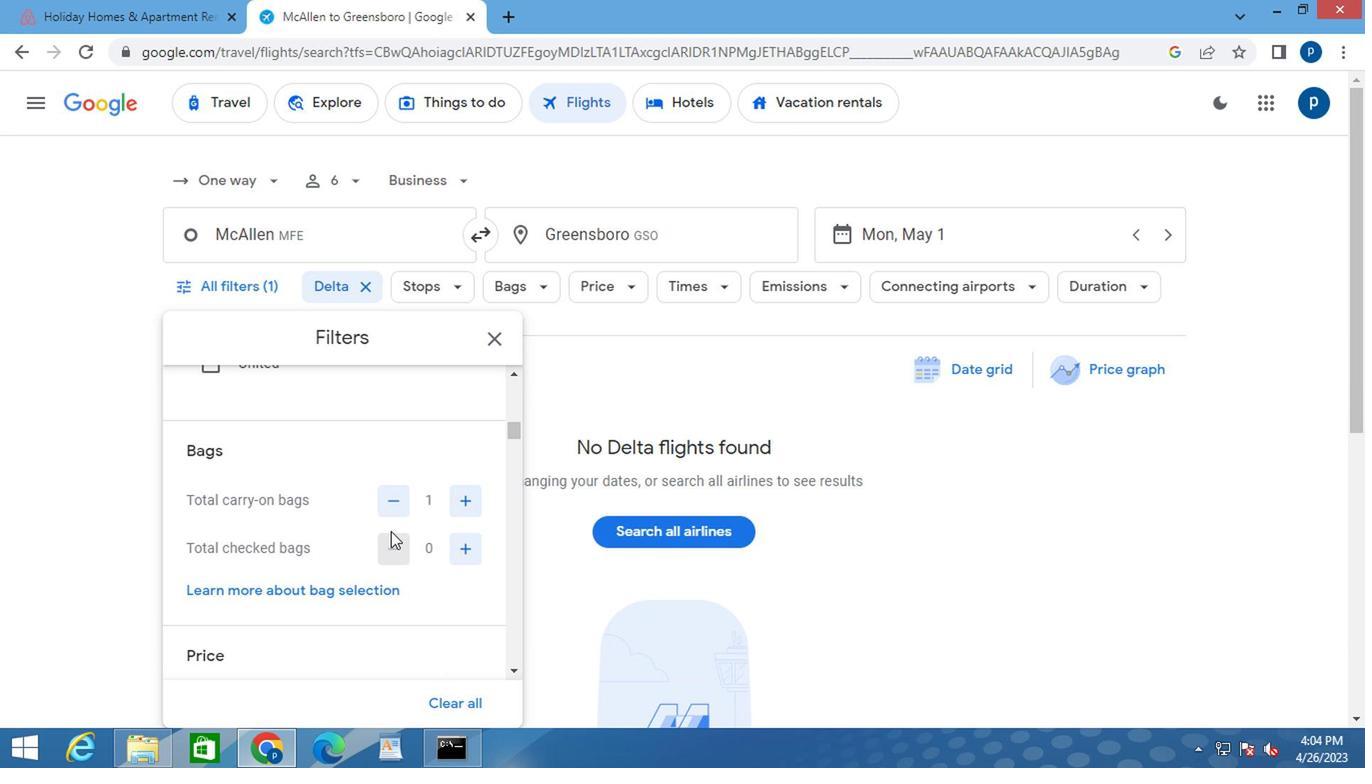 
Action: Mouse scrolled (378, 533) with delta (0, -1)
Screenshot: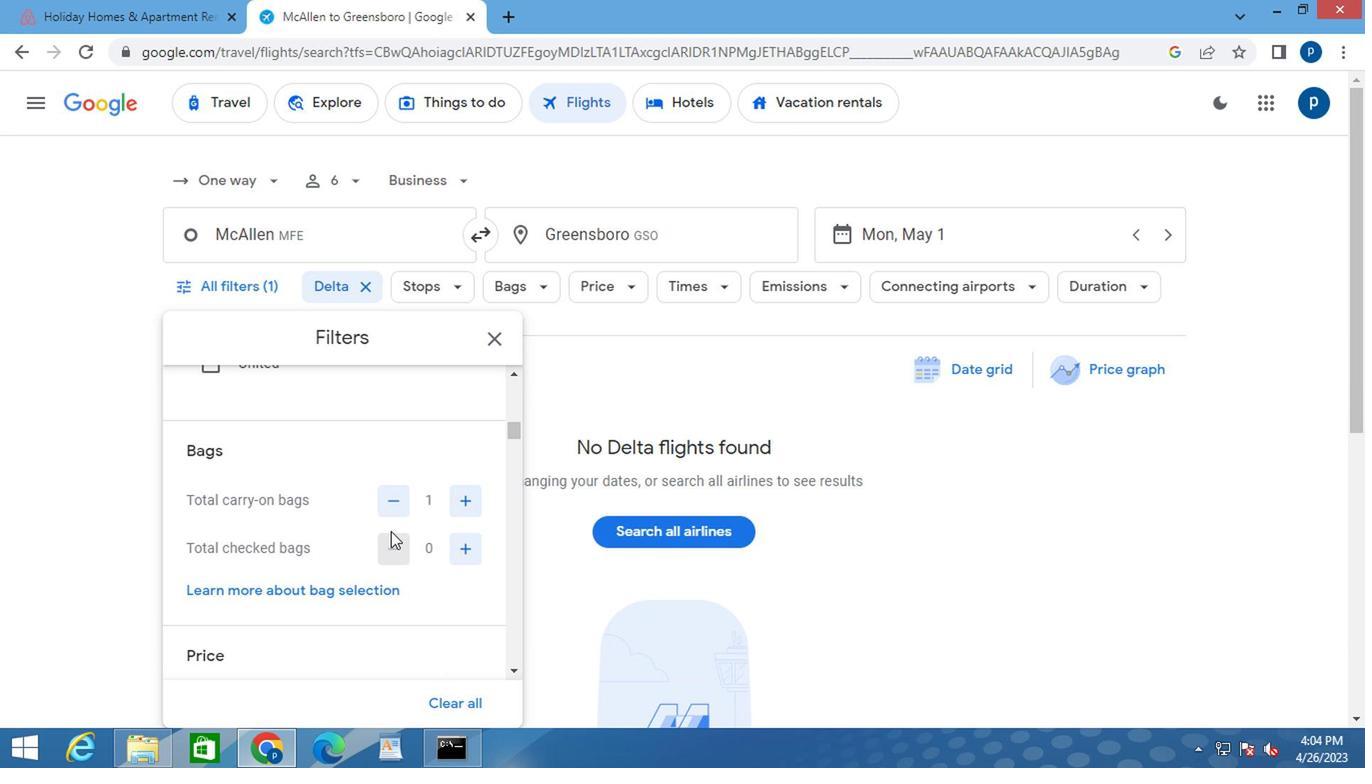 
Action: Mouse moved to (376, 537)
Screenshot: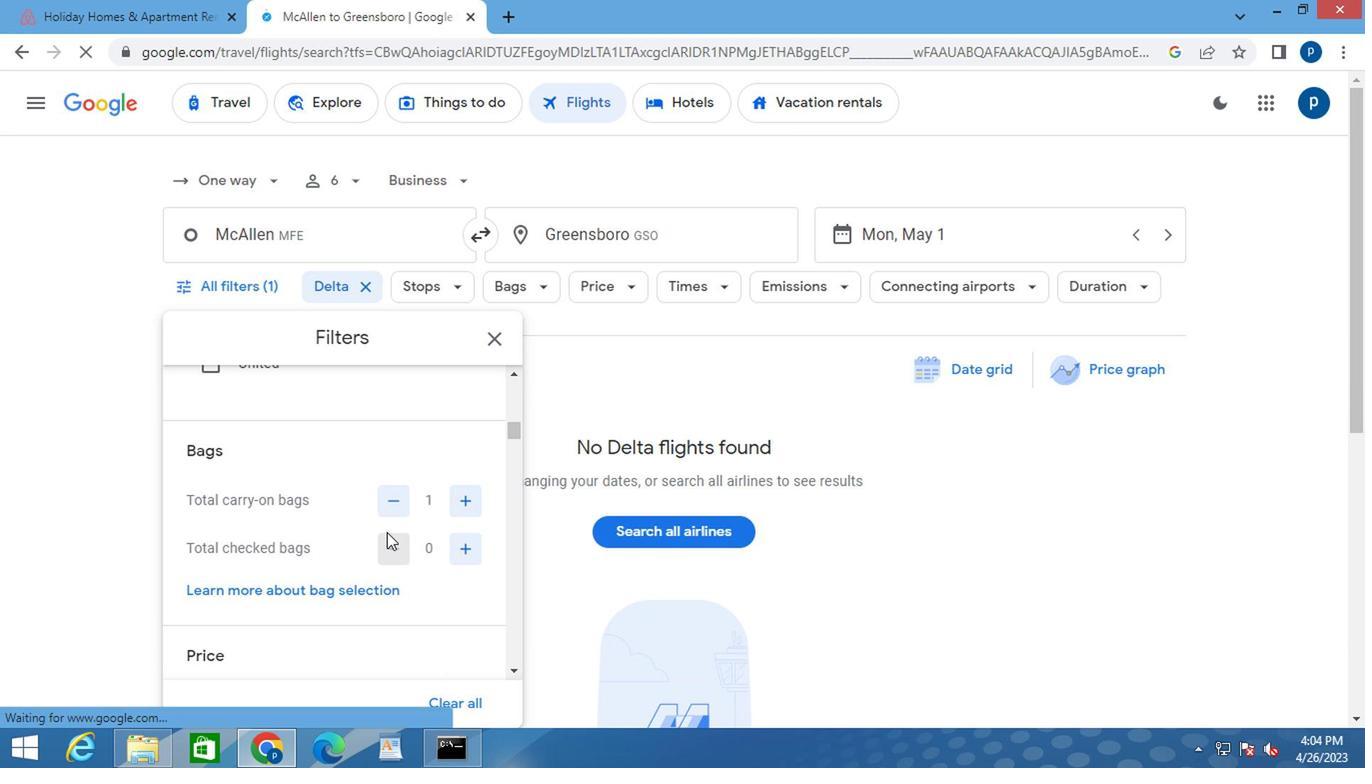 
Action: Mouse scrolled (376, 535) with delta (0, -1)
Screenshot: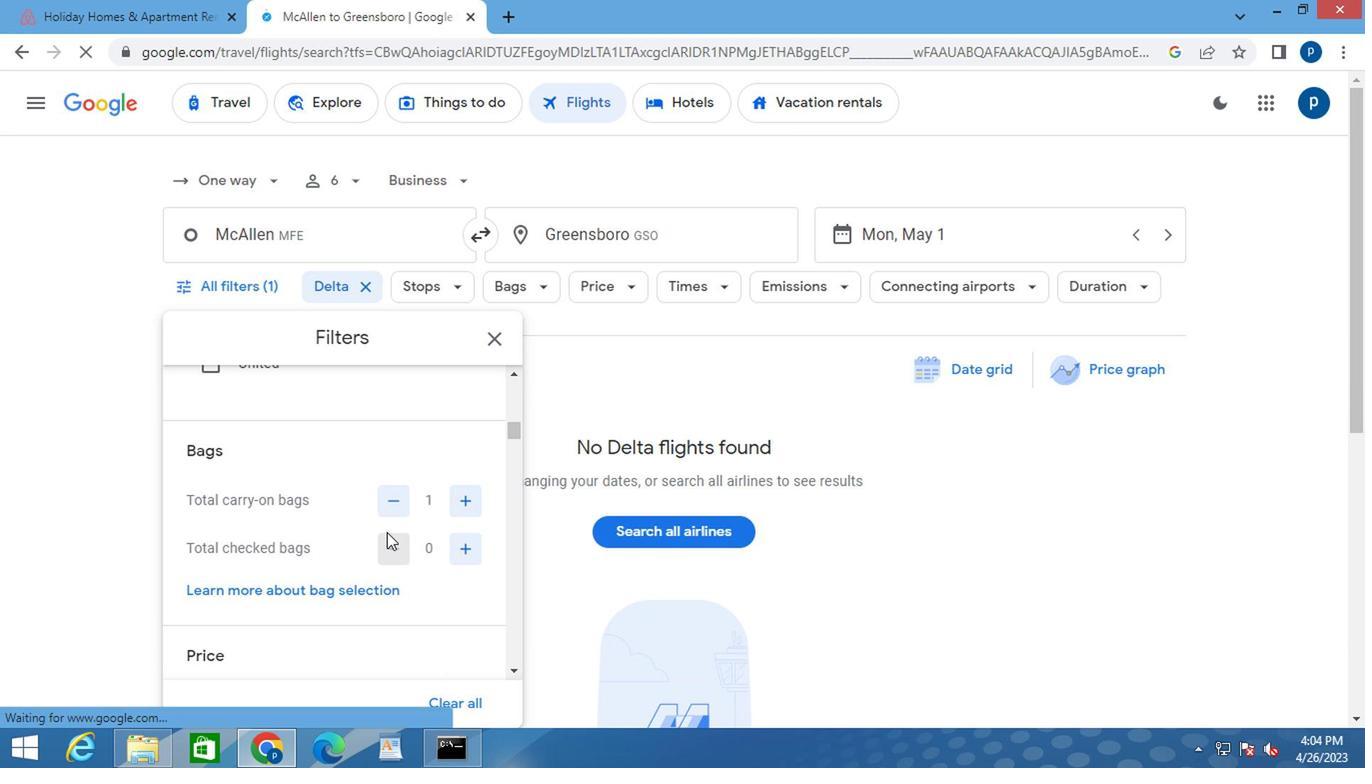 
Action: Mouse moved to (378, 529)
Screenshot: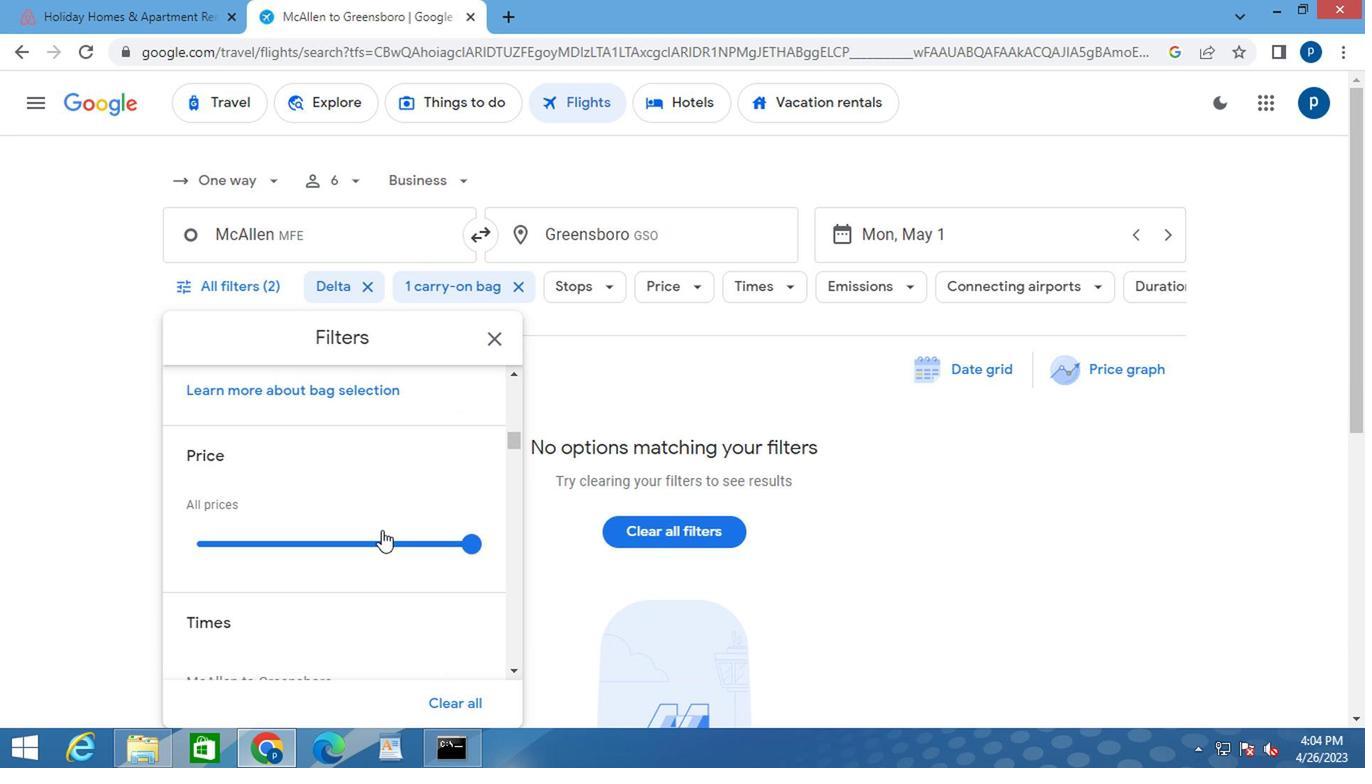 
Action: Mouse scrolled (378, 527) with delta (0, -1)
Screenshot: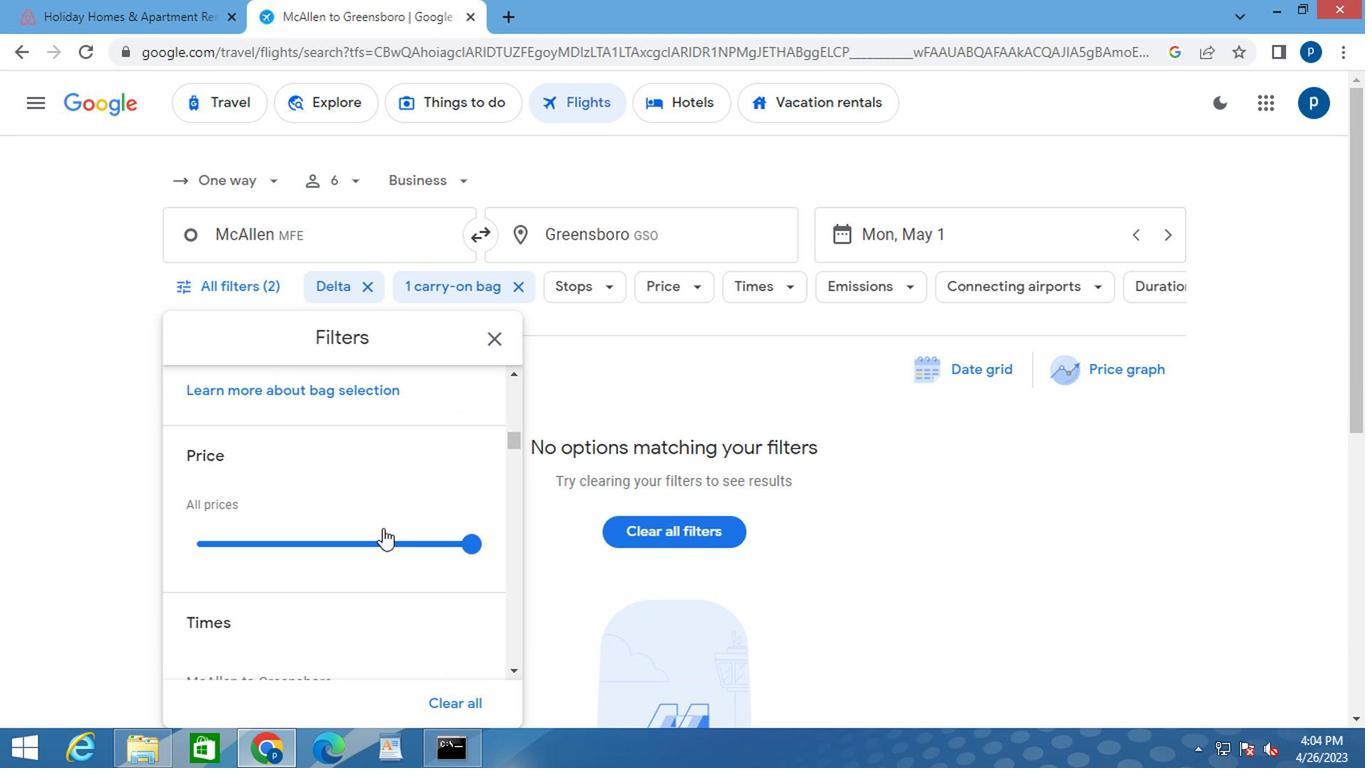
Action: Mouse moved to (462, 443)
Screenshot: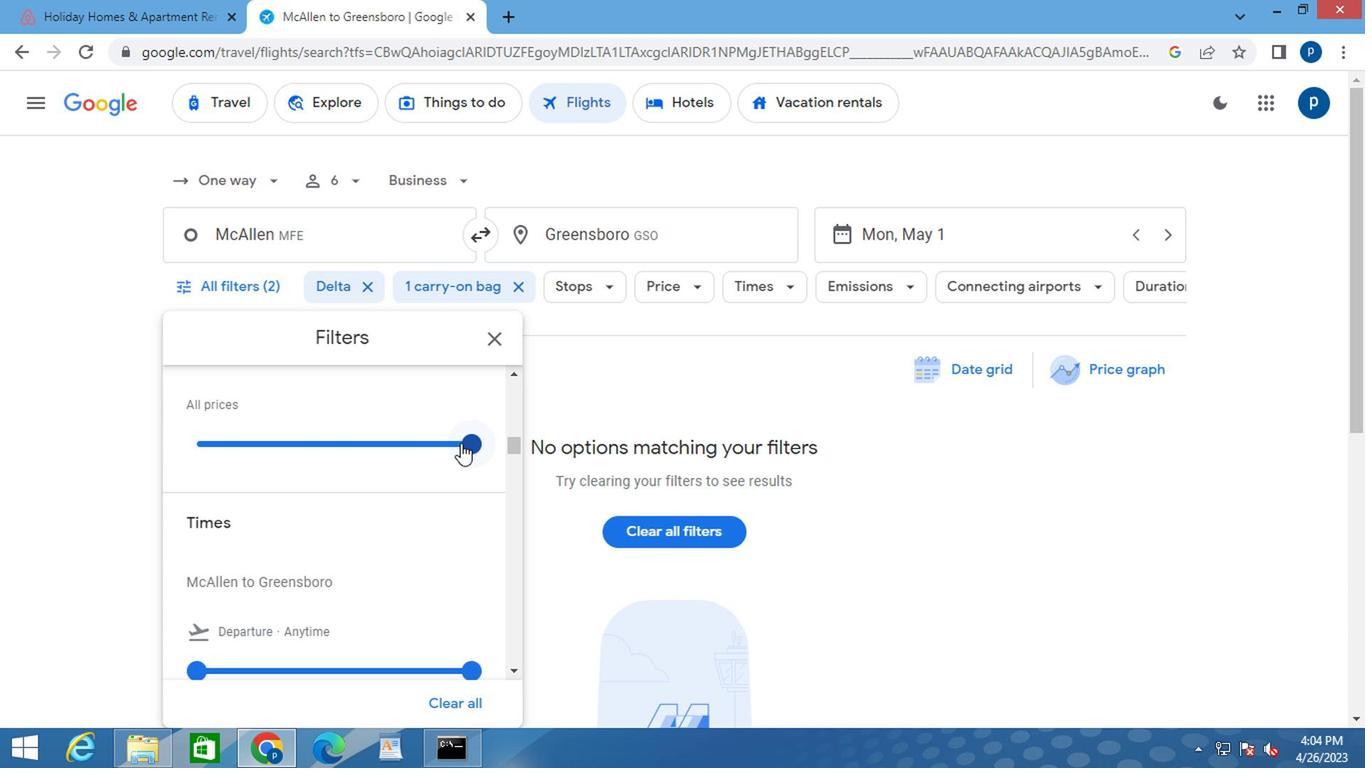 
Action: Mouse pressed left at (462, 443)
Screenshot: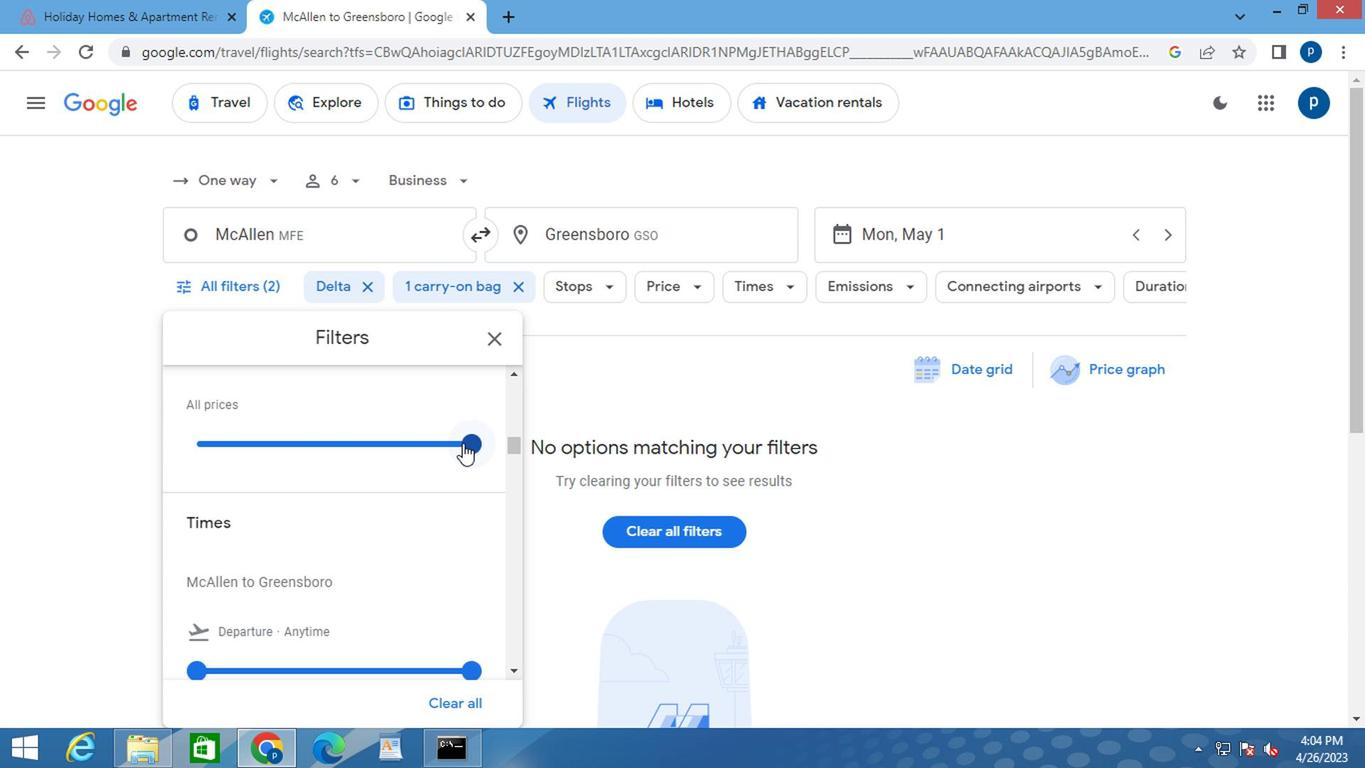 
Action: Mouse moved to (362, 499)
Screenshot: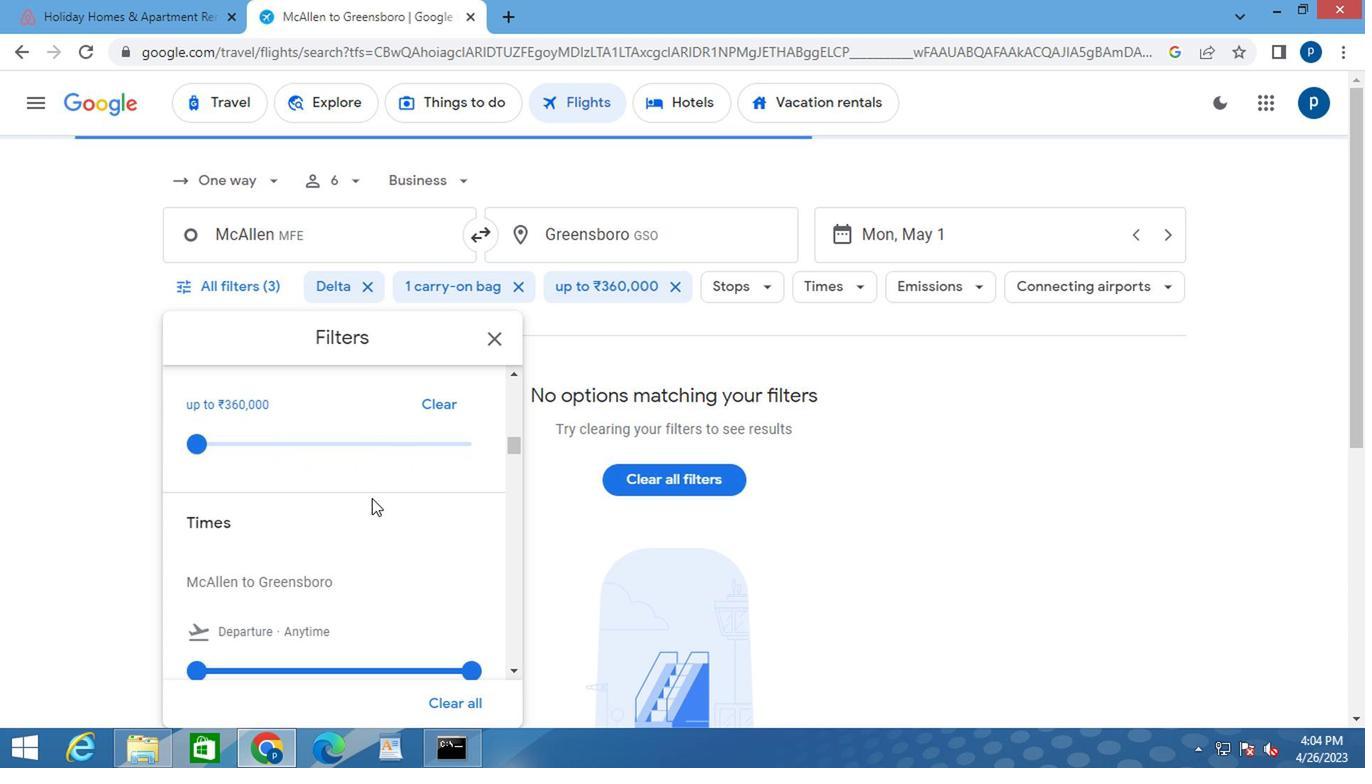 
Action: Mouse scrolled (362, 497) with delta (0, -1)
Screenshot: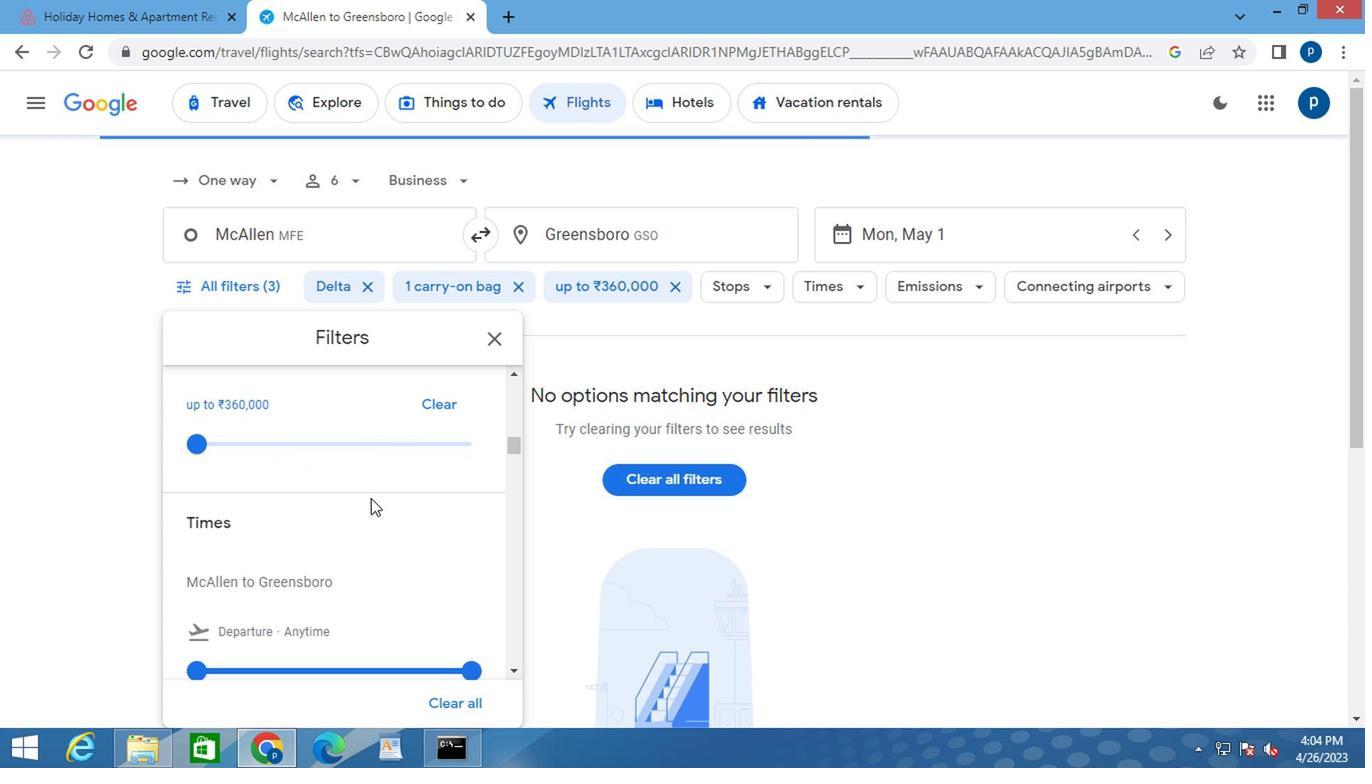 
Action: Mouse moved to (187, 567)
Screenshot: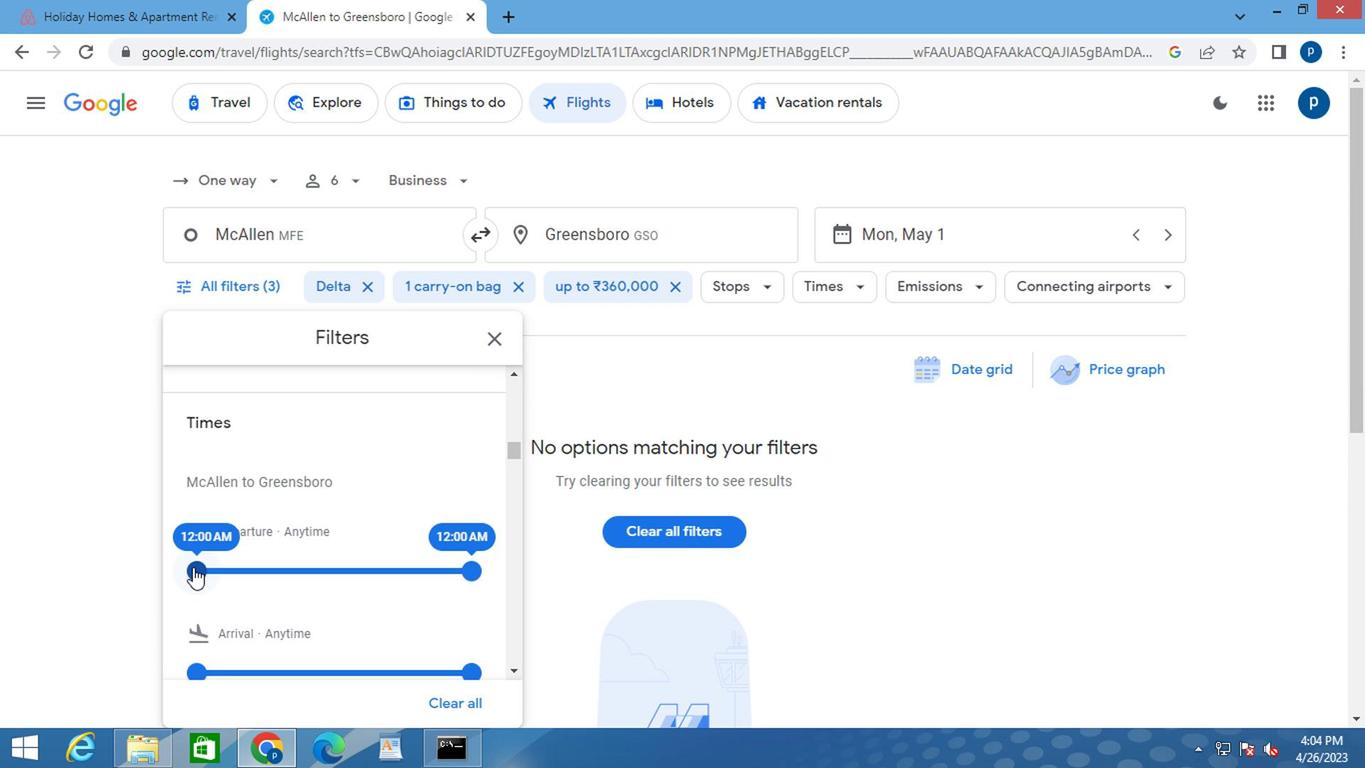 
Action: Mouse pressed left at (187, 567)
Screenshot: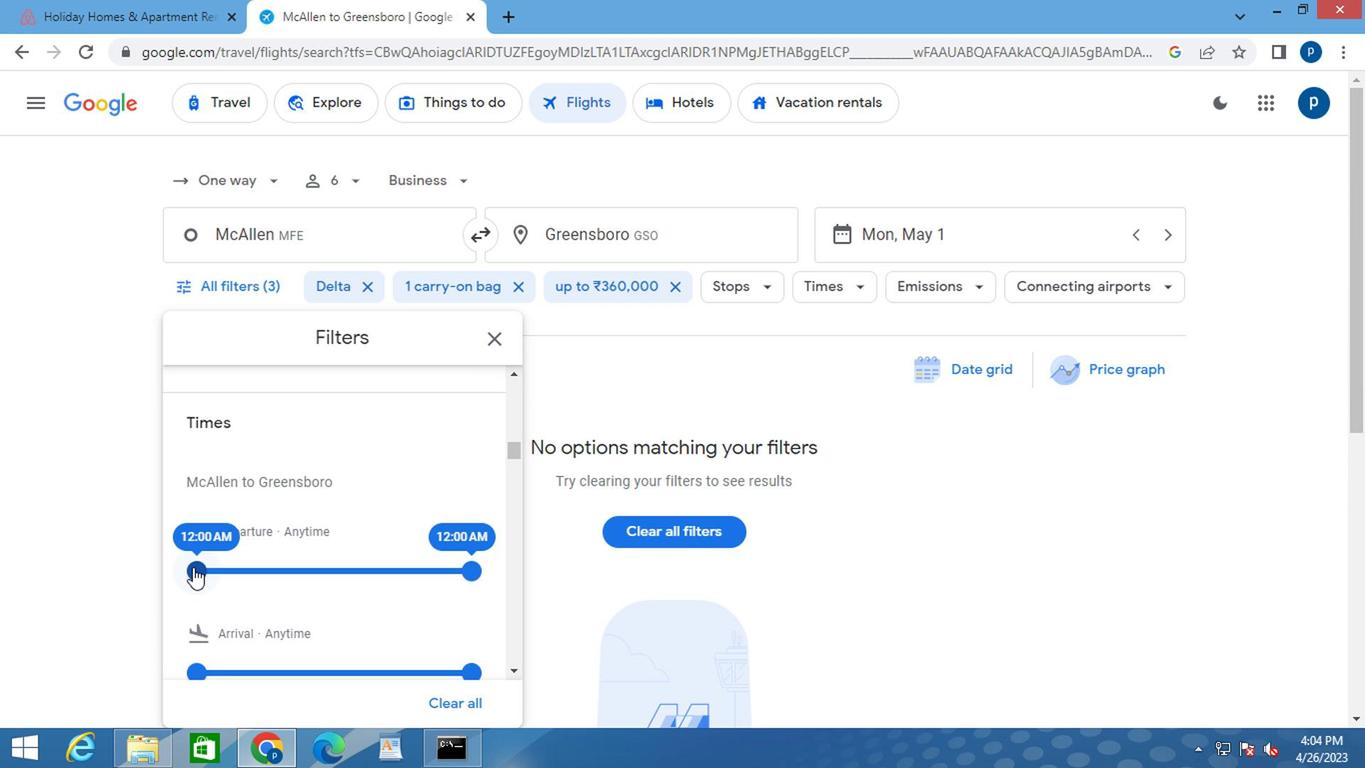 
Action: Mouse moved to (463, 566)
Screenshot: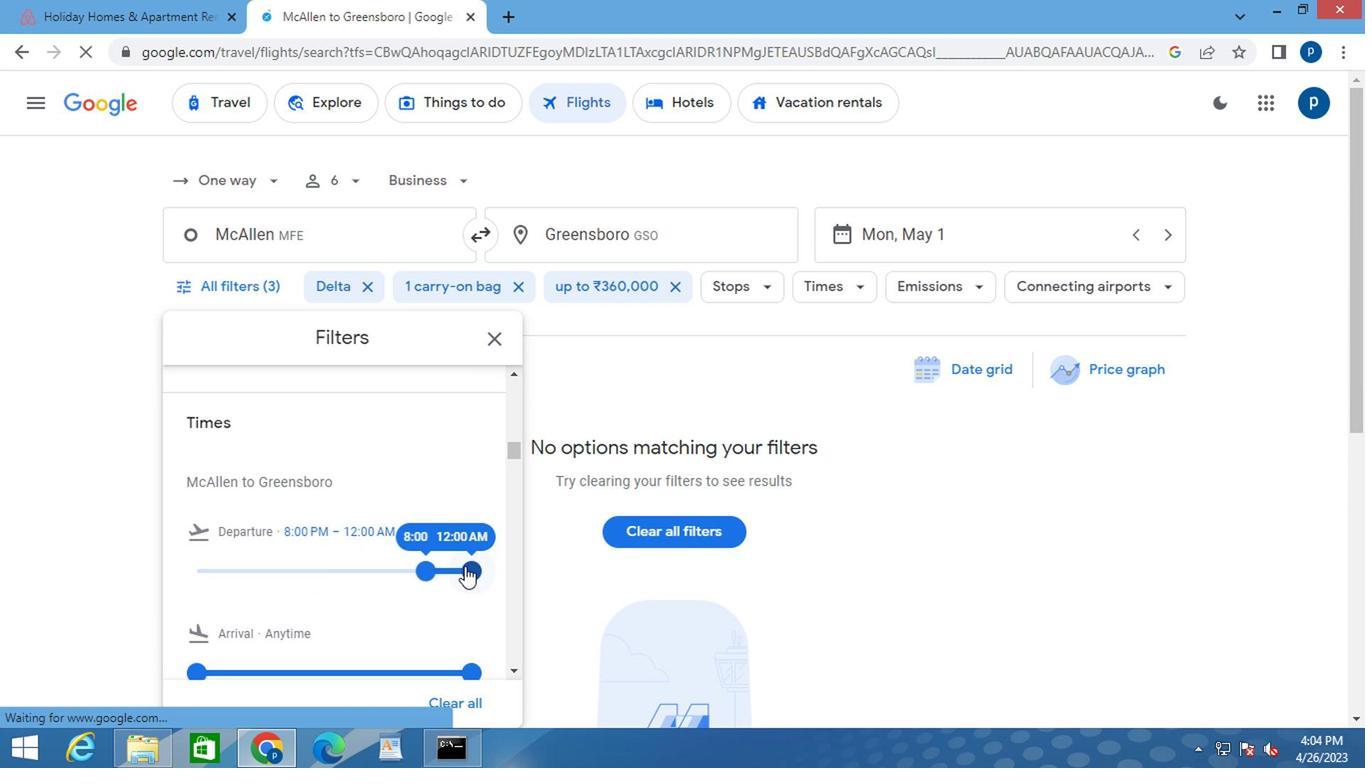 
Action: Mouse pressed left at (463, 566)
Screenshot: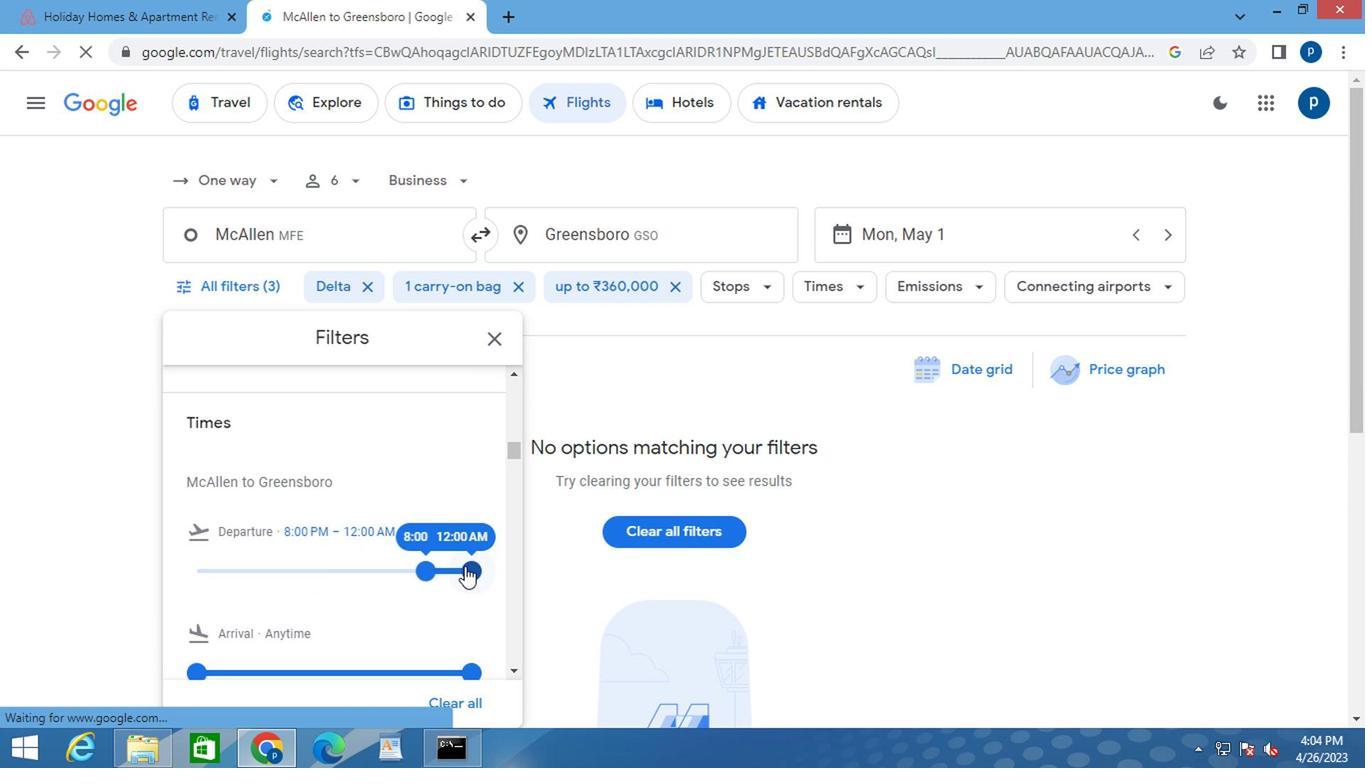 
Action: Mouse moved to (497, 333)
Screenshot: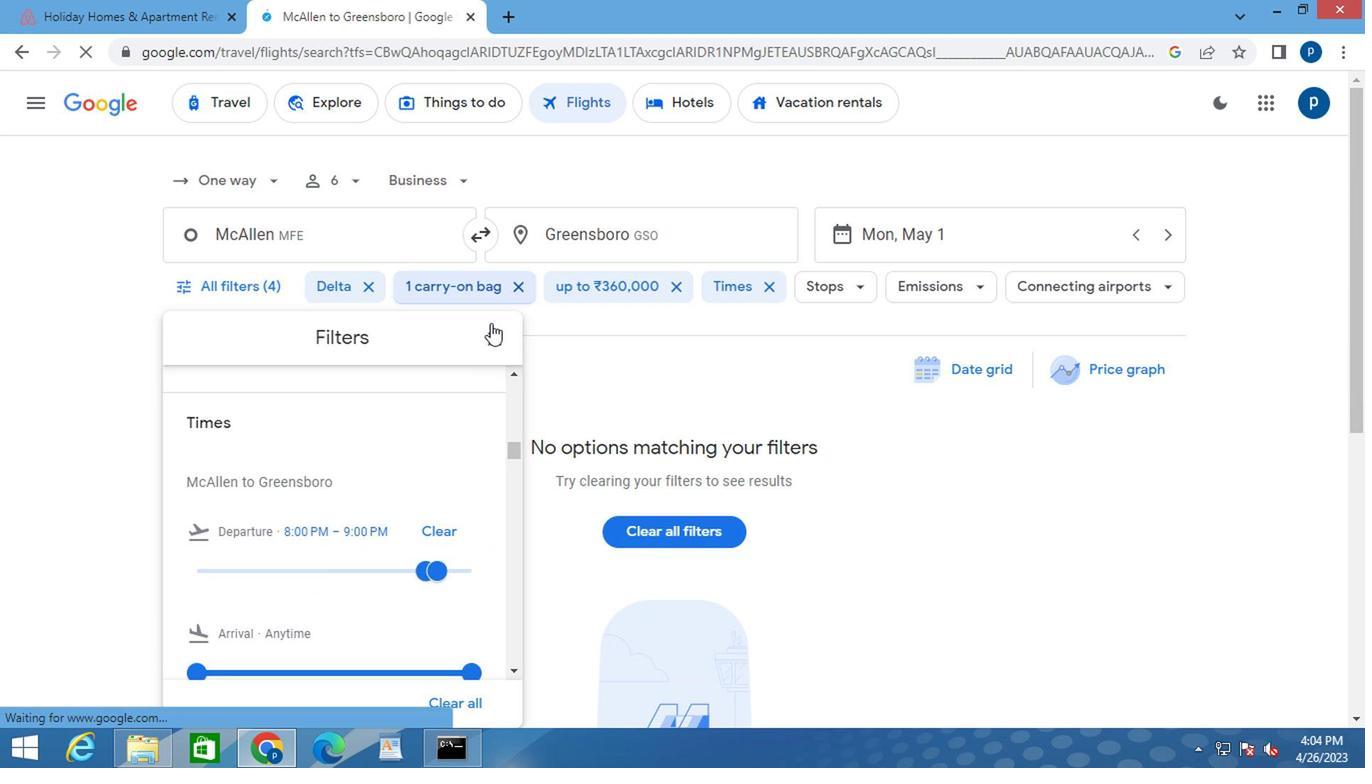 
Action: Mouse pressed left at (497, 333)
Screenshot: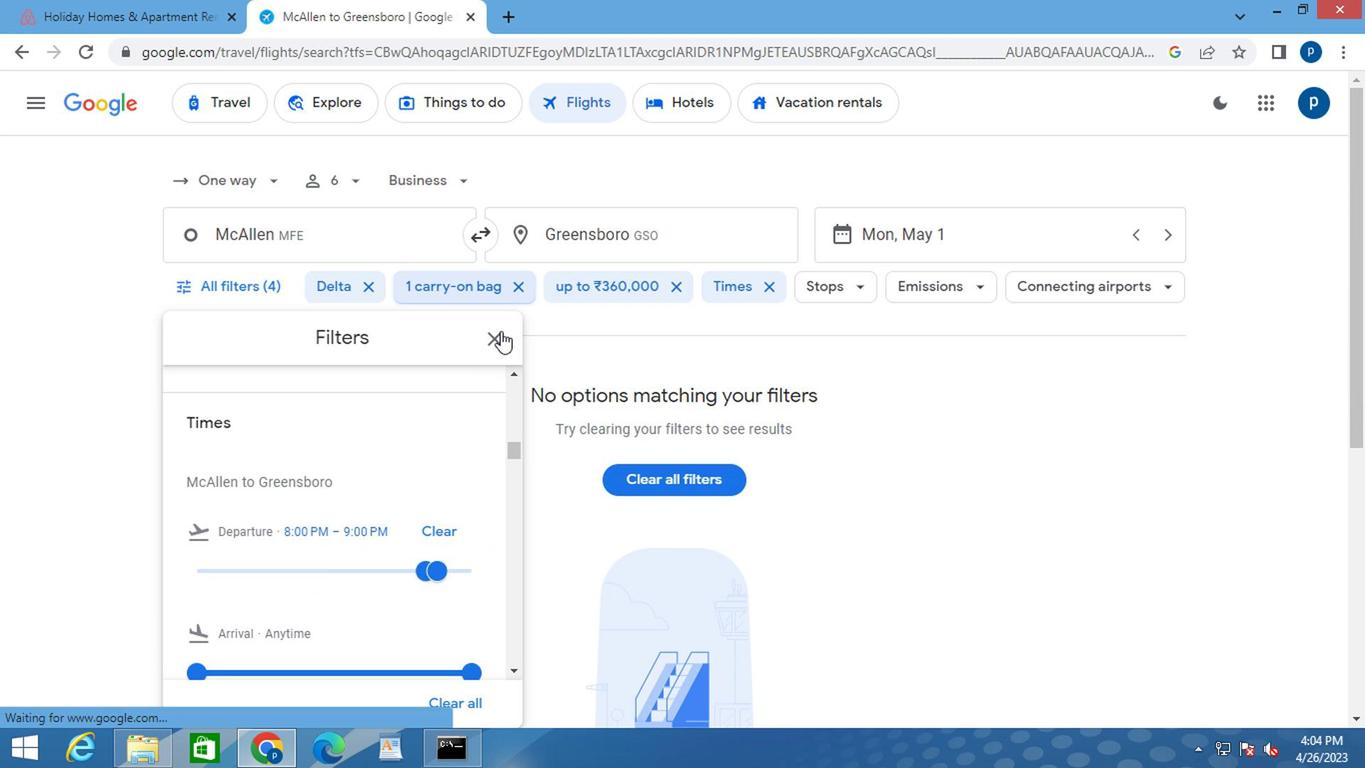 
